 Task: Provide the results of the 2023 Victory Lane Racing Xfinity Series for the track "Road America".
Action: Mouse moved to (362, 354)
Screenshot: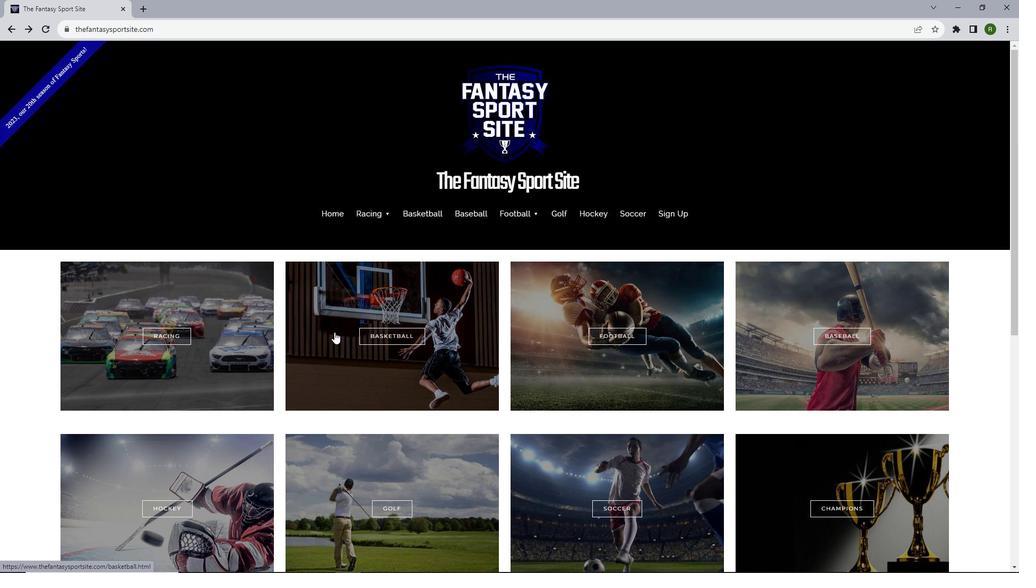
Action: Mouse scrolled (362, 353) with delta (0, -1)
Screenshot: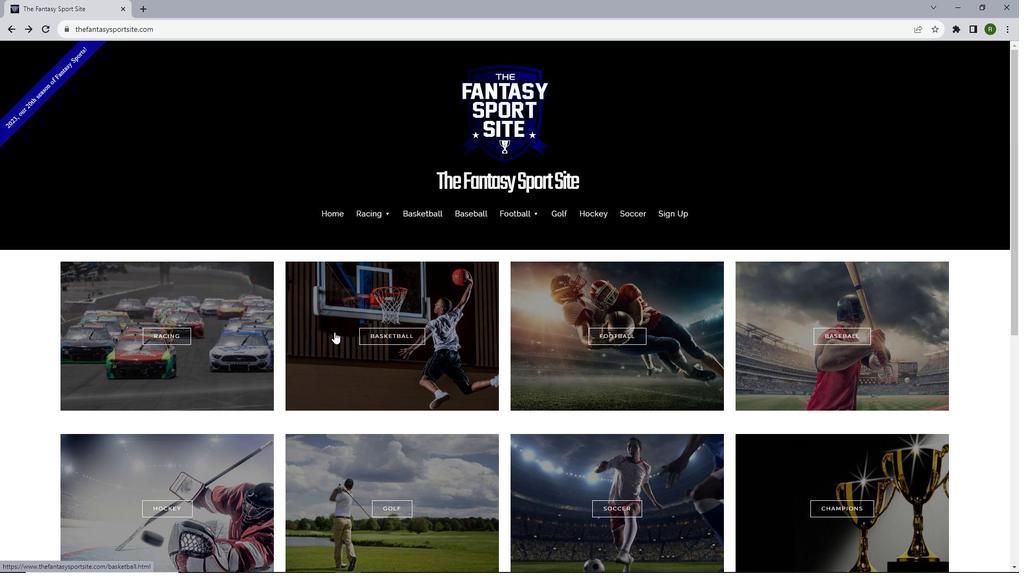 
Action: Mouse scrolled (362, 353) with delta (0, -1)
Screenshot: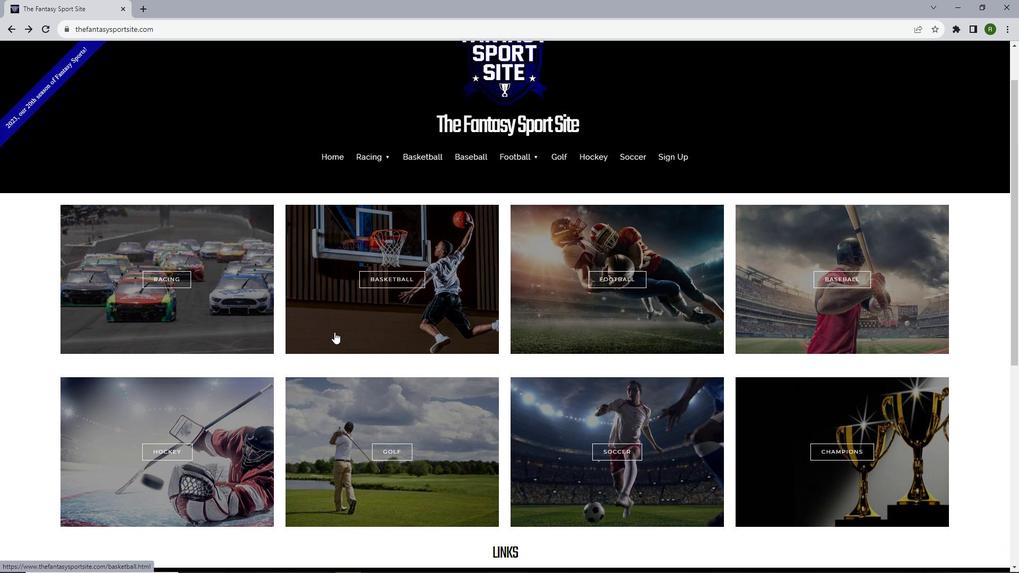 
Action: Mouse moved to (226, 233)
Screenshot: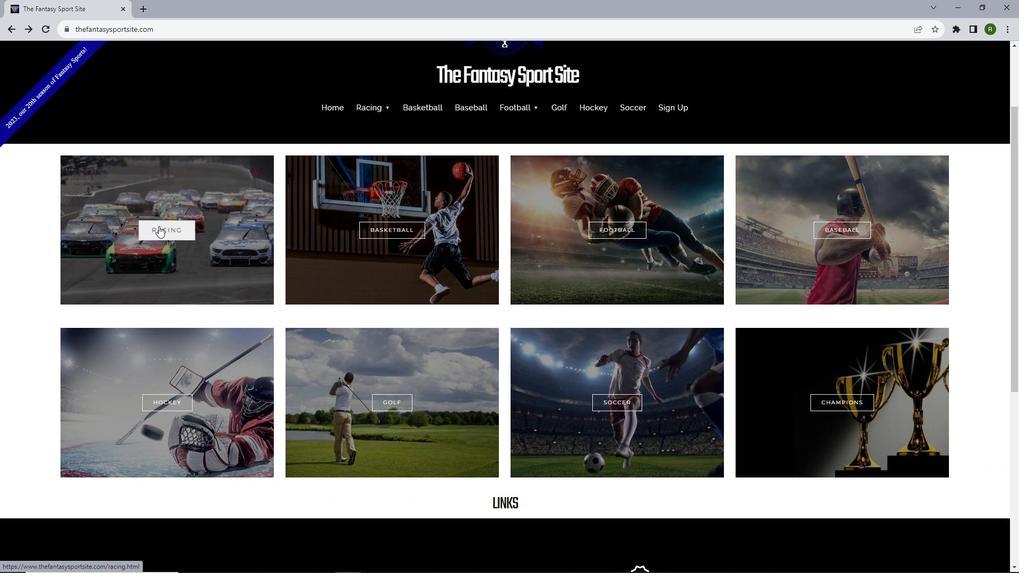 
Action: Mouse pressed left at (226, 233)
Screenshot: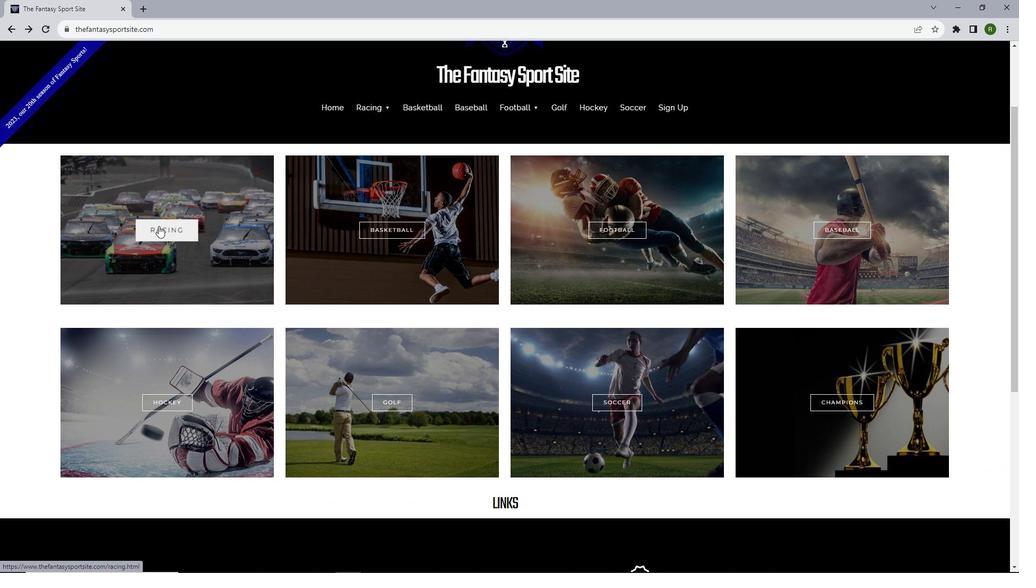 
Action: Mouse moved to (332, 261)
Screenshot: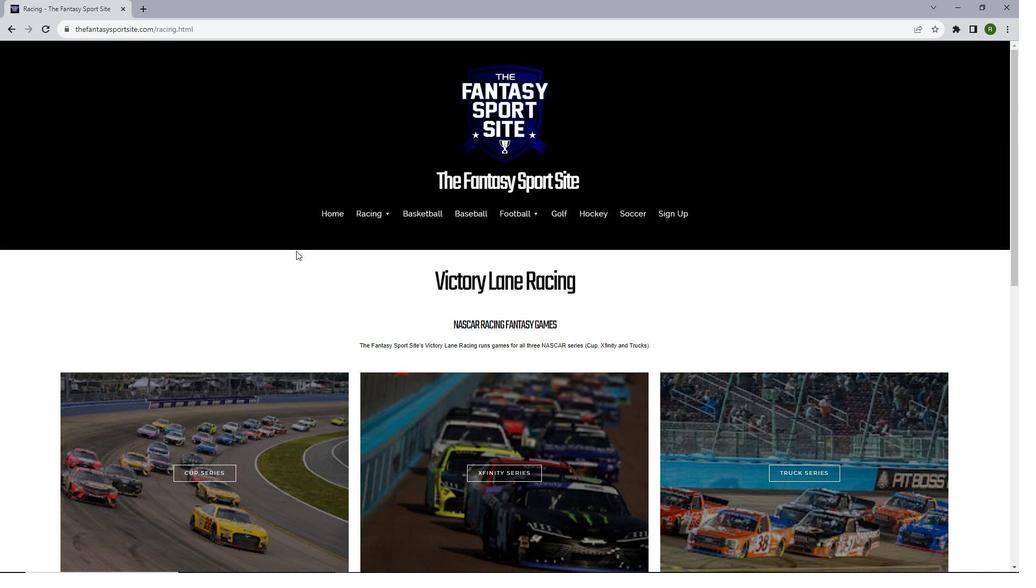 
Action: Mouse scrolled (332, 261) with delta (0, 0)
Screenshot: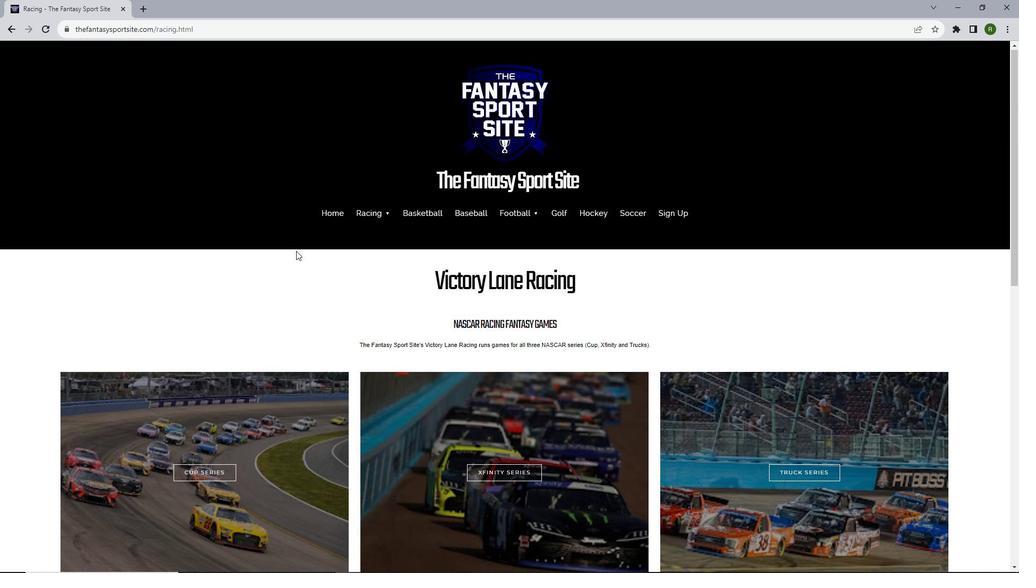 
Action: Mouse moved to (499, 457)
Screenshot: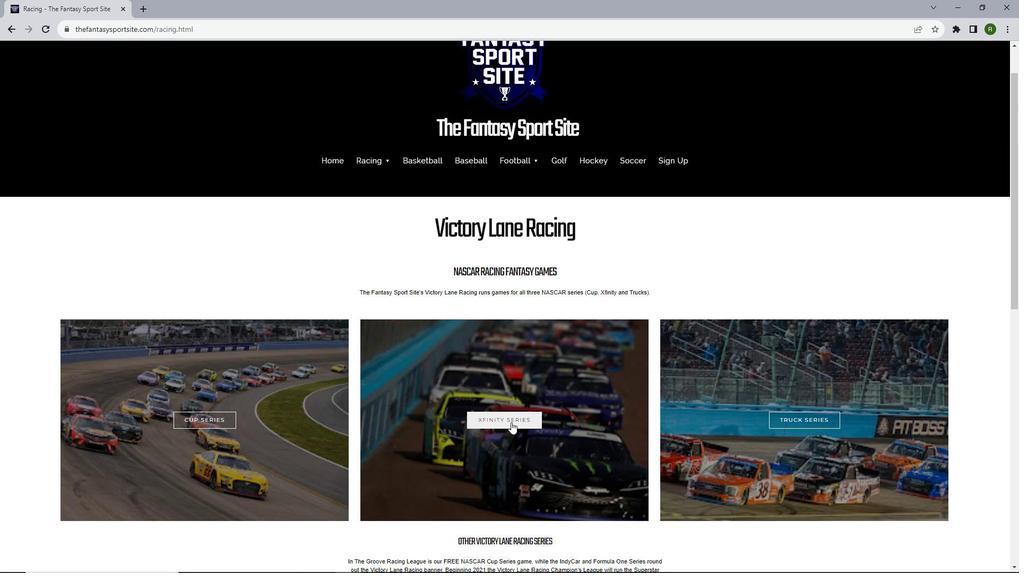 
Action: Mouse pressed left at (499, 457)
Screenshot: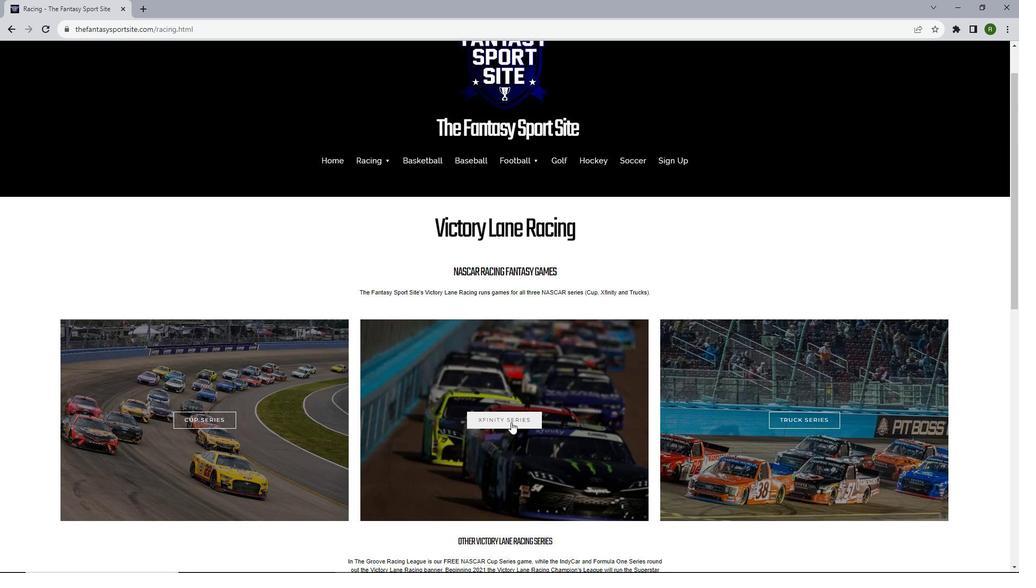 
Action: Mouse moved to (414, 283)
Screenshot: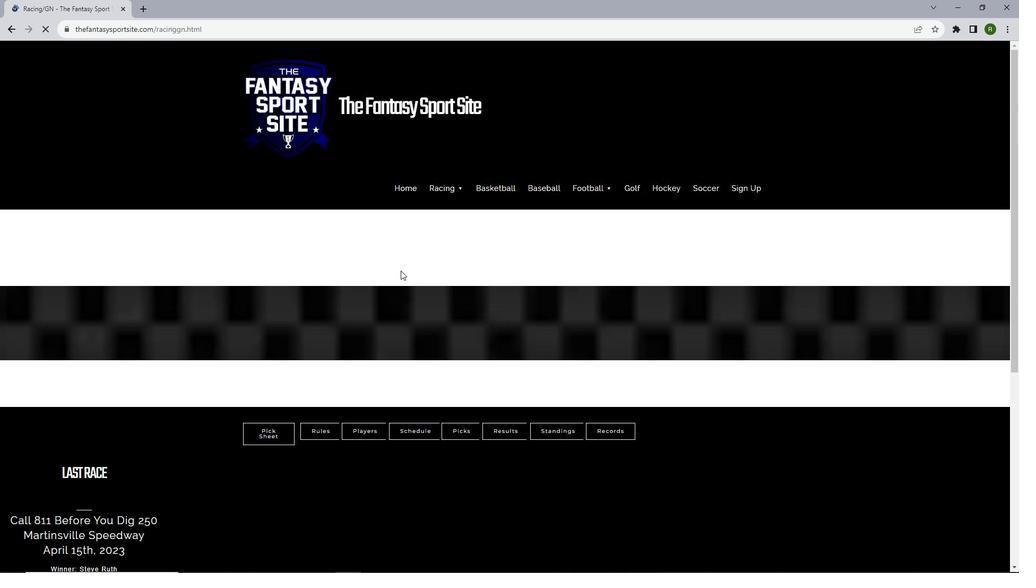 
Action: Mouse scrolled (414, 283) with delta (0, 0)
Screenshot: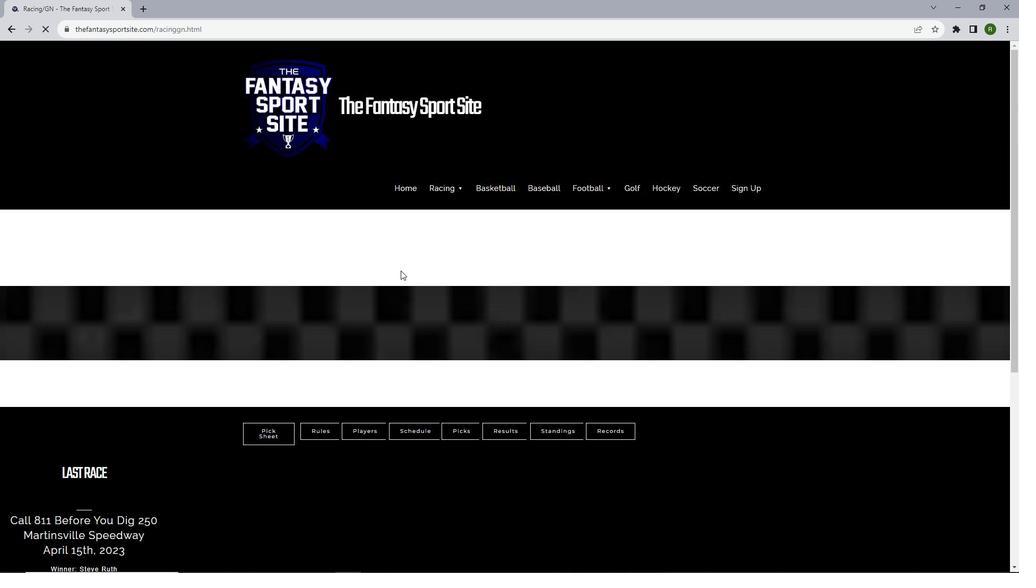 
Action: Mouse scrolled (414, 283) with delta (0, 0)
Screenshot: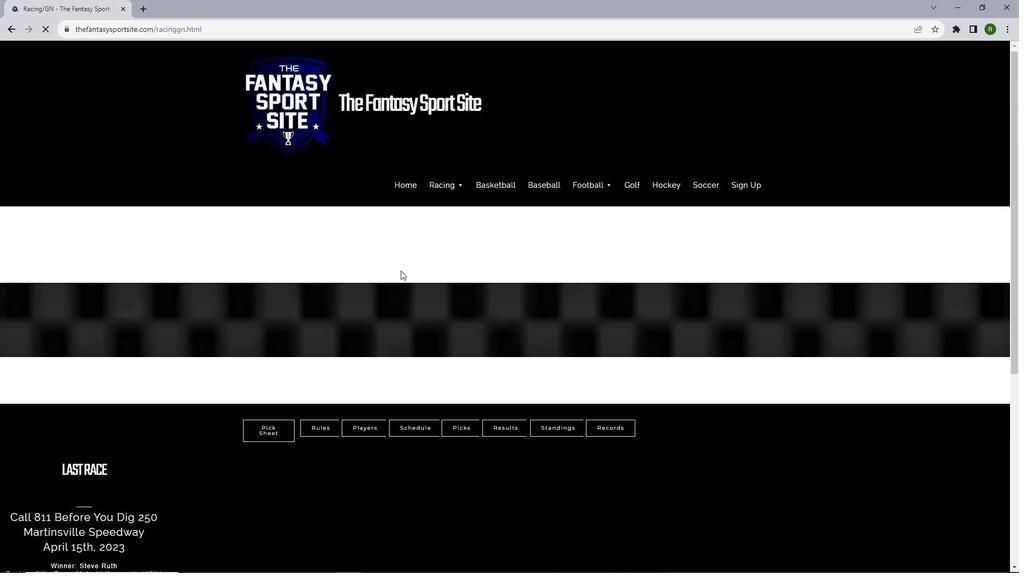 
Action: Mouse moved to (413, 283)
Screenshot: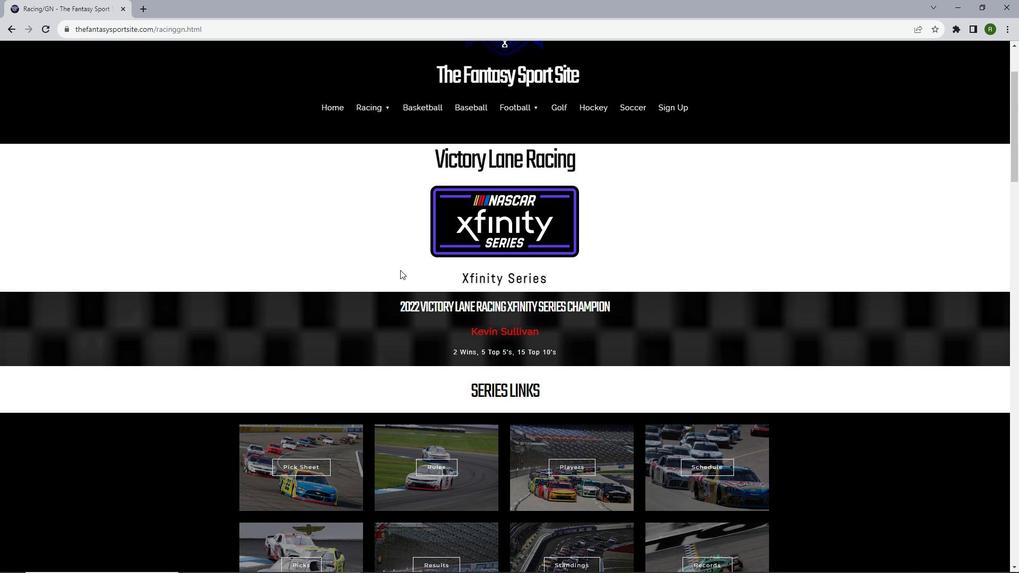 
Action: Mouse scrolled (413, 282) with delta (0, 0)
Screenshot: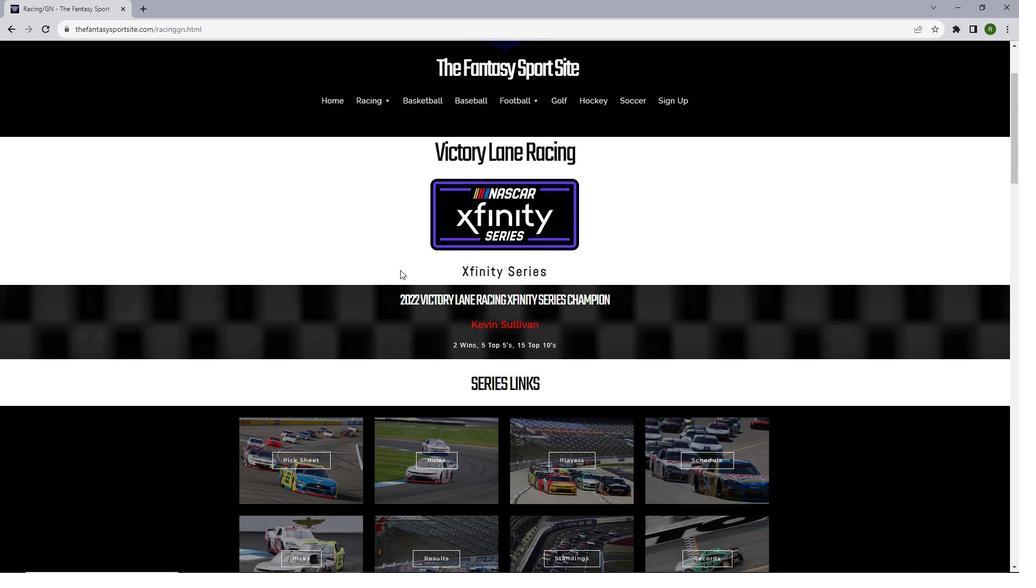 
Action: Mouse scrolled (413, 282) with delta (0, 0)
Screenshot: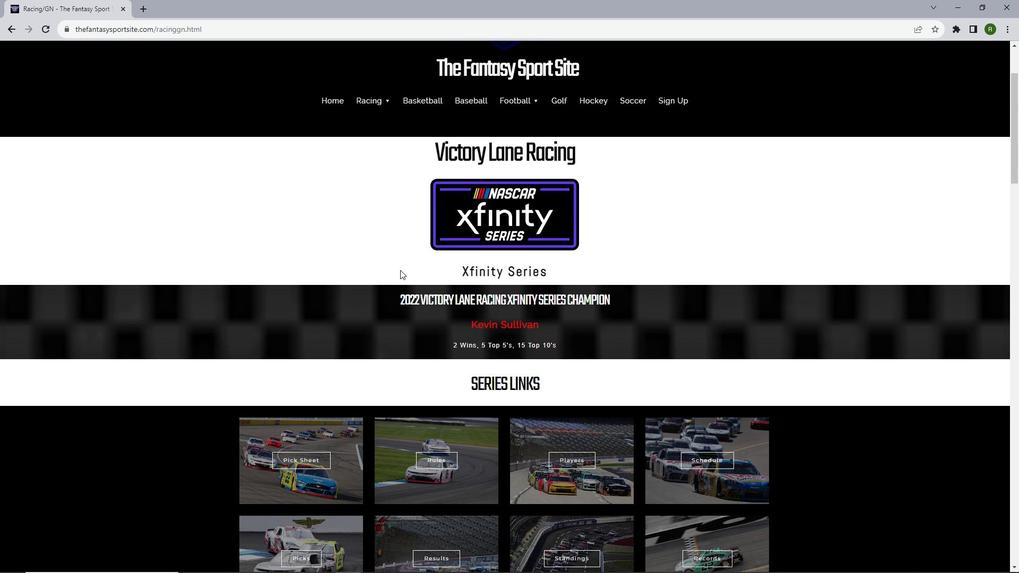 
Action: Mouse moved to (447, 498)
Screenshot: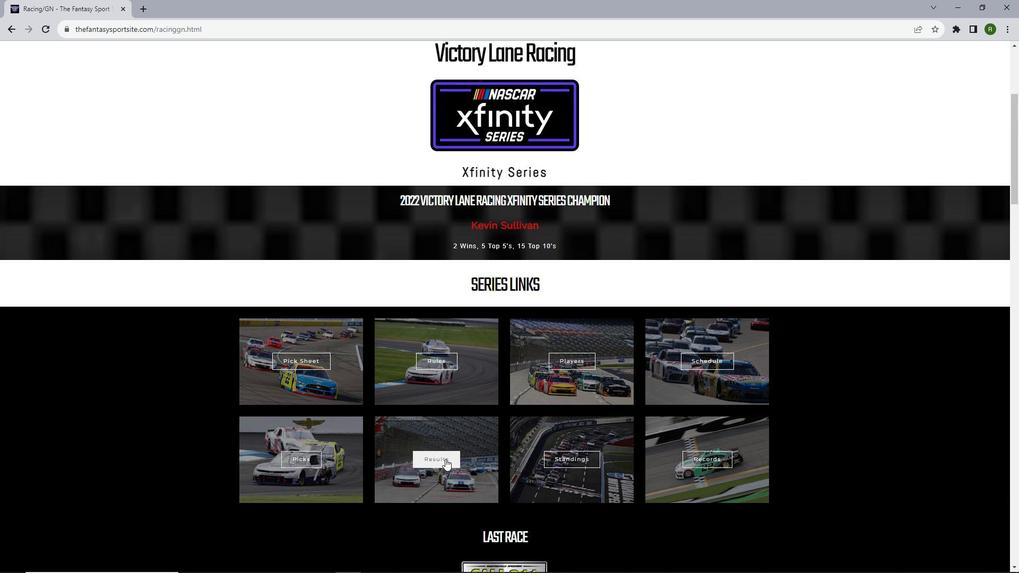 
Action: Mouse pressed left at (447, 498)
Screenshot: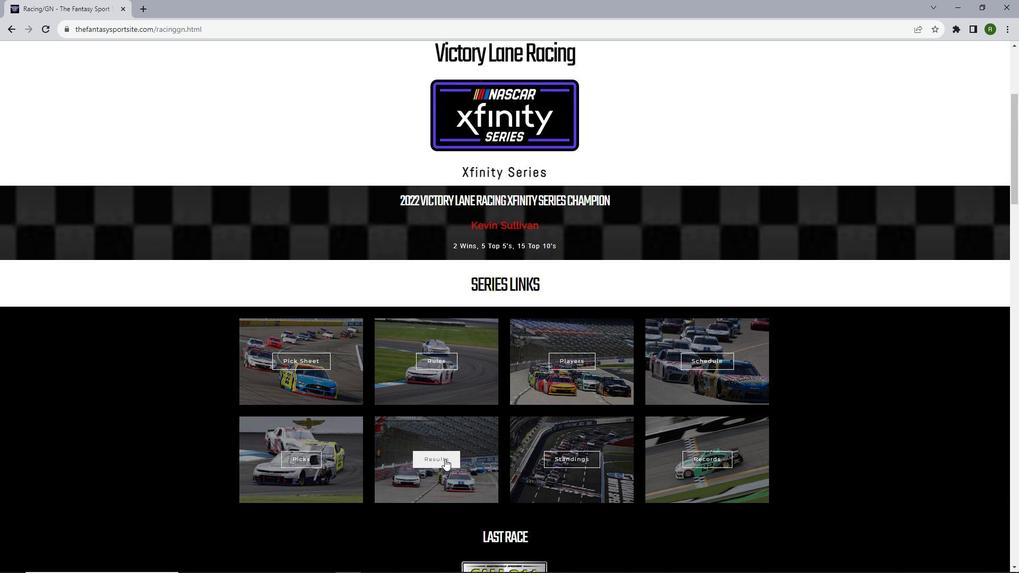 
Action: Mouse moved to (434, 162)
Screenshot: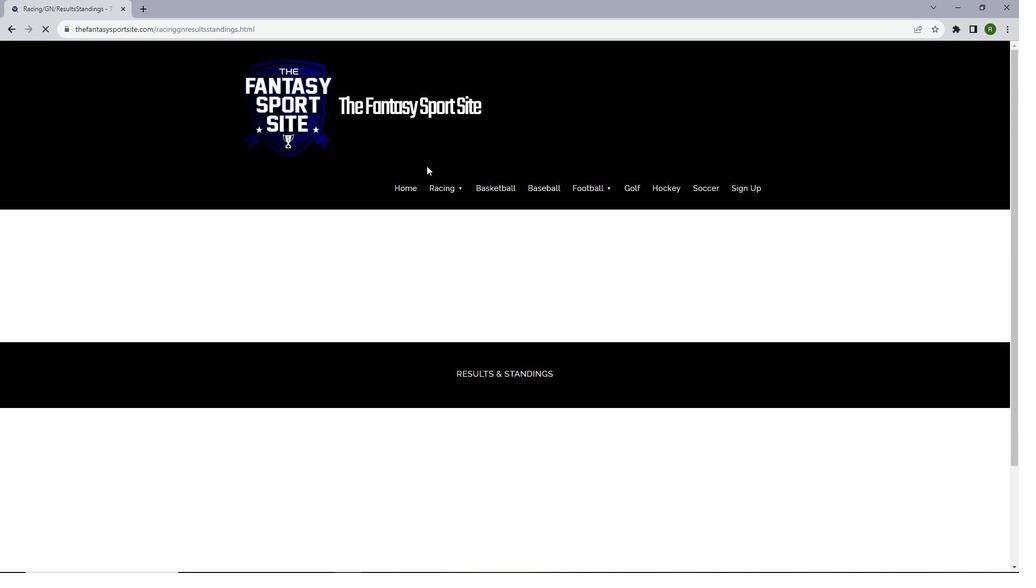 
Action: Mouse scrolled (434, 161) with delta (0, 0)
Screenshot: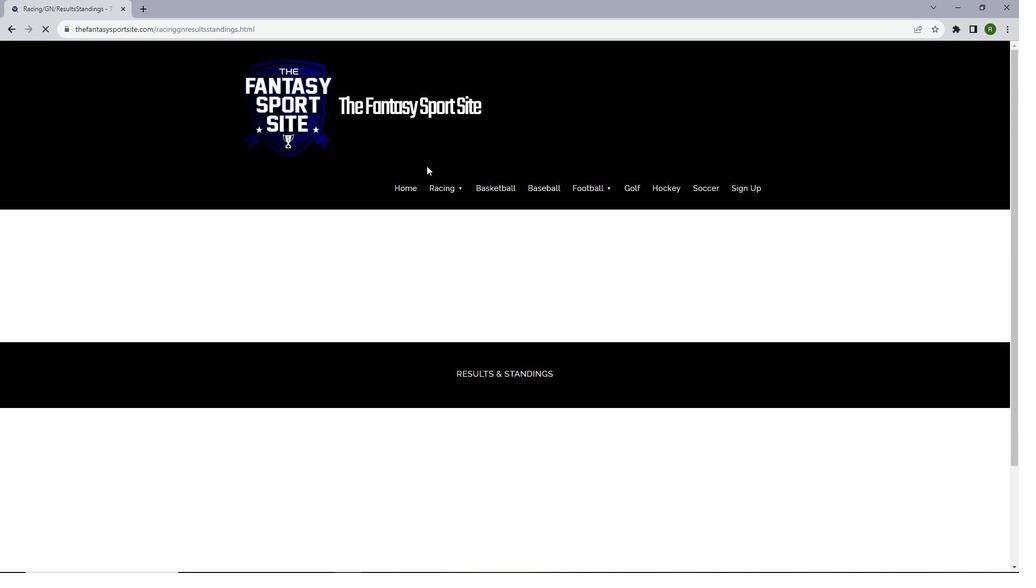 
Action: Mouse moved to (434, 166)
Screenshot: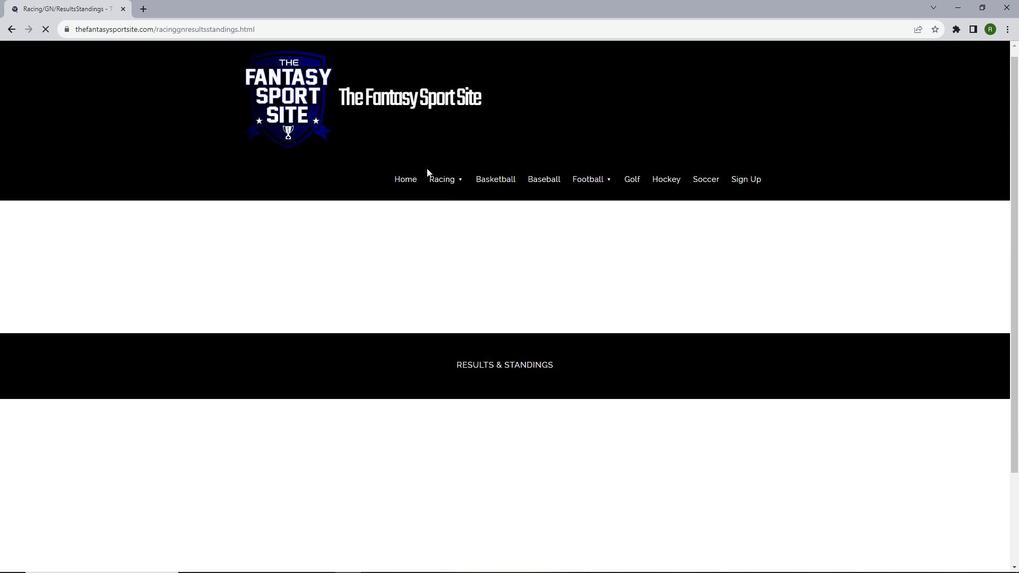 
Action: Mouse scrolled (434, 166) with delta (0, 0)
Screenshot: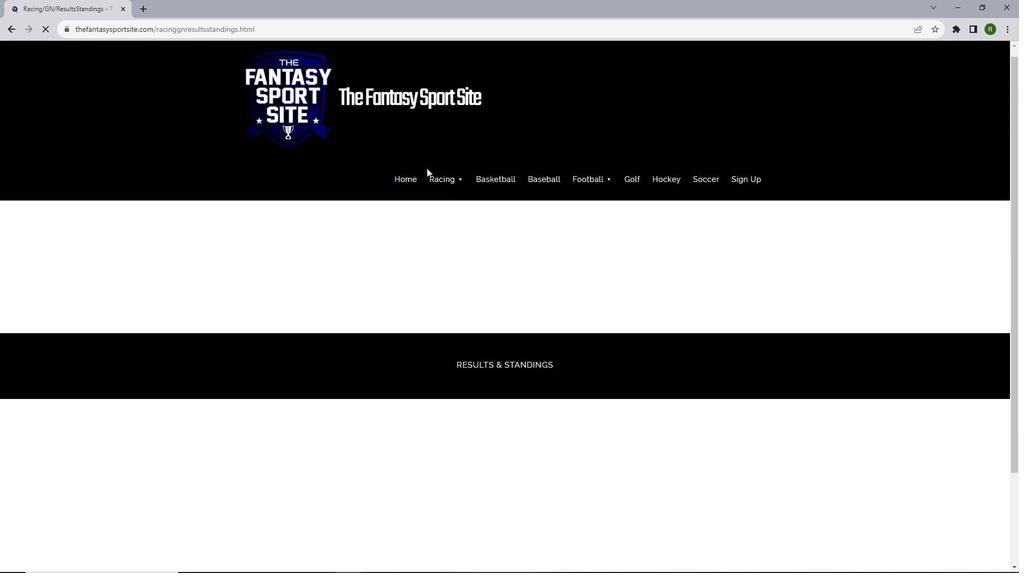
Action: Mouse moved to (434, 167)
Screenshot: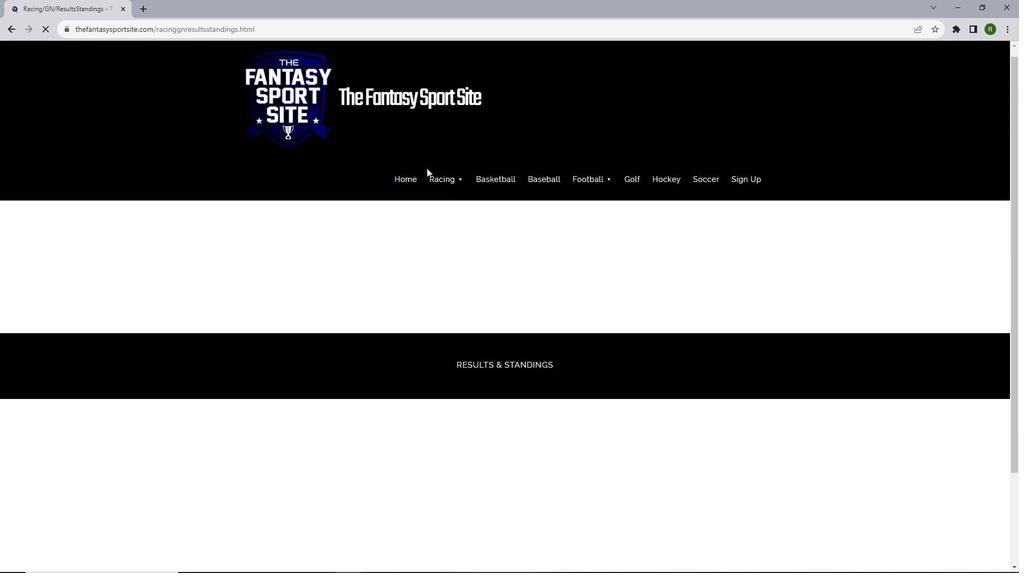 
Action: Mouse scrolled (434, 166) with delta (0, -1)
Screenshot: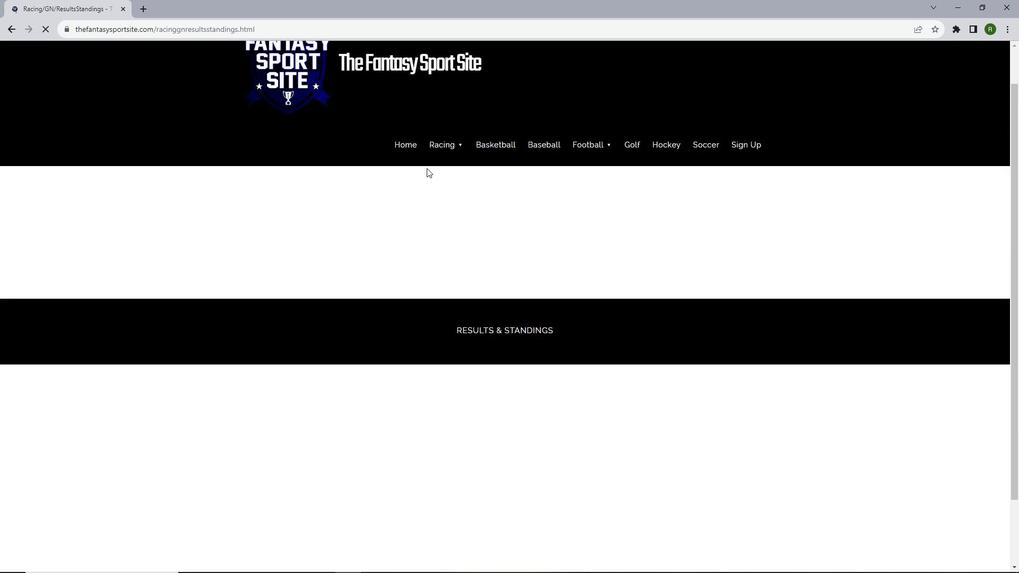 
Action: Mouse scrolled (434, 166) with delta (0, -1)
Screenshot: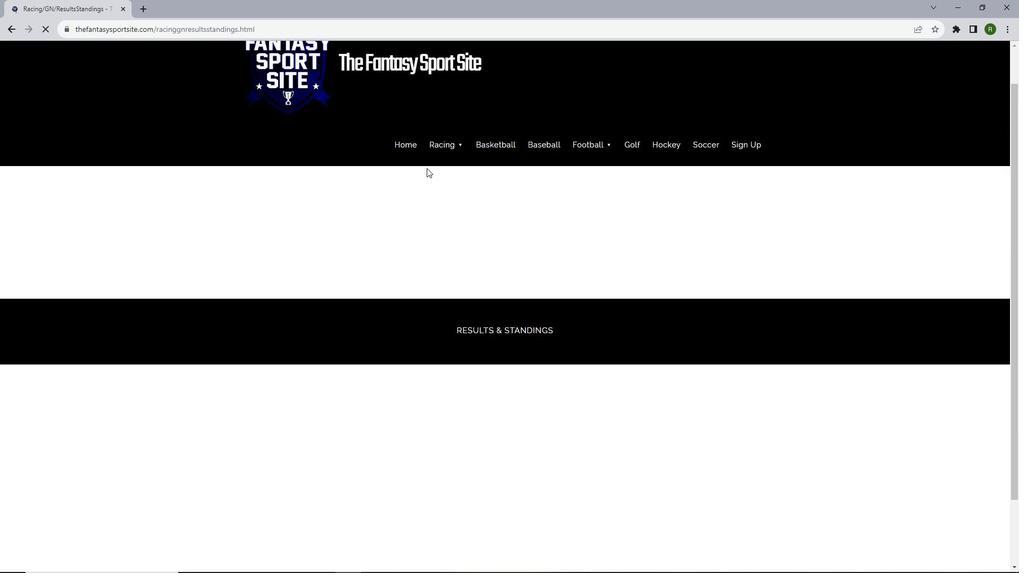 
Action: Mouse scrolled (434, 166) with delta (0, -1)
Screenshot: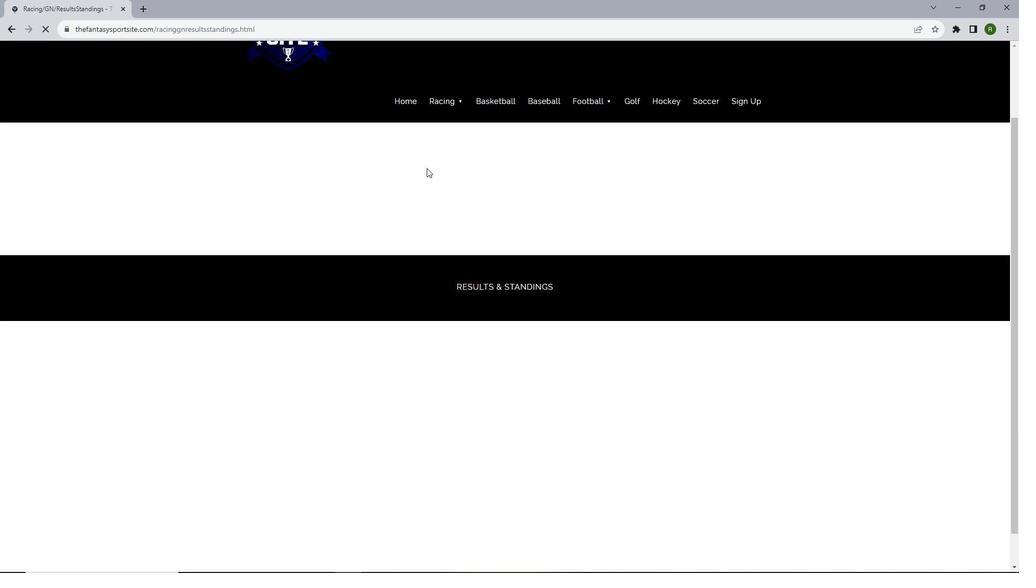 
Action: Mouse scrolled (434, 166) with delta (0, -1)
Screenshot: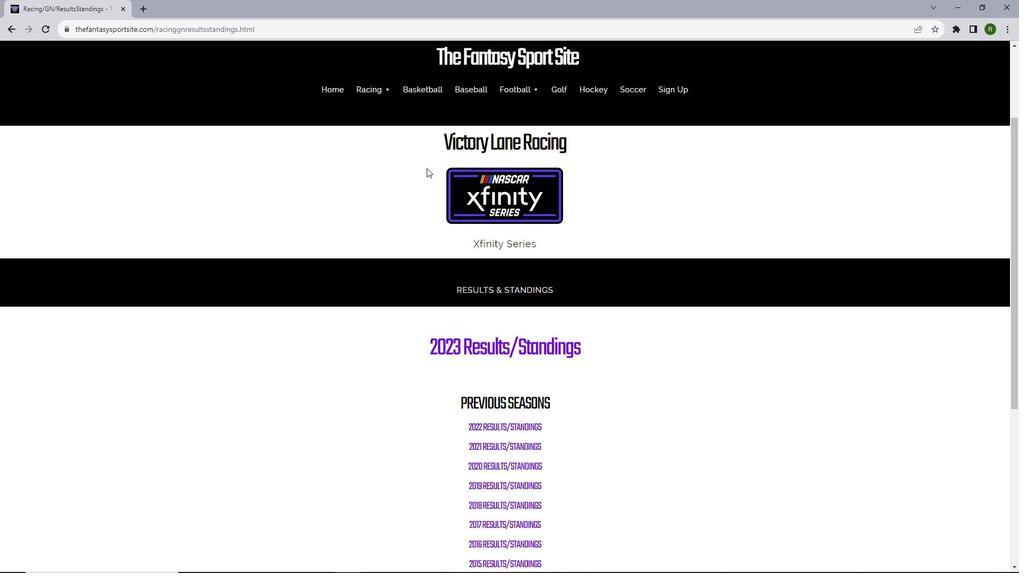 
Action: Mouse scrolled (434, 166) with delta (0, -1)
Screenshot: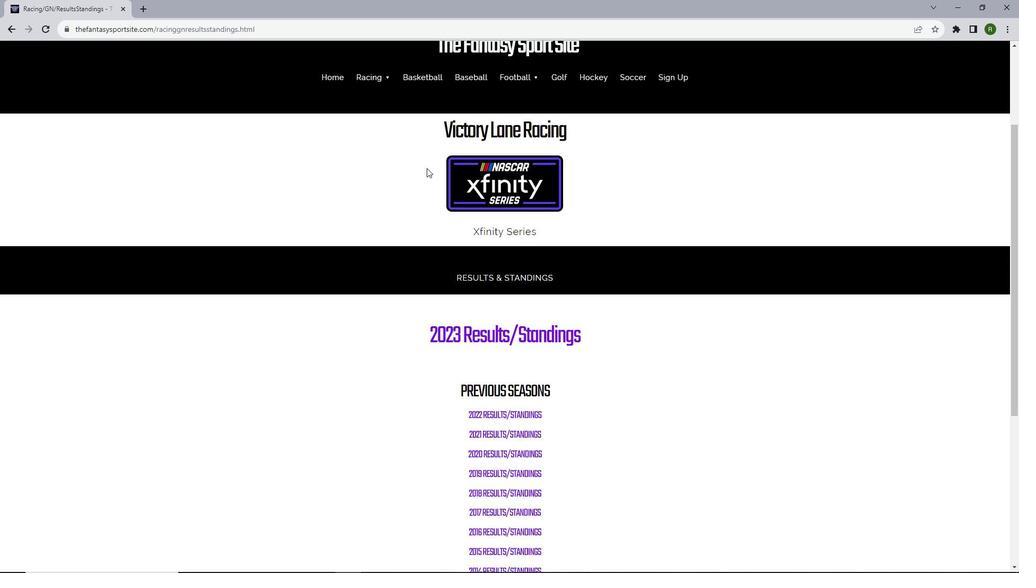 
Action: Mouse scrolled (434, 166) with delta (0, -1)
Screenshot: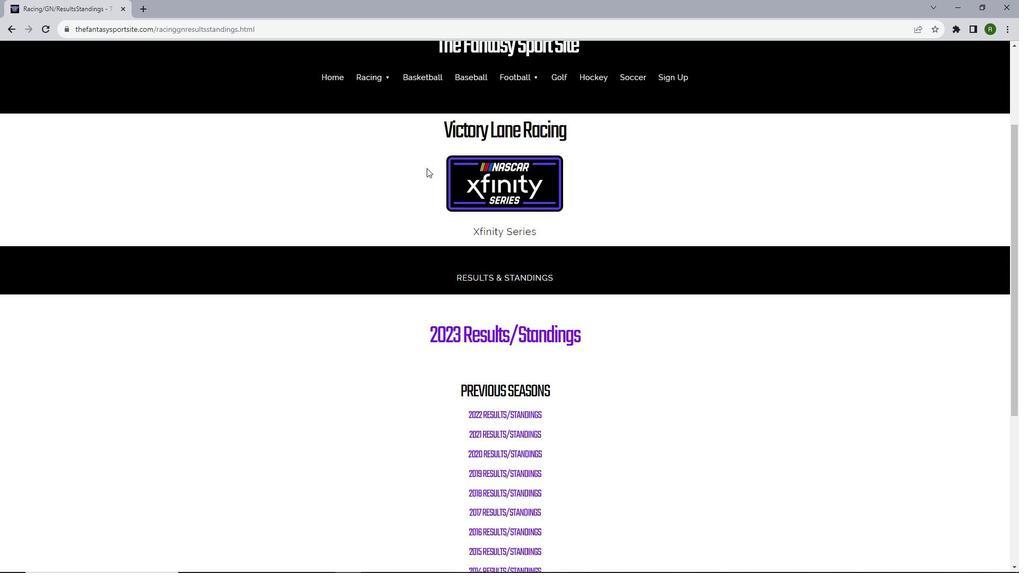
Action: Mouse scrolled (434, 166) with delta (0, -1)
Screenshot: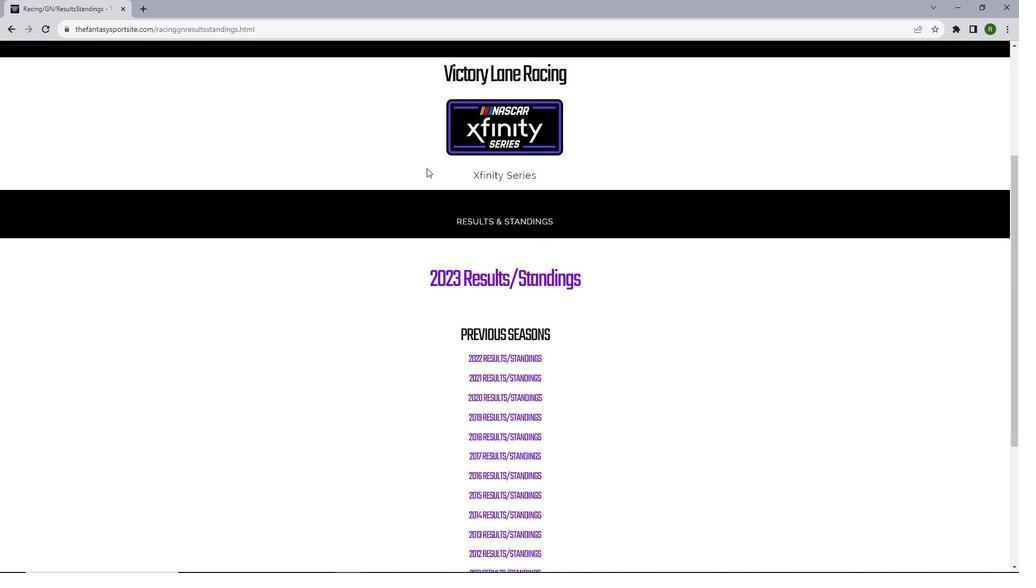 
Action: Mouse scrolled (434, 166) with delta (0, -1)
Screenshot: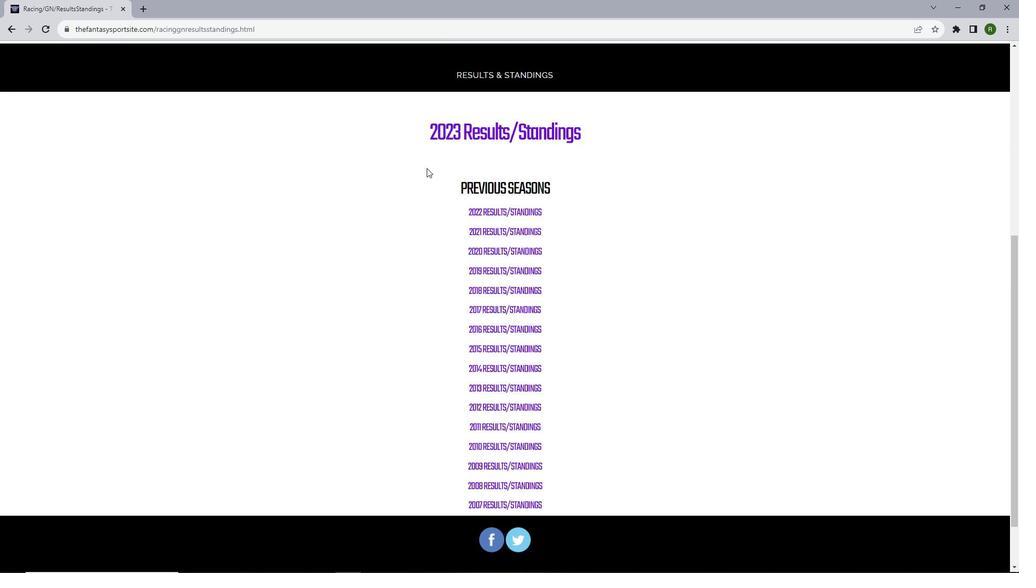 
Action: Mouse moved to (434, 168)
Screenshot: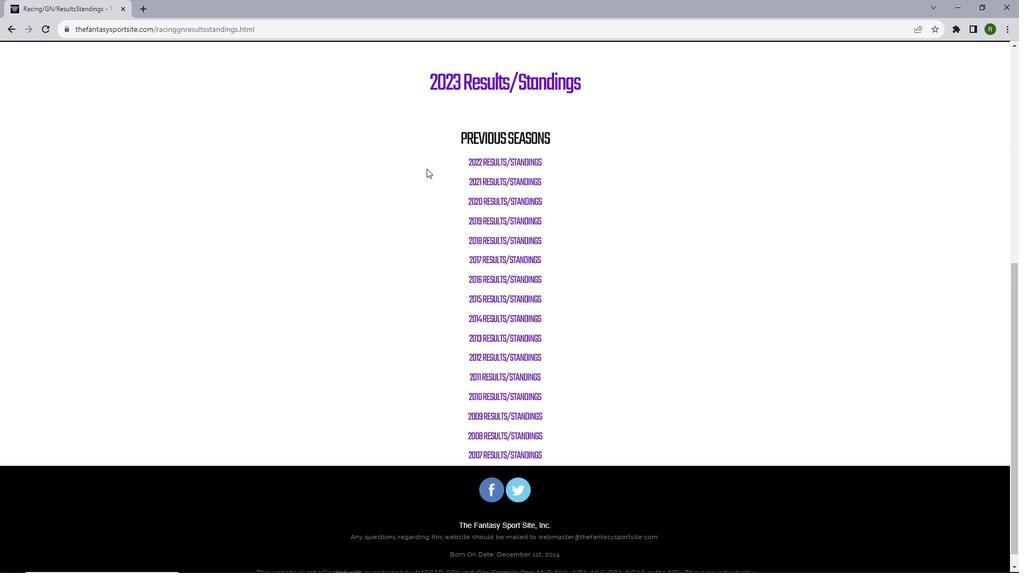 
Action: Mouse scrolled (434, 167) with delta (0, 0)
Screenshot: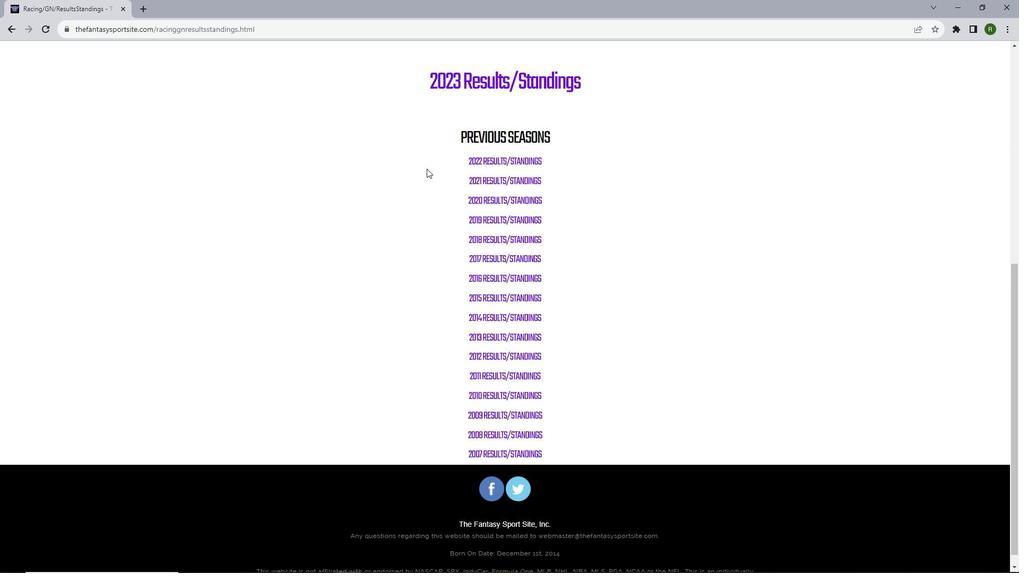 
Action: Mouse moved to (443, 152)
Screenshot: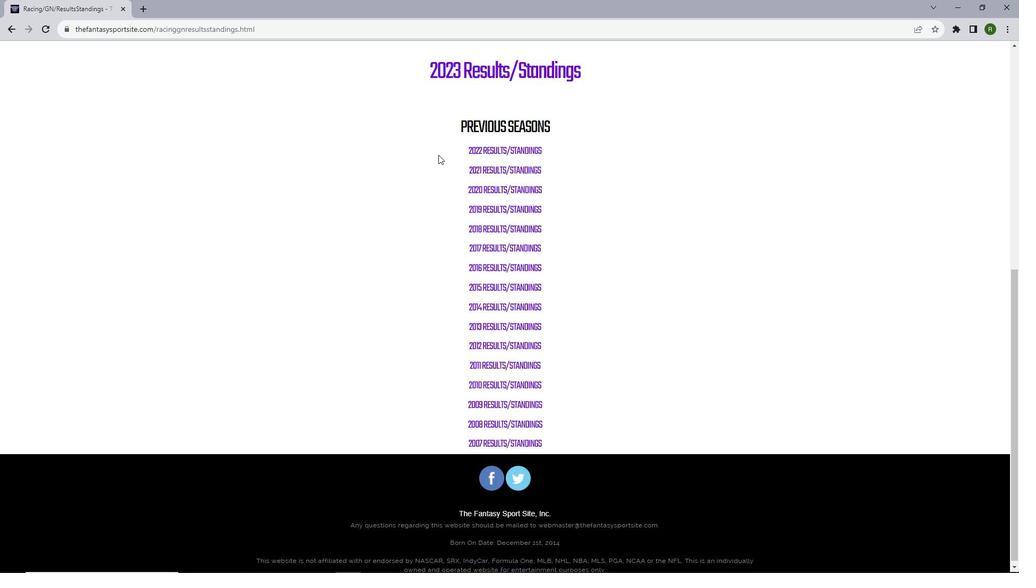 
Action: Mouse scrolled (443, 152) with delta (0, 0)
Screenshot: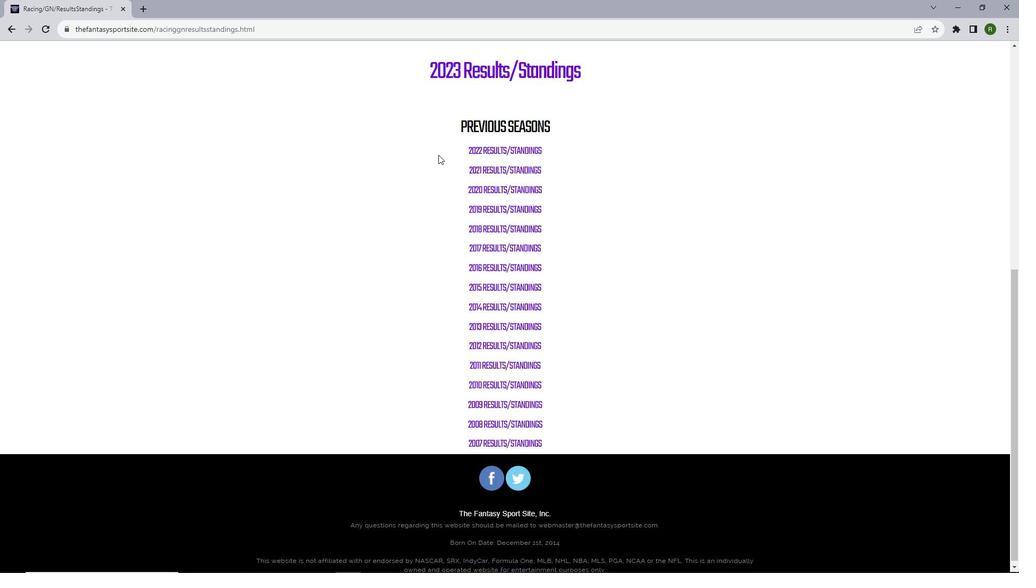 
Action: Mouse moved to (443, 152)
Screenshot: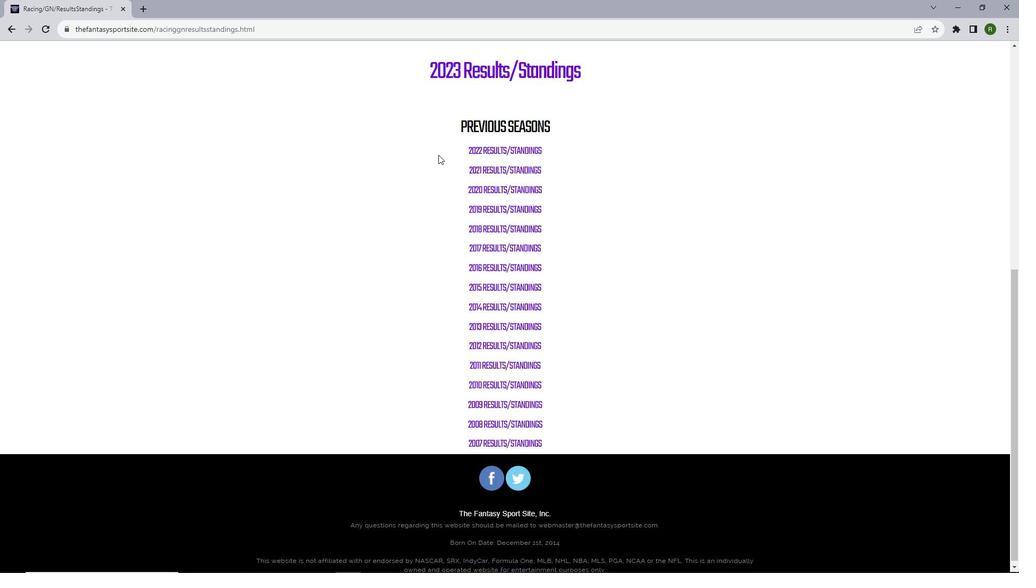 
Action: Mouse scrolled (443, 152) with delta (0, 0)
Screenshot: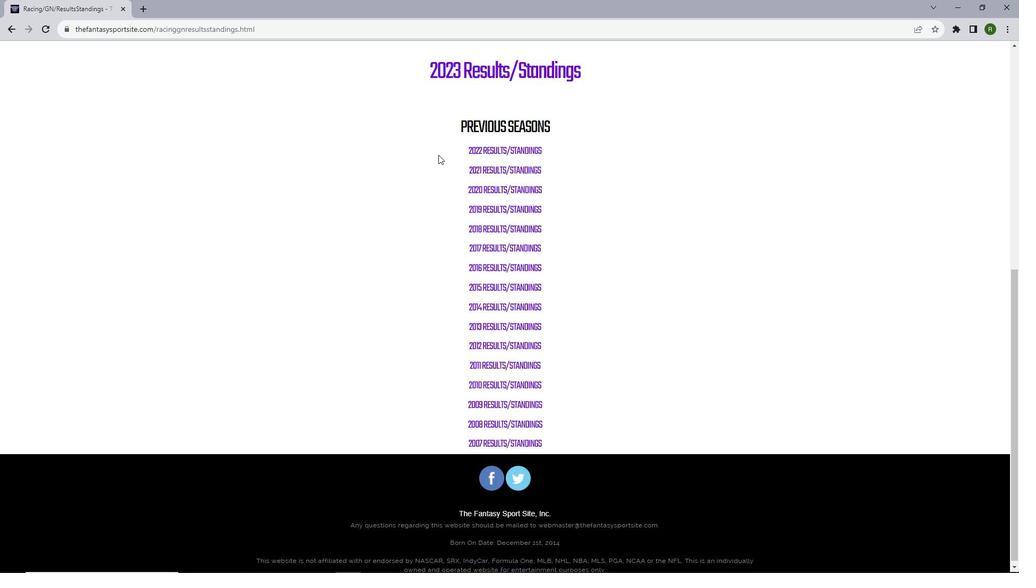 
Action: Mouse moved to (447, 164)
Screenshot: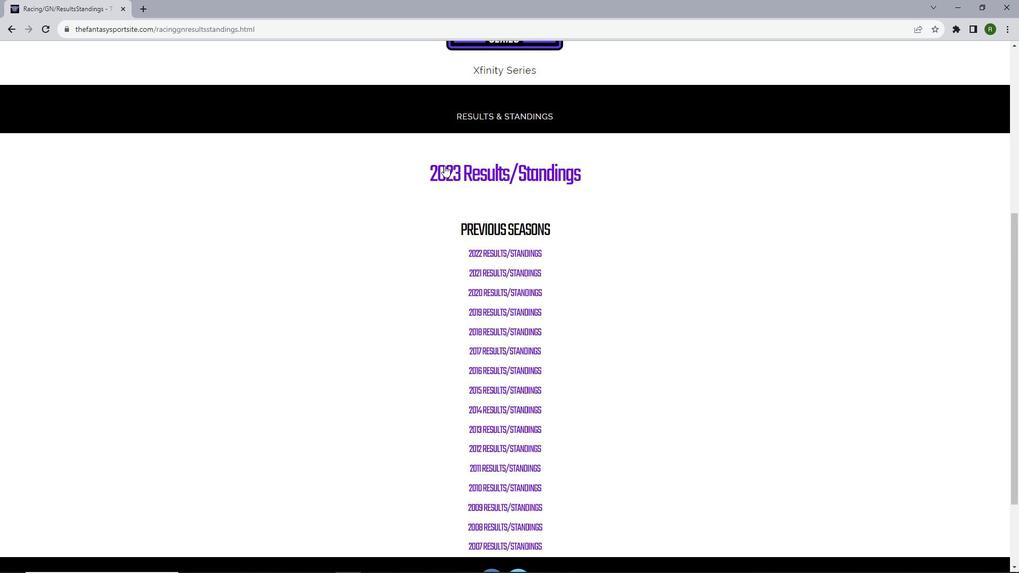 
Action: Mouse pressed left at (447, 164)
Screenshot: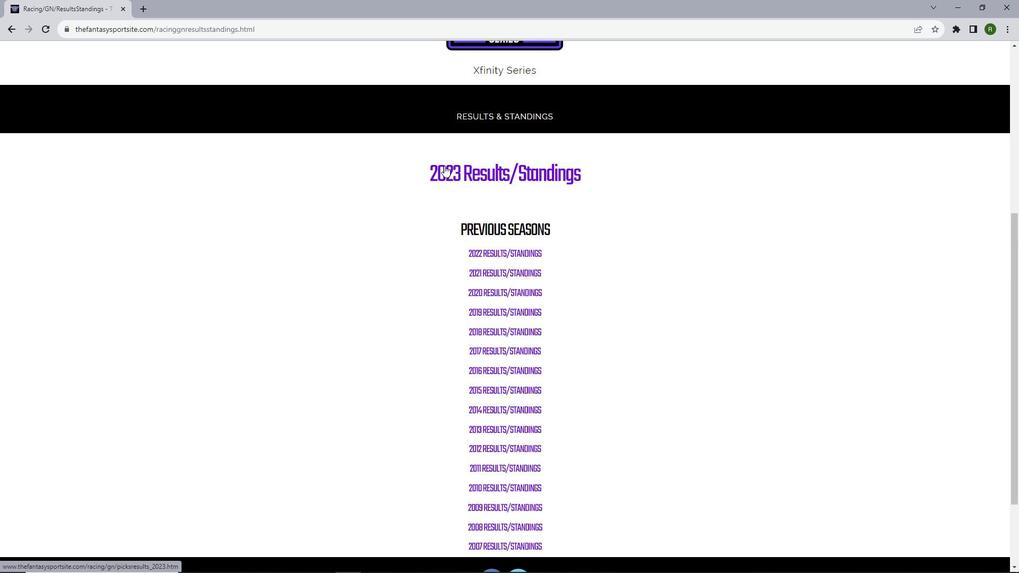 
Action: Mouse moved to (532, 237)
Screenshot: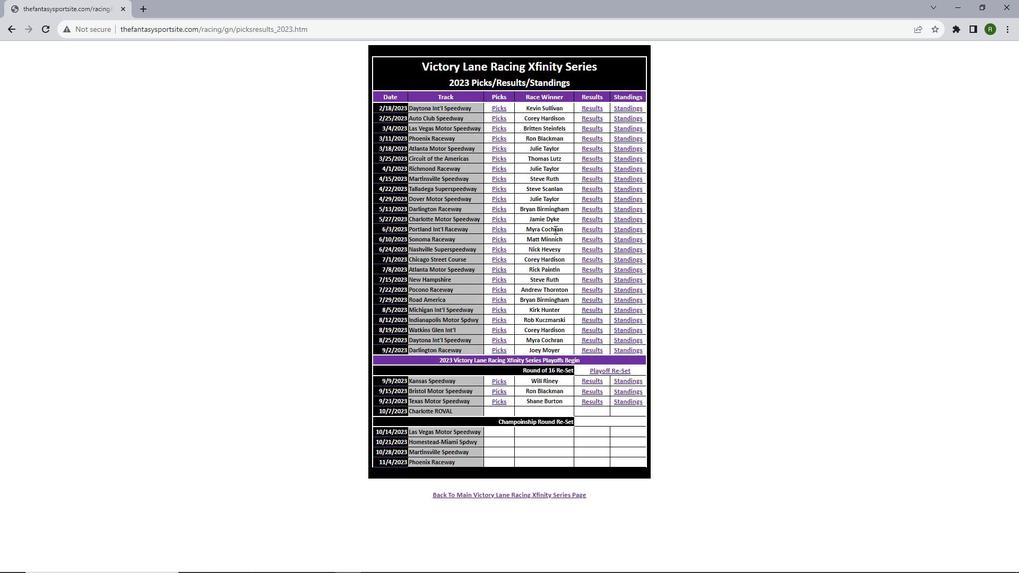 
Action: Mouse scrolled (532, 237) with delta (0, 0)
Screenshot: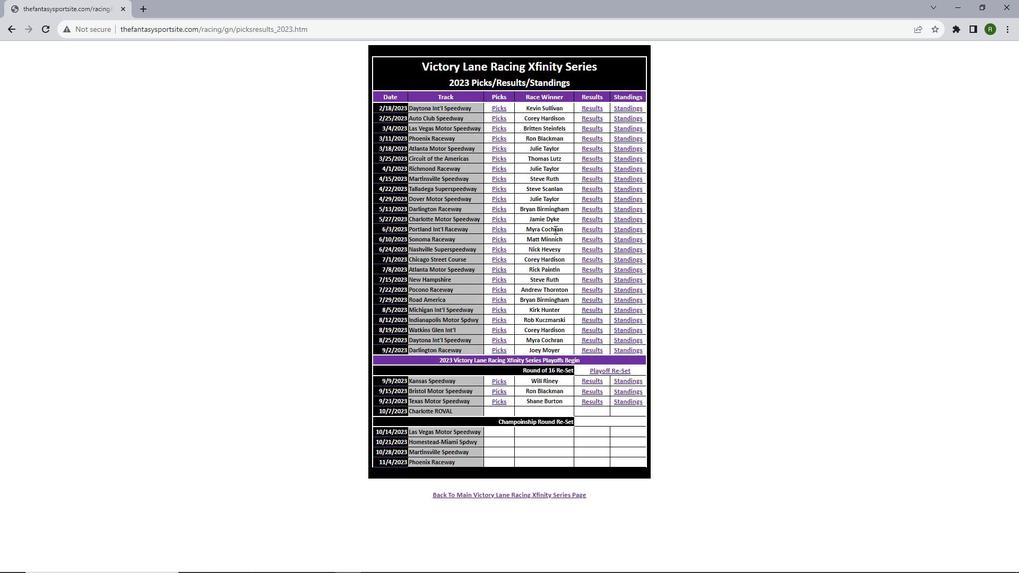 
Action: Mouse scrolled (532, 237) with delta (0, 0)
Screenshot: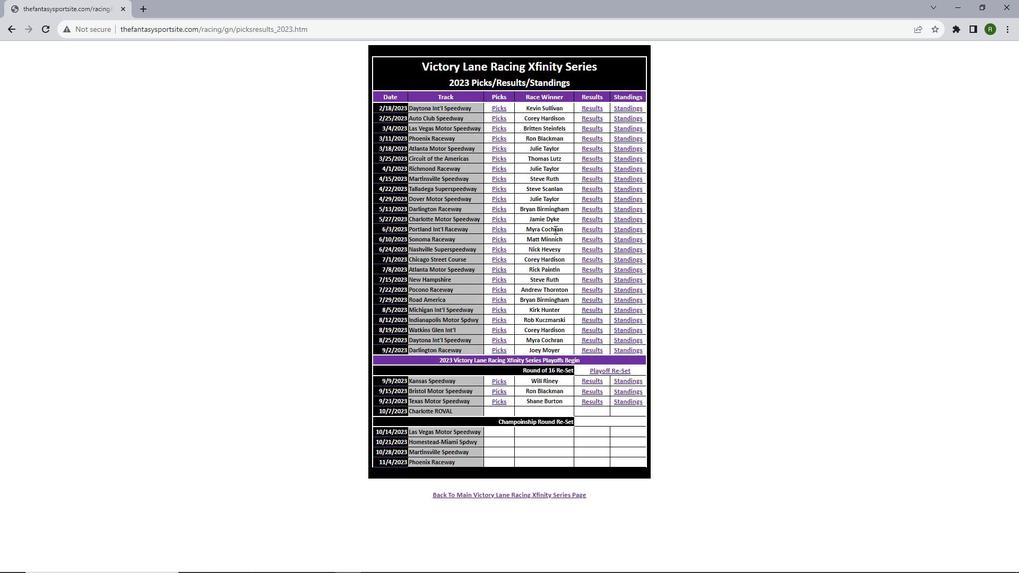 
Action: Mouse moved to (558, 316)
Screenshot: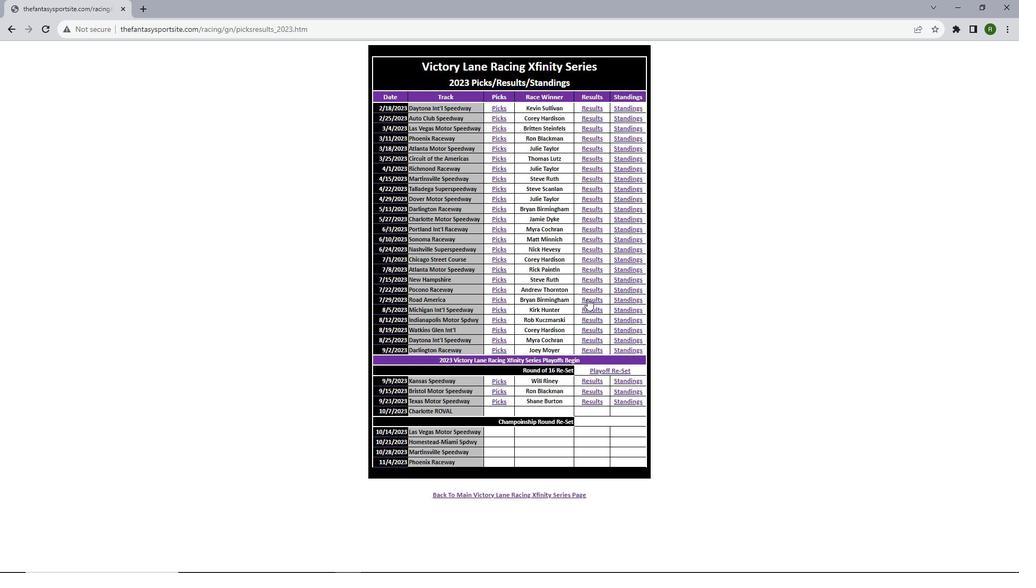 
Action: Mouse pressed left at (558, 316)
Screenshot: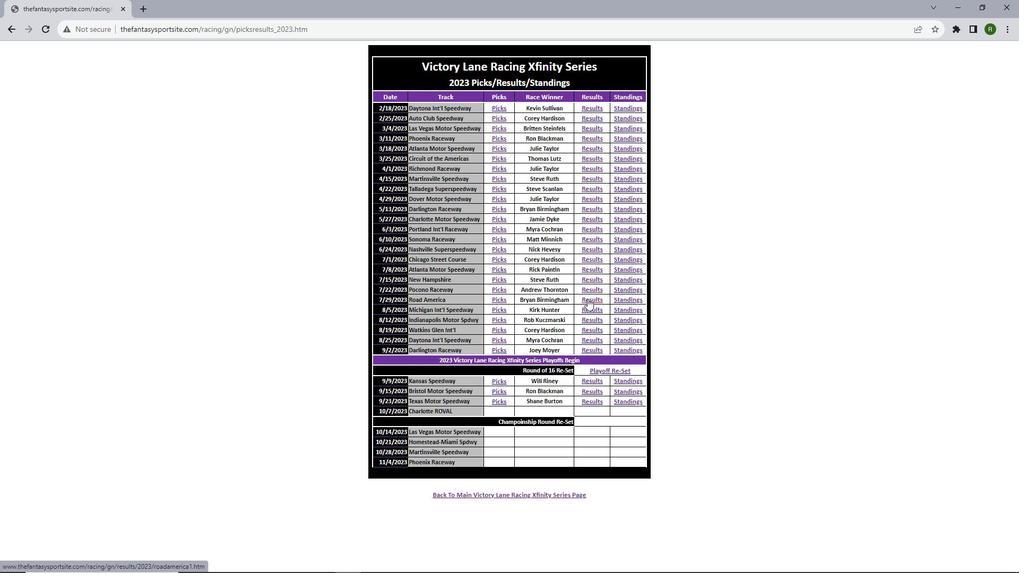 
Action: Mouse moved to (487, 246)
Screenshot: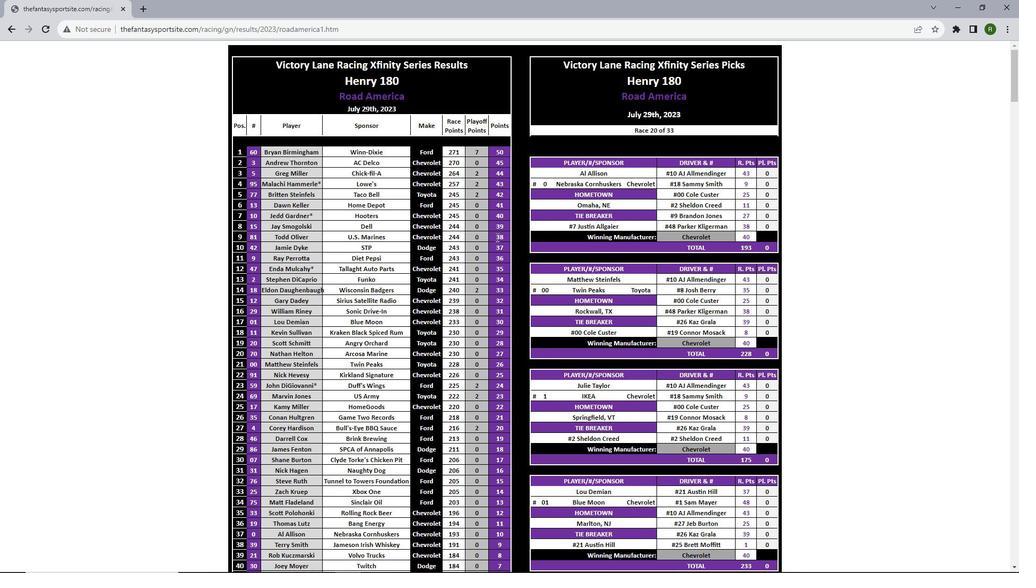 
Action: Mouse scrolled (487, 245) with delta (0, 0)
Screenshot: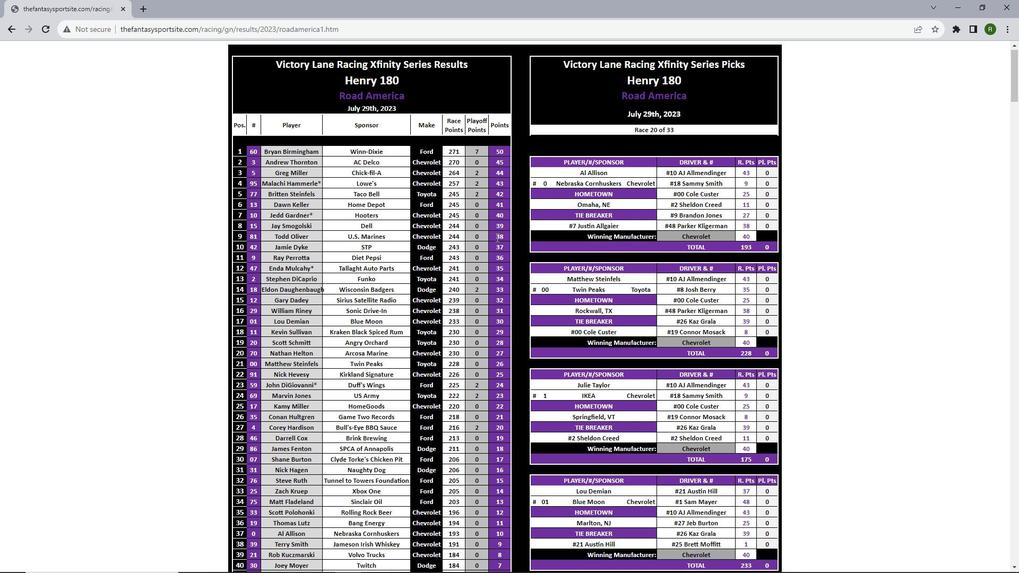 
Action: Mouse scrolled (487, 245) with delta (0, 0)
Screenshot: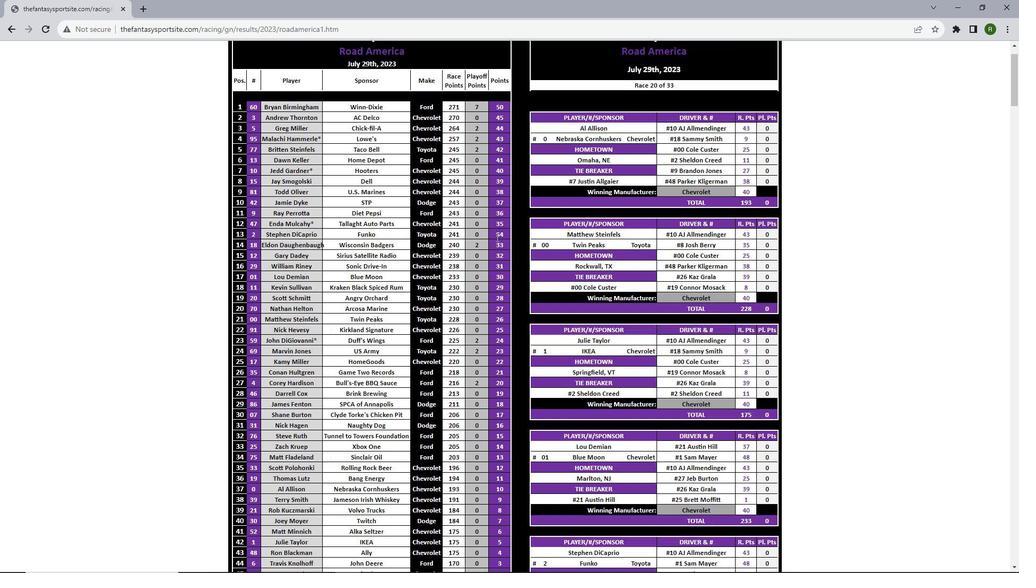 
Action: Mouse scrolled (487, 245) with delta (0, 0)
Screenshot: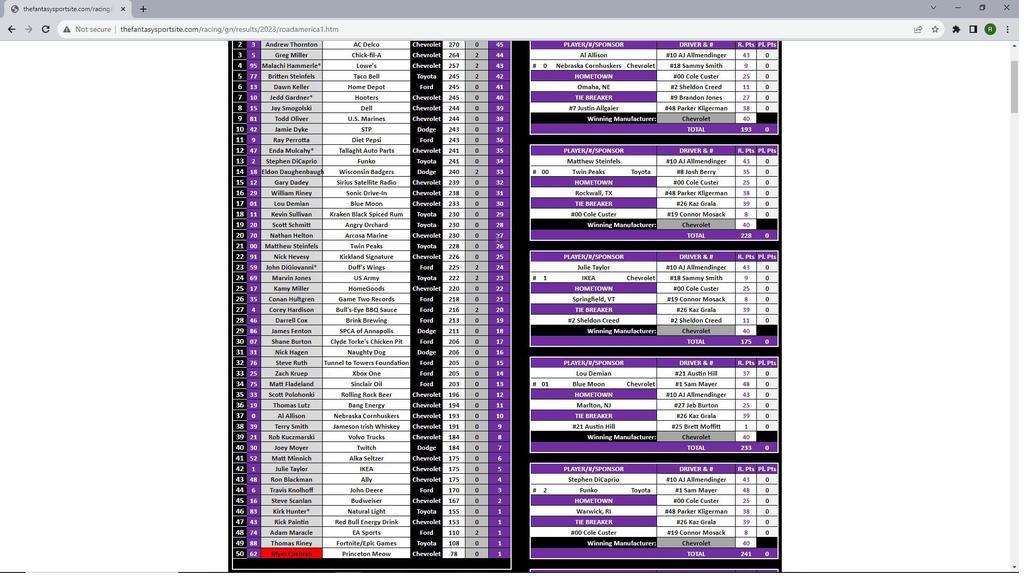 
Action: Mouse scrolled (487, 245) with delta (0, 0)
Screenshot: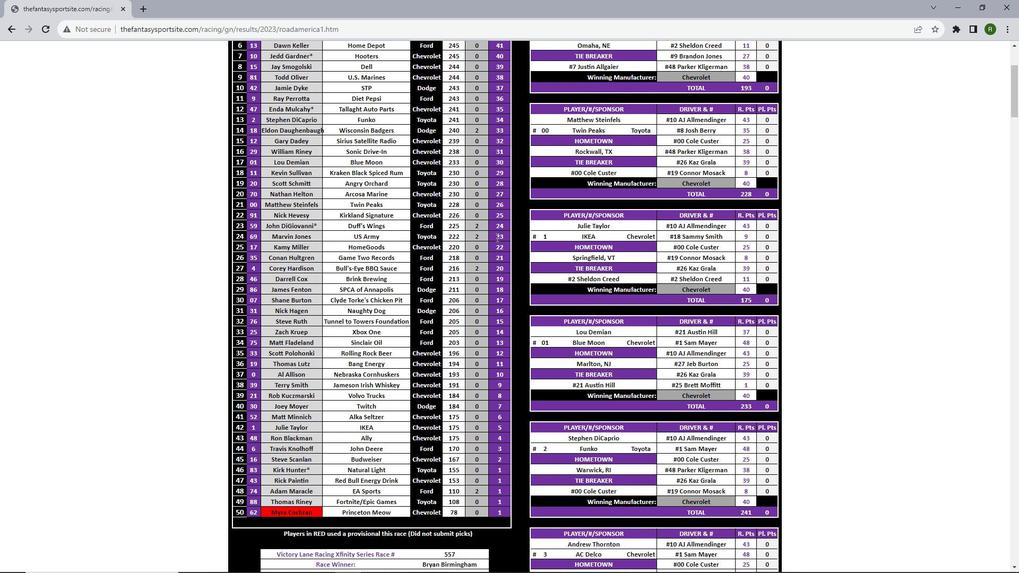 
Action: Mouse scrolled (487, 245) with delta (0, 0)
Screenshot: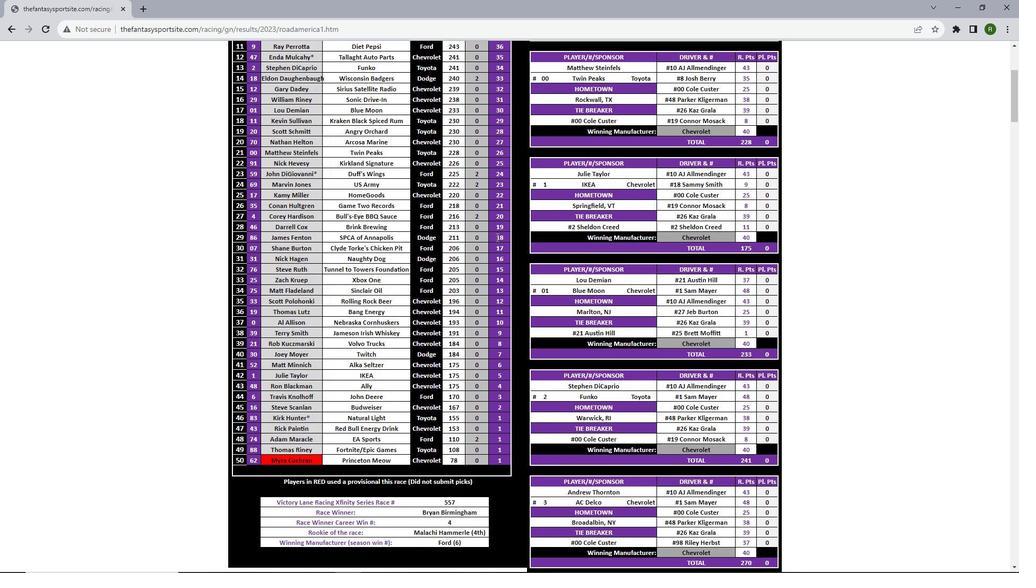 
Action: Mouse scrolled (487, 245) with delta (0, 0)
Screenshot: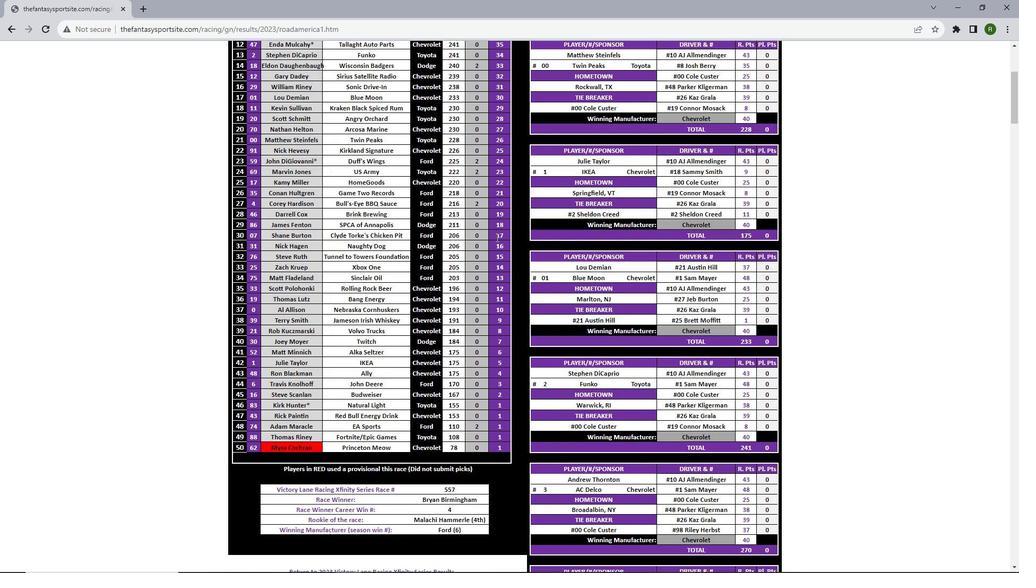 
Action: Mouse scrolled (487, 245) with delta (0, 0)
Screenshot: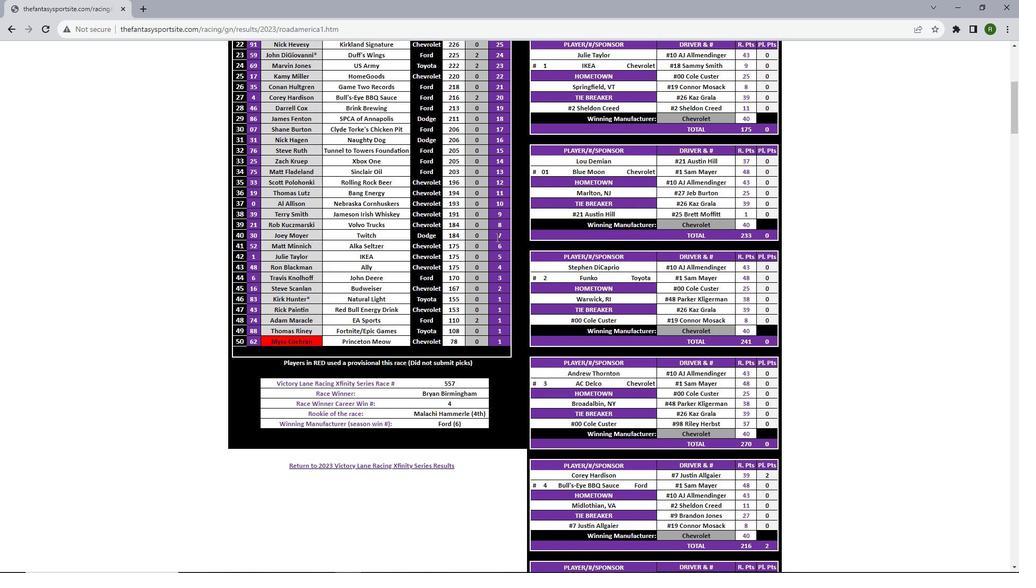 
Action: Mouse scrolled (487, 245) with delta (0, 0)
Screenshot: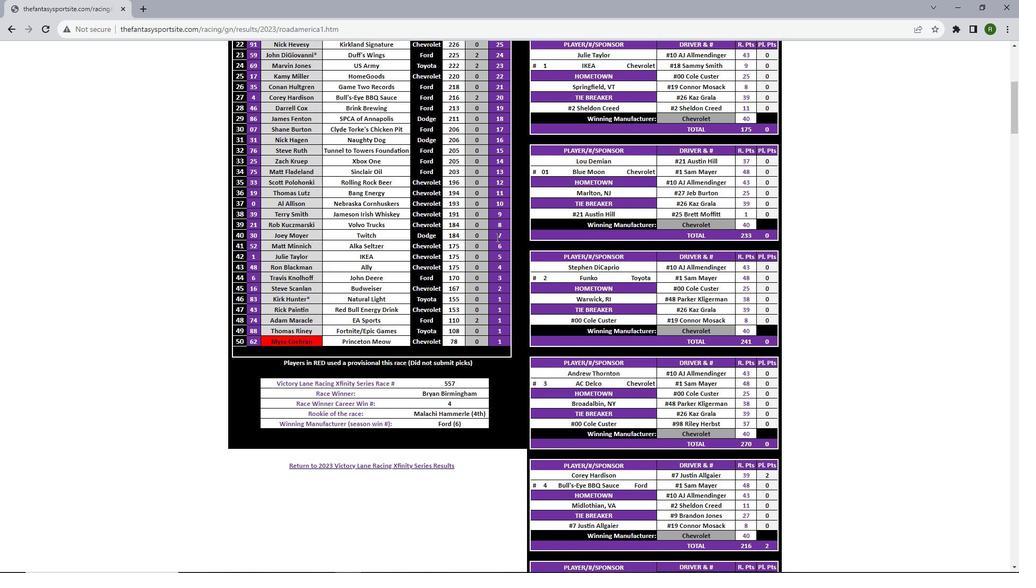 
Action: Mouse scrolled (487, 245) with delta (0, 0)
Screenshot: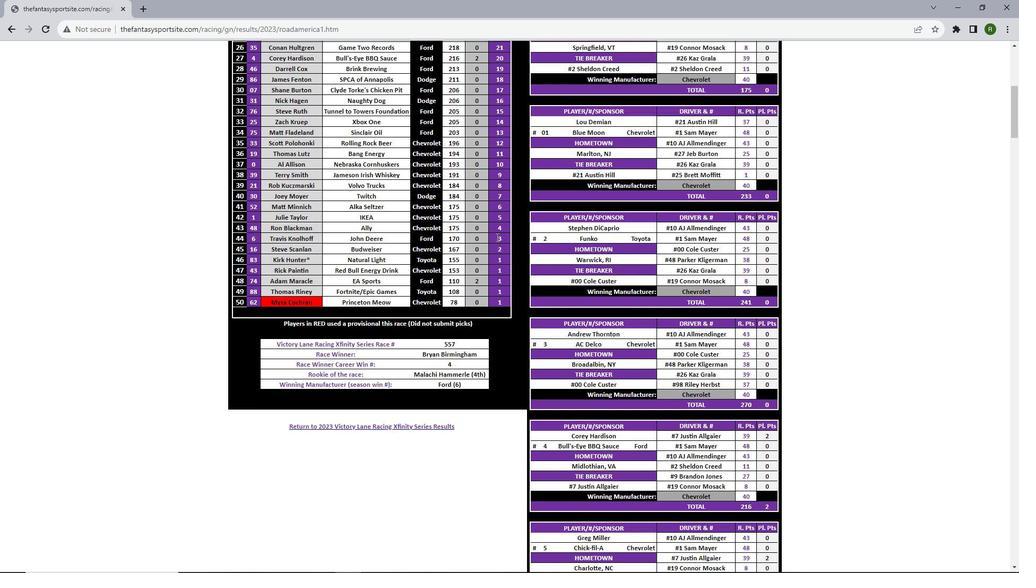 
Action: Mouse scrolled (487, 245) with delta (0, 0)
Screenshot: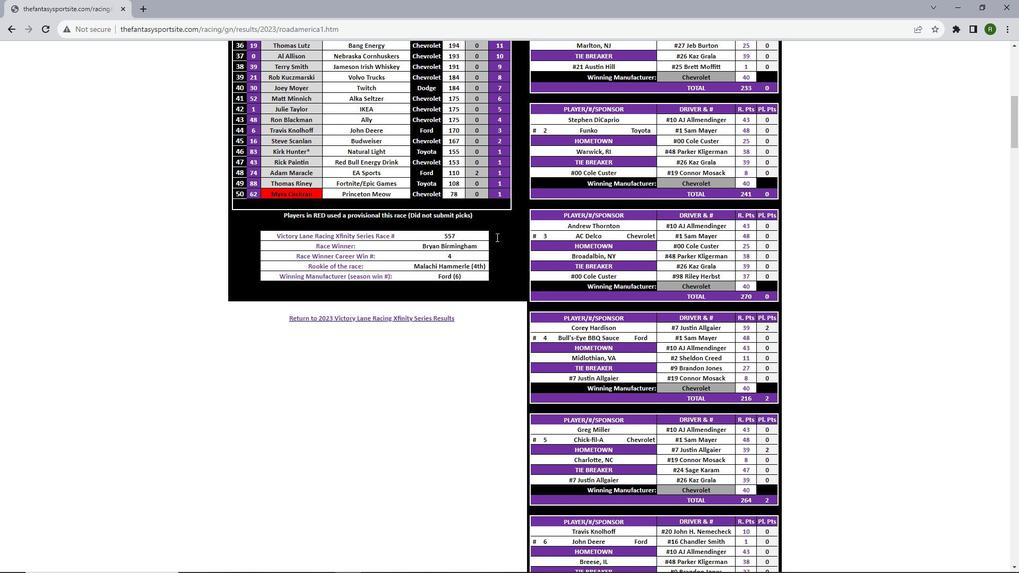 
Action: Mouse scrolled (487, 245) with delta (0, 0)
Screenshot: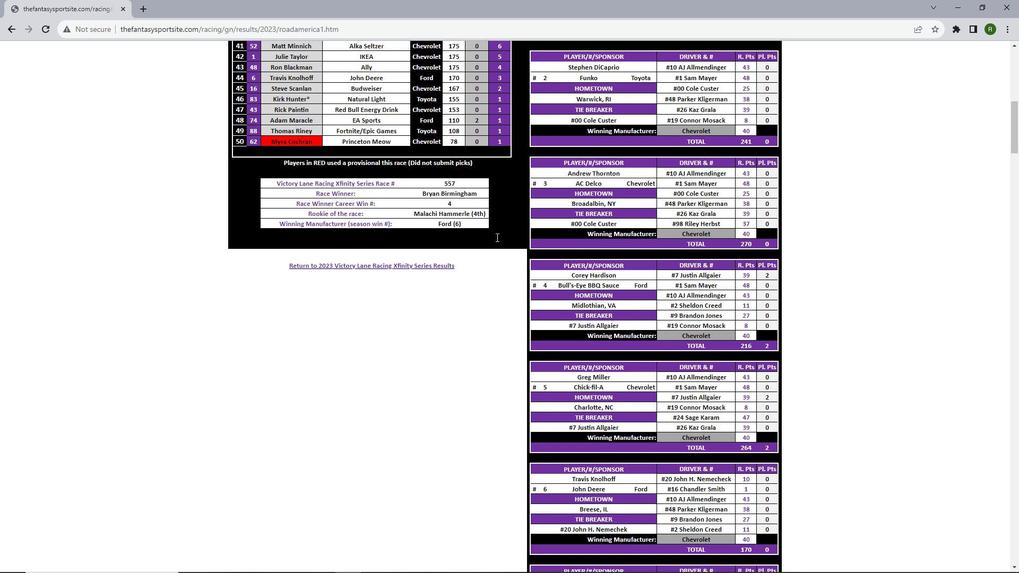 
Action: Mouse scrolled (487, 245) with delta (0, 0)
Screenshot: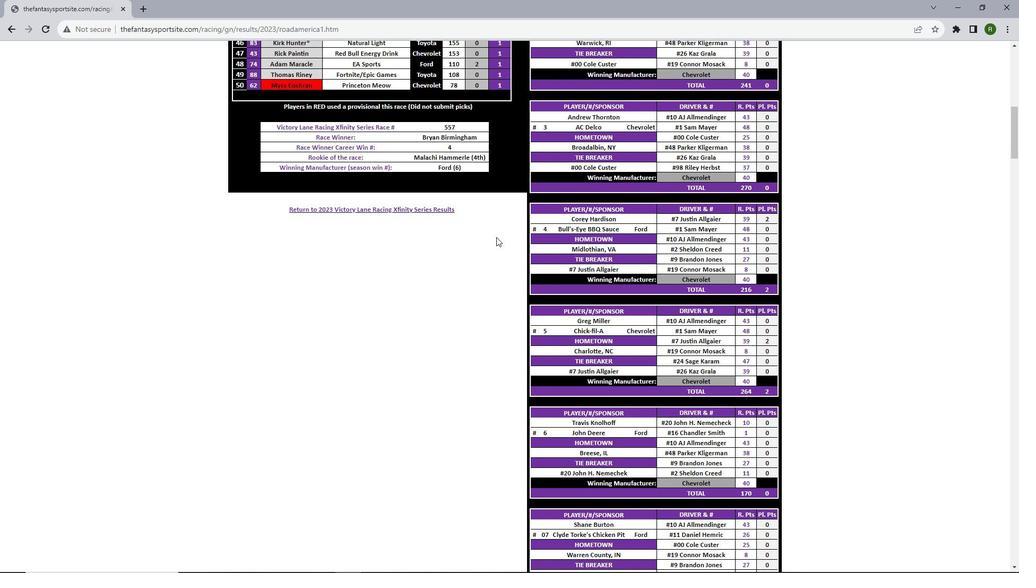 
Action: Mouse scrolled (487, 245) with delta (0, 0)
Screenshot: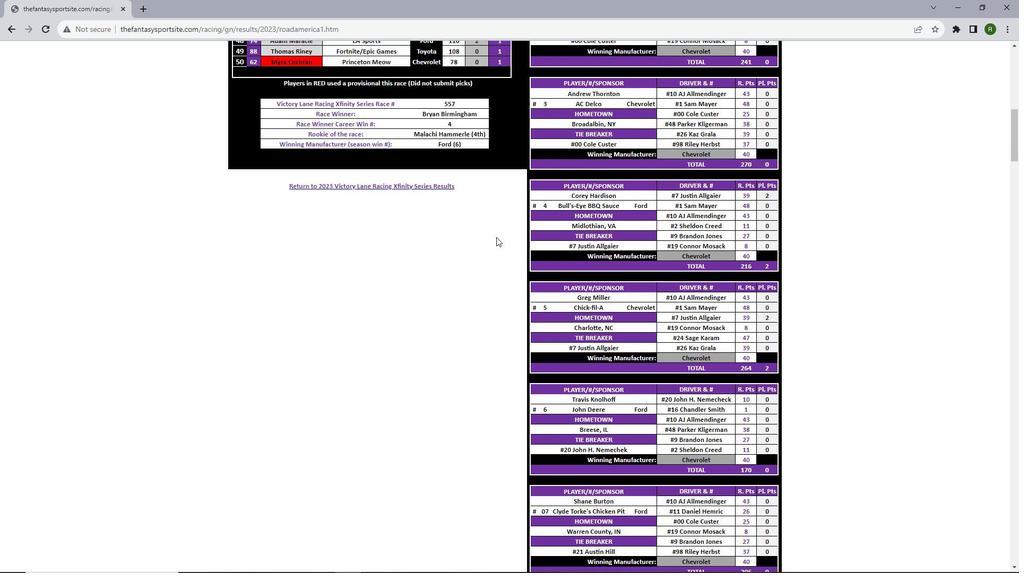 
Action: Mouse scrolled (487, 245) with delta (0, 0)
Screenshot: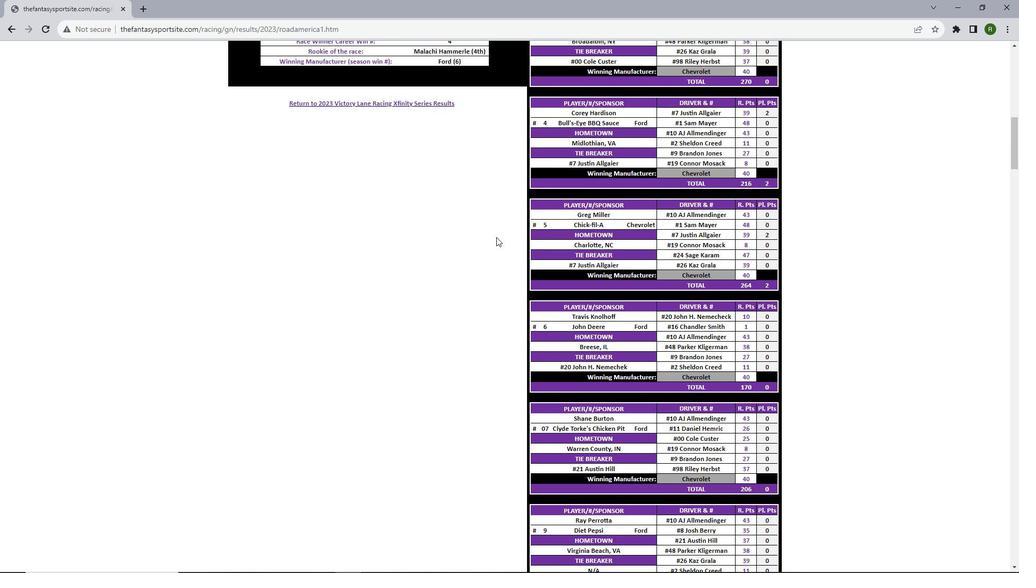 
Action: Mouse scrolled (487, 245) with delta (0, 0)
Screenshot: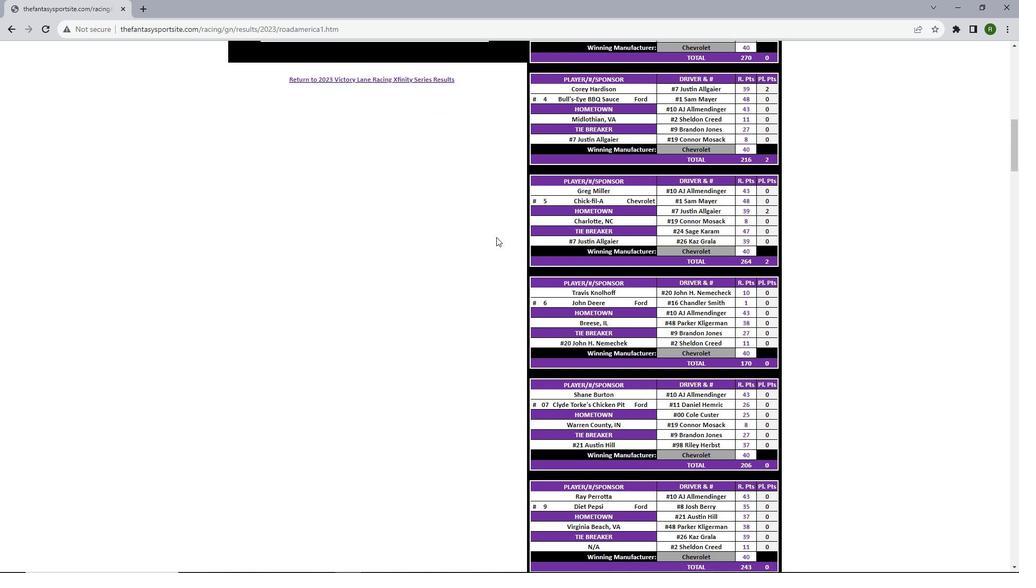 
Action: Mouse scrolled (487, 245) with delta (0, 0)
Screenshot: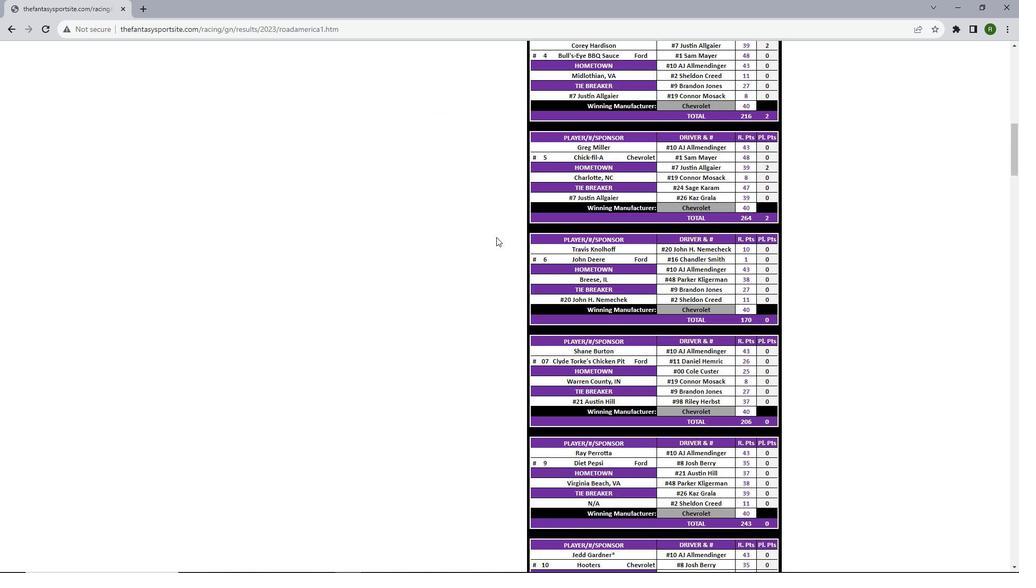 
Action: Mouse scrolled (487, 245) with delta (0, 0)
Screenshot: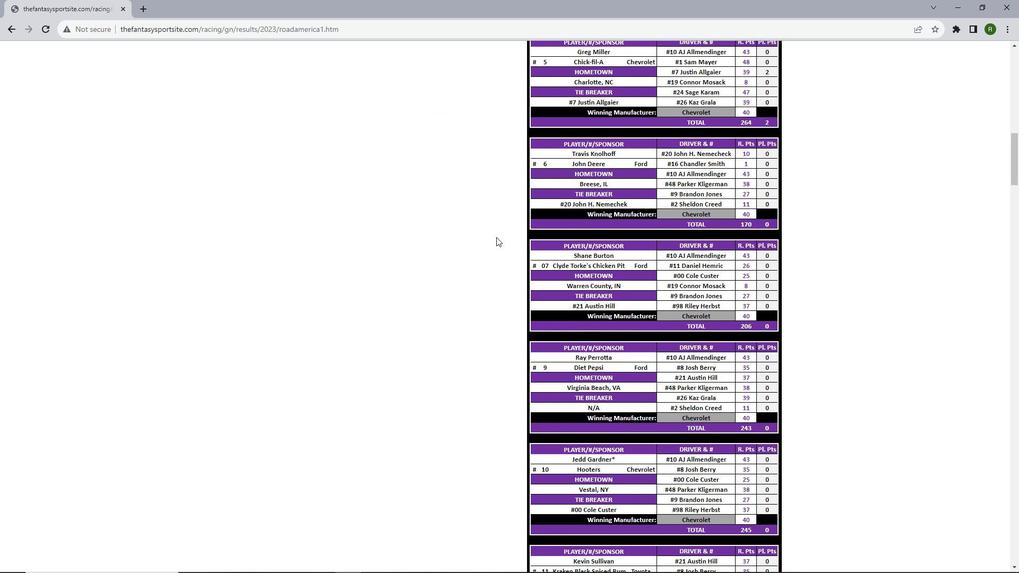 
Action: Mouse scrolled (487, 245) with delta (0, 0)
Screenshot: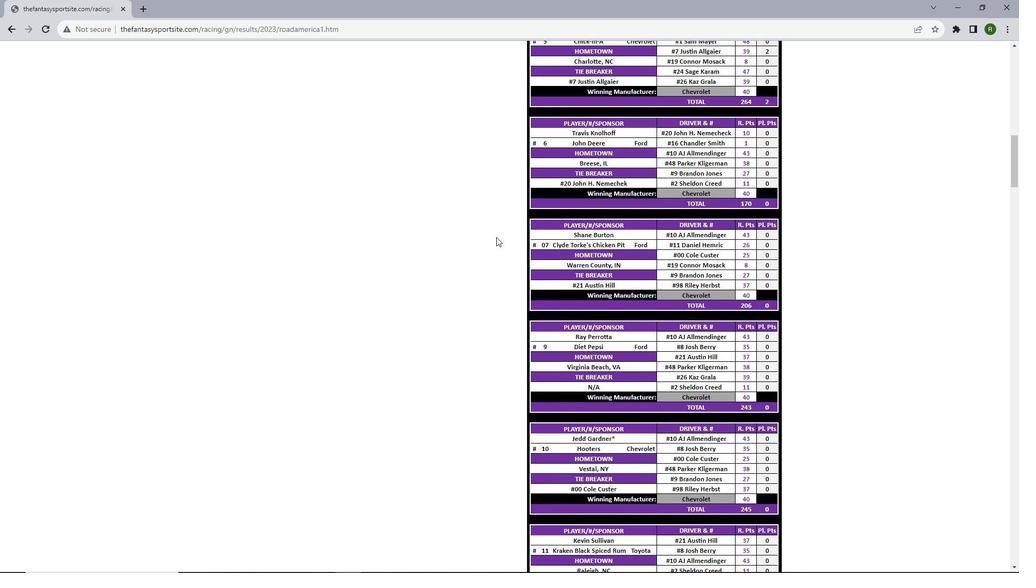 
Action: Mouse scrolled (487, 245) with delta (0, 0)
Screenshot: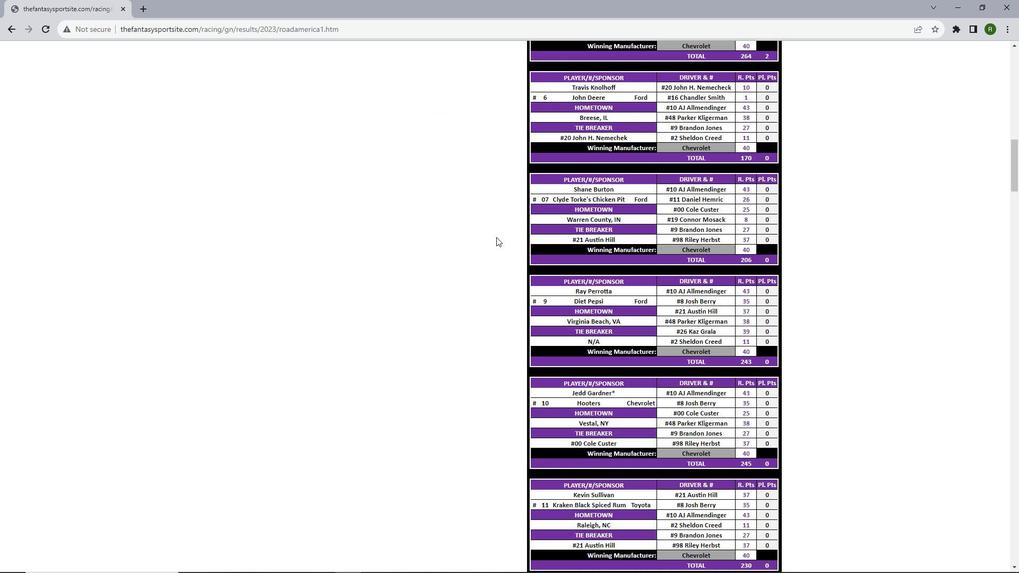 
Action: Mouse scrolled (487, 245) with delta (0, 0)
Screenshot: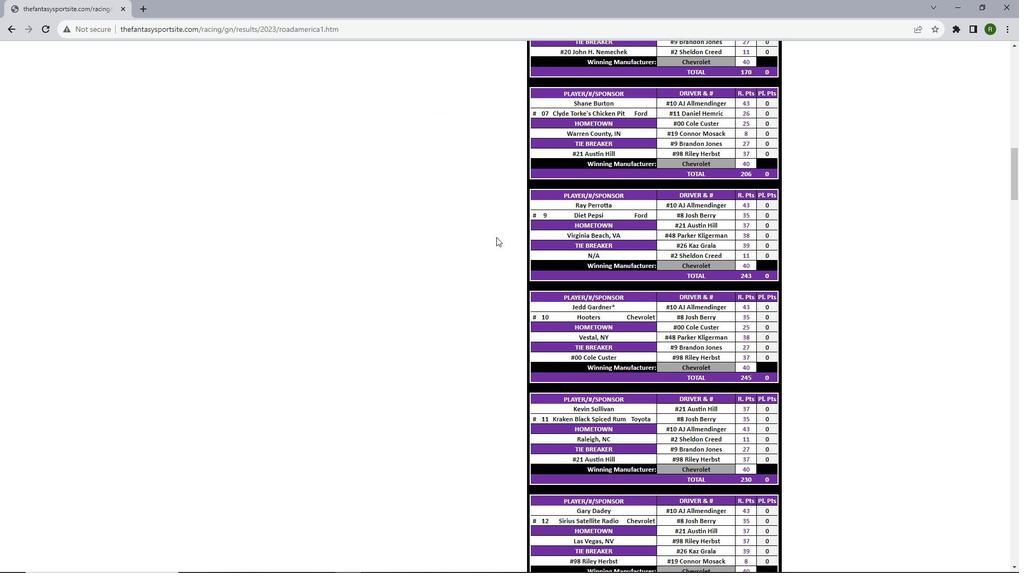 
Action: Mouse scrolled (487, 245) with delta (0, 0)
Screenshot: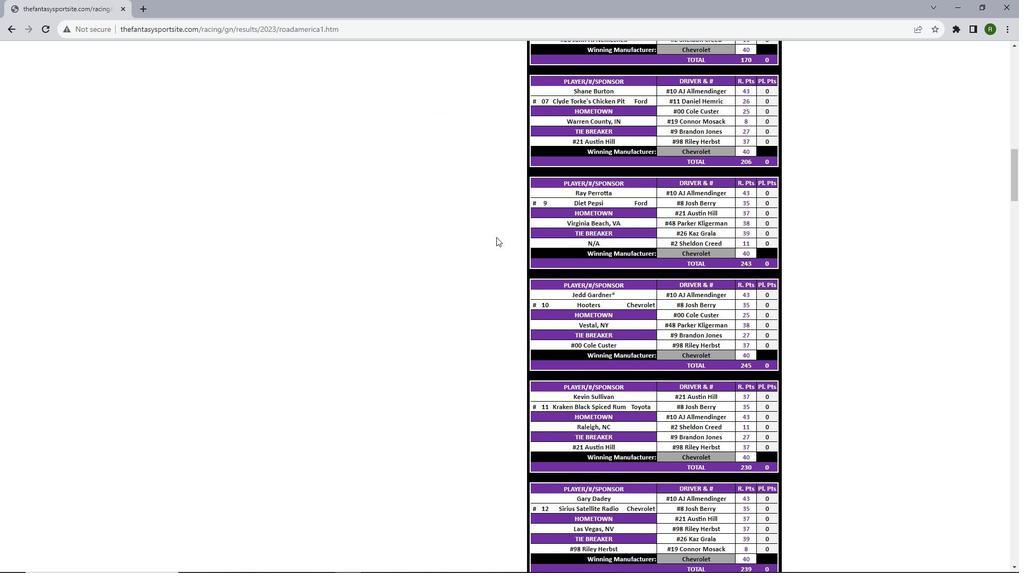 
Action: Mouse scrolled (487, 245) with delta (0, 0)
Screenshot: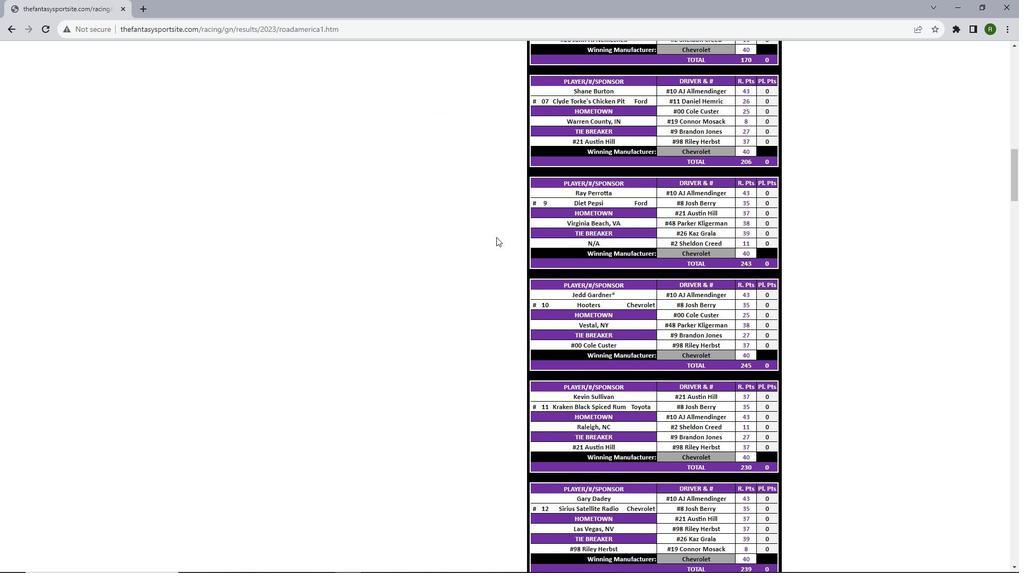 
Action: Mouse scrolled (487, 245) with delta (0, 0)
Screenshot: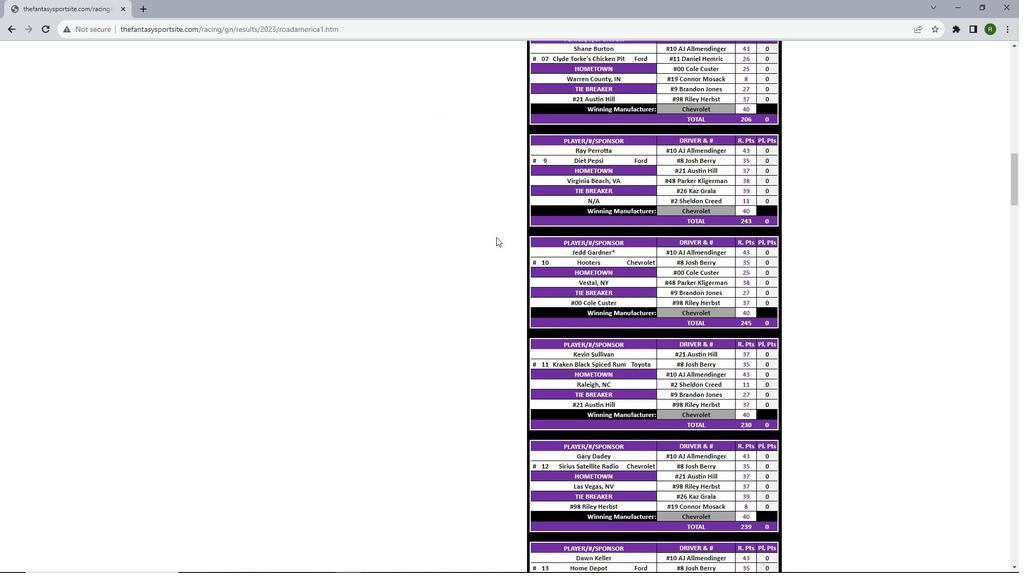 
Action: Mouse scrolled (487, 245) with delta (0, 0)
Screenshot: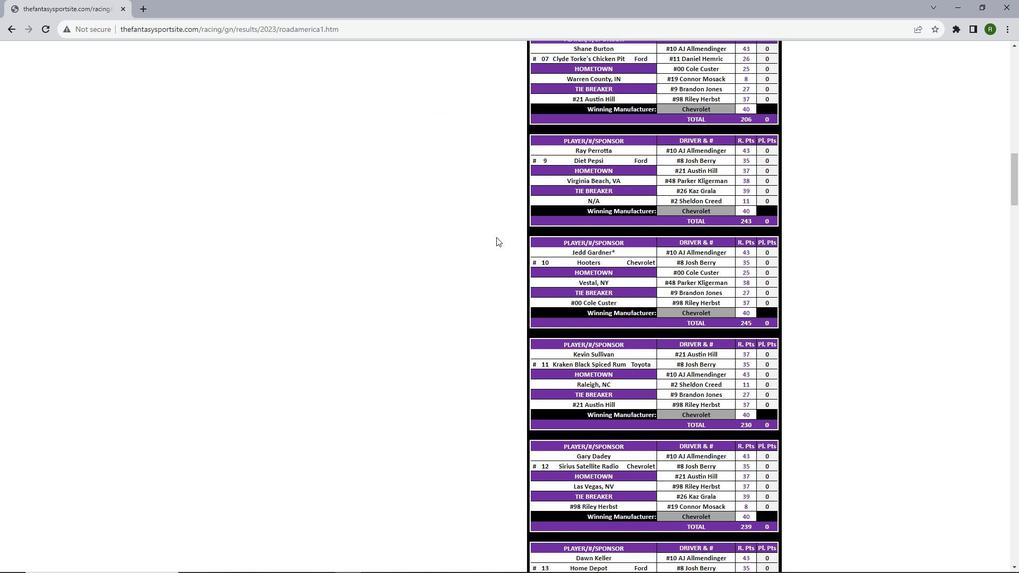 
Action: Mouse scrolled (487, 245) with delta (0, 0)
Screenshot: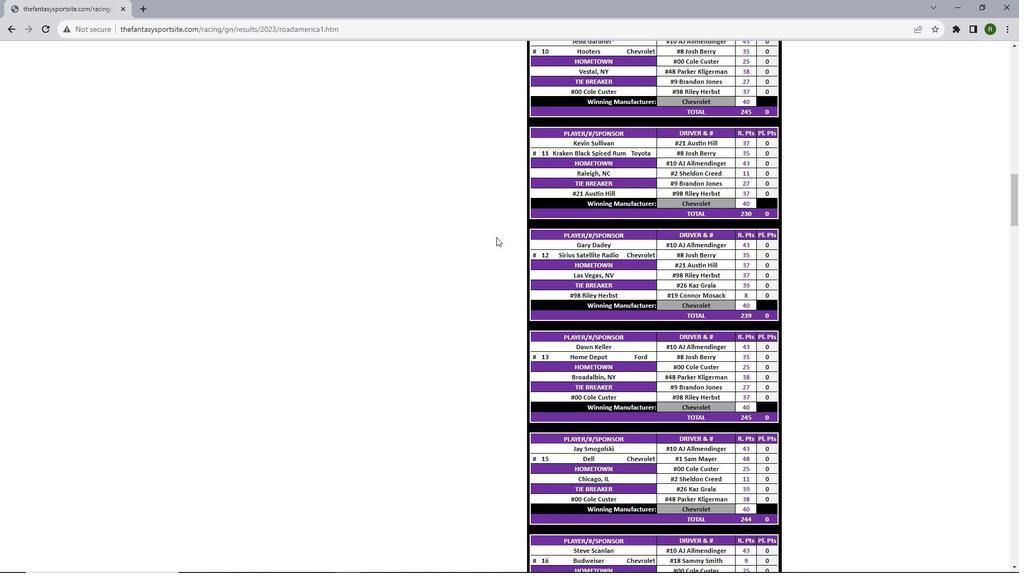
Action: Mouse scrolled (487, 245) with delta (0, 0)
Screenshot: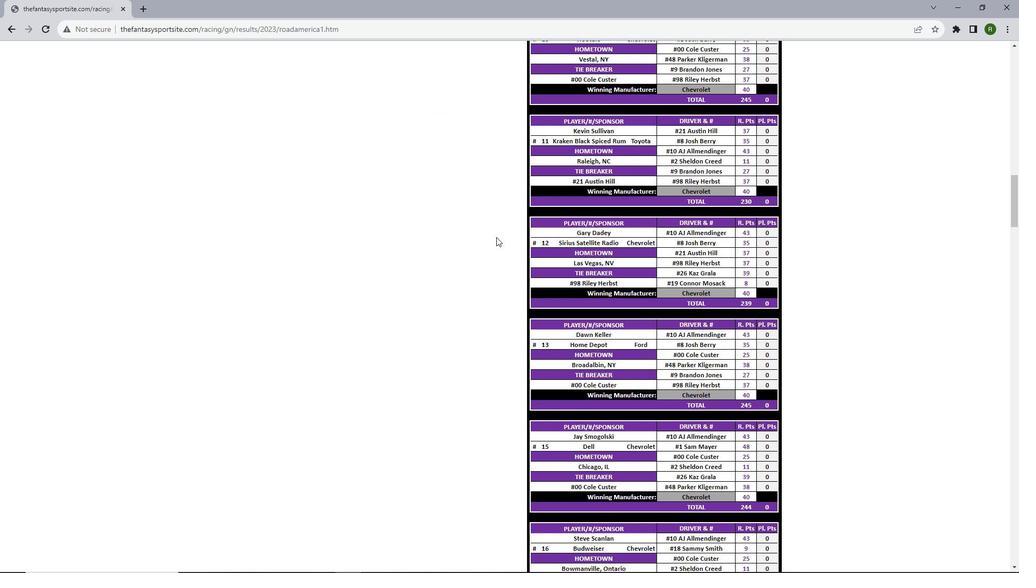 
Action: Mouse scrolled (487, 245) with delta (0, 0)
Screenshot: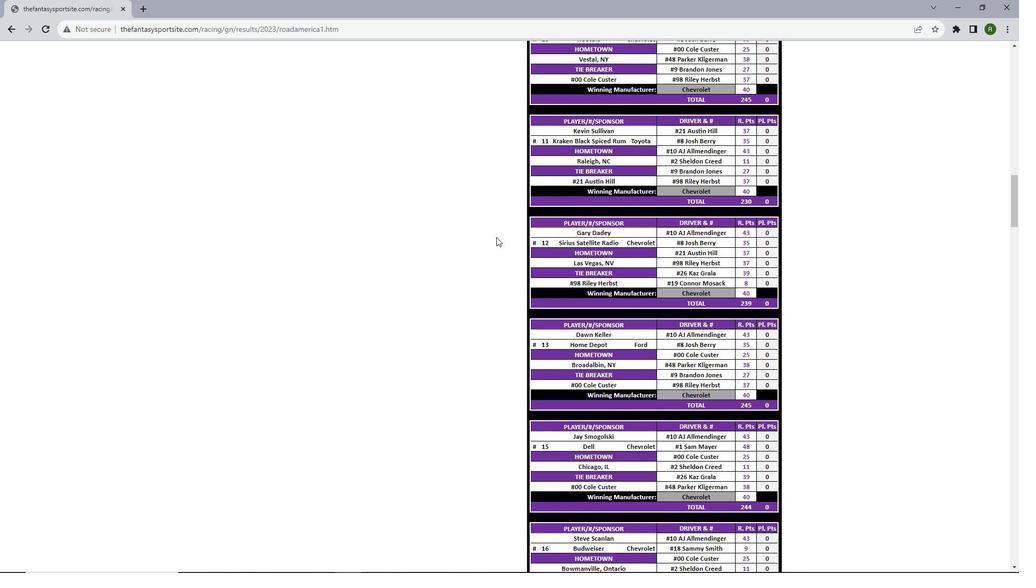 
Action: Mouse scrolled (487, 245) with delta (0, 0)
Screenshot: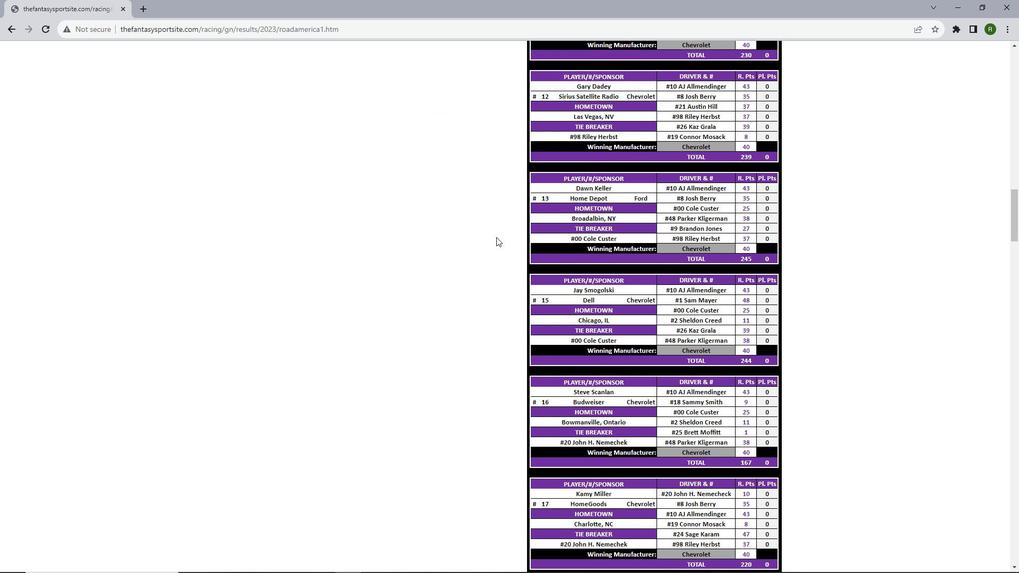 
Action: Mouse scrolled (487, 245) with delta (0, 0)
Screenshot: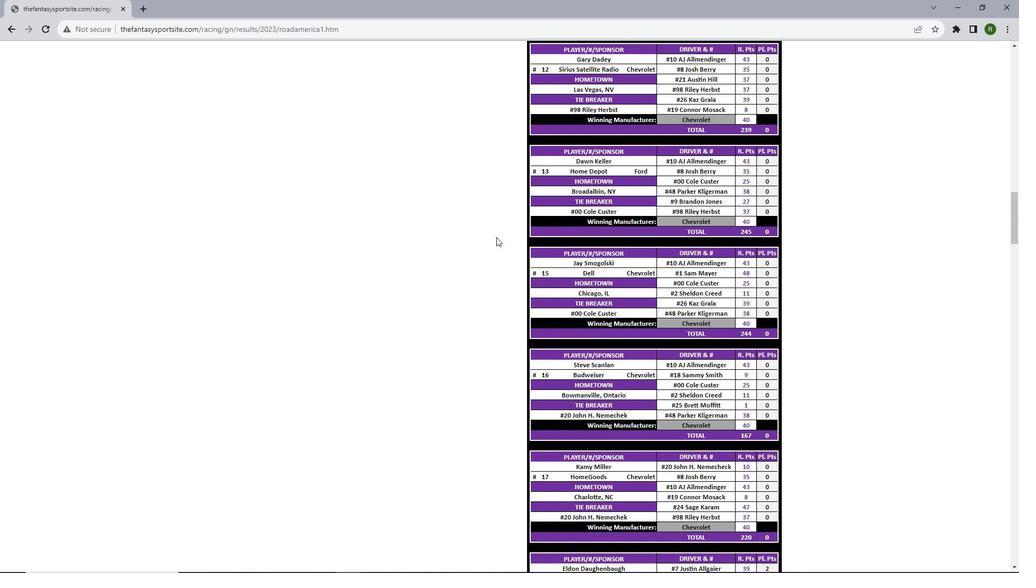 
Action: Mouse scrolled (487, 245) with delta (0, 0)
Screenshot: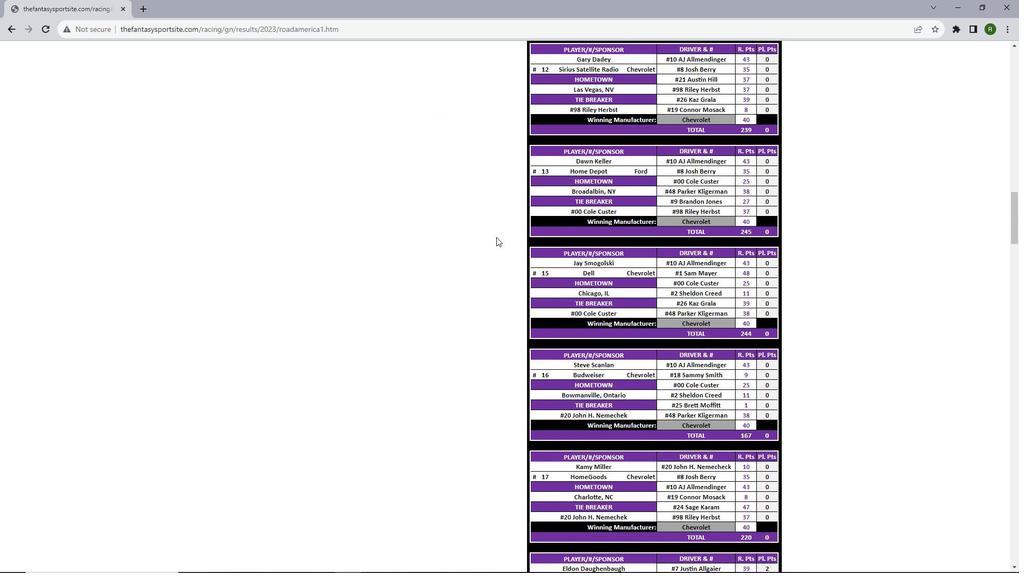
Action: Mouse scrolled (487, 245) with delta (0, 0)
Screenshot: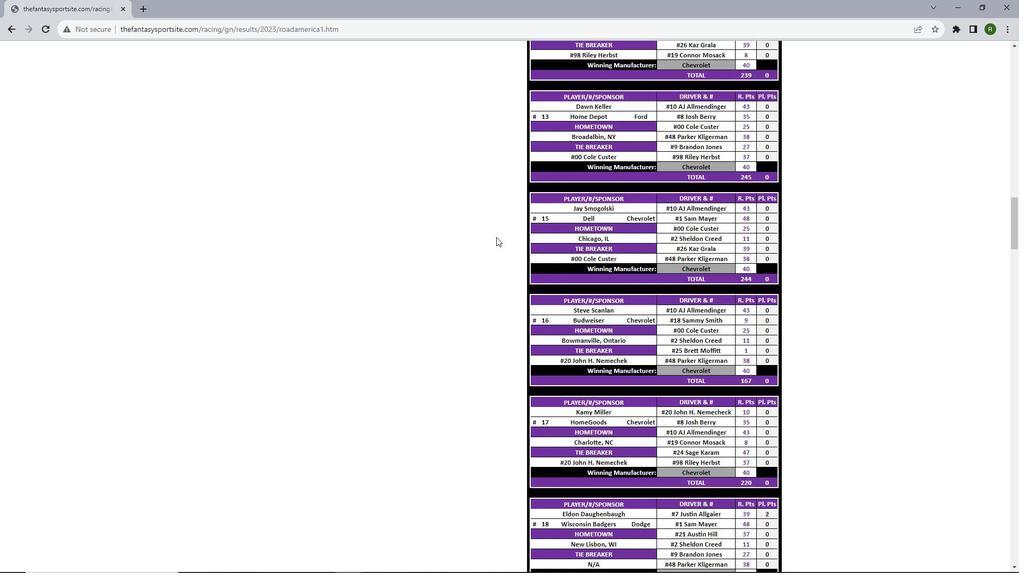 
Action: Mouse scrolled (487, 245) with delta (0, 0)
Screenshot: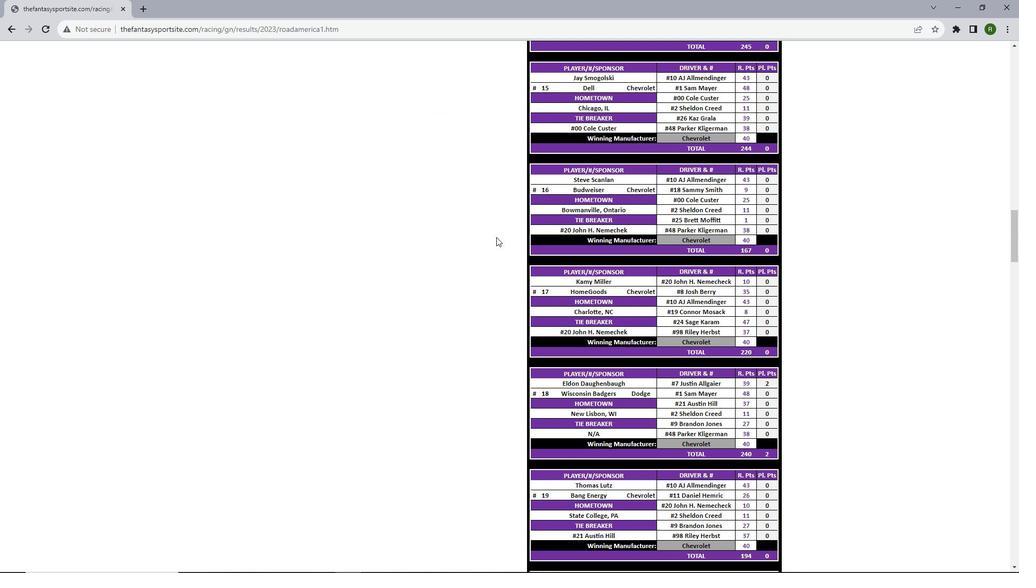 
Action: Mouse scrolled (487, 245) with delta (0, 0)
Screenshot: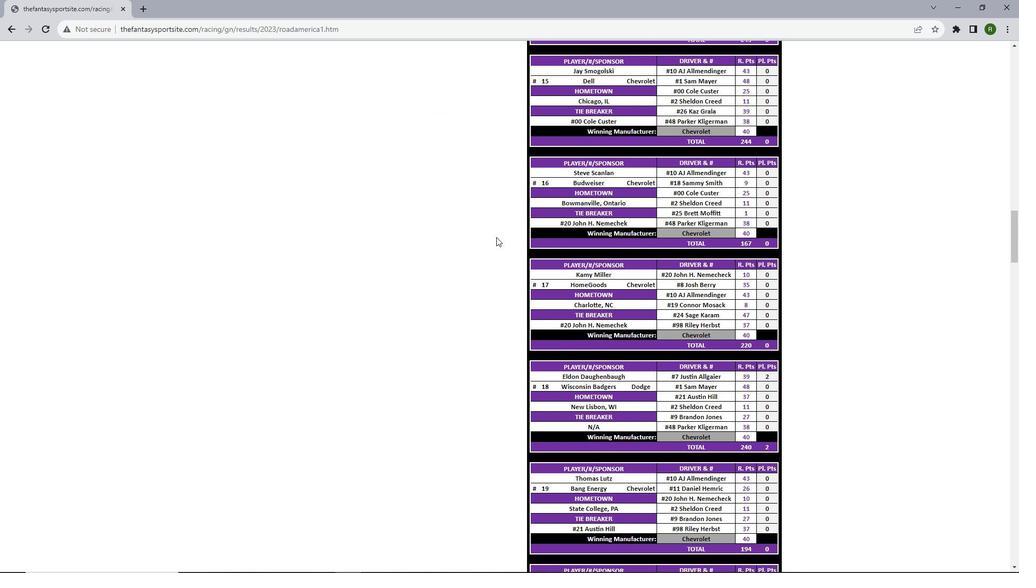
Action: Mouse scrolled (487, 245) with delta (0, 0)
Screenshot: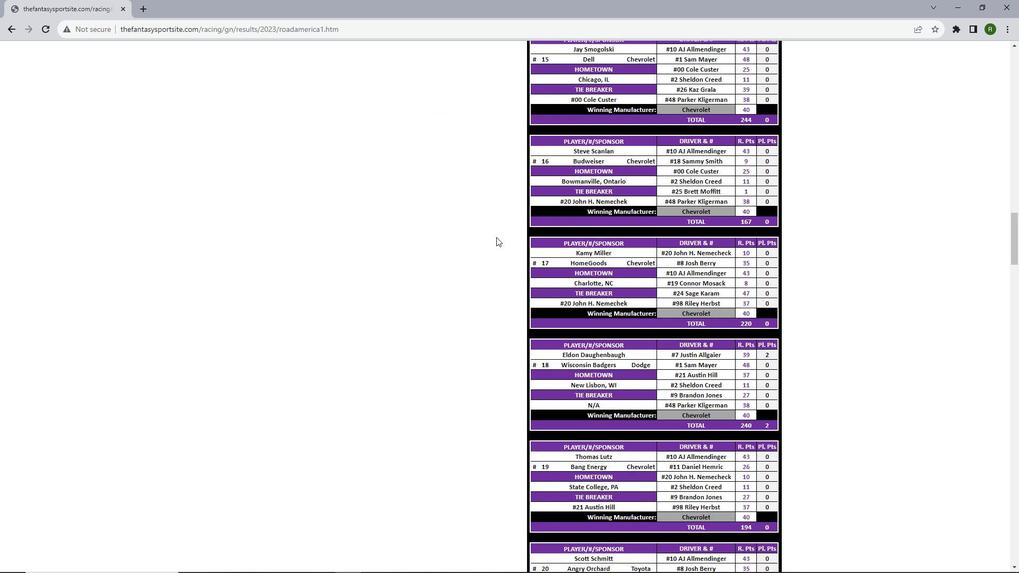 
Action: Mouse scrolled (487, 245) with delta (0, 0)
Screenshot: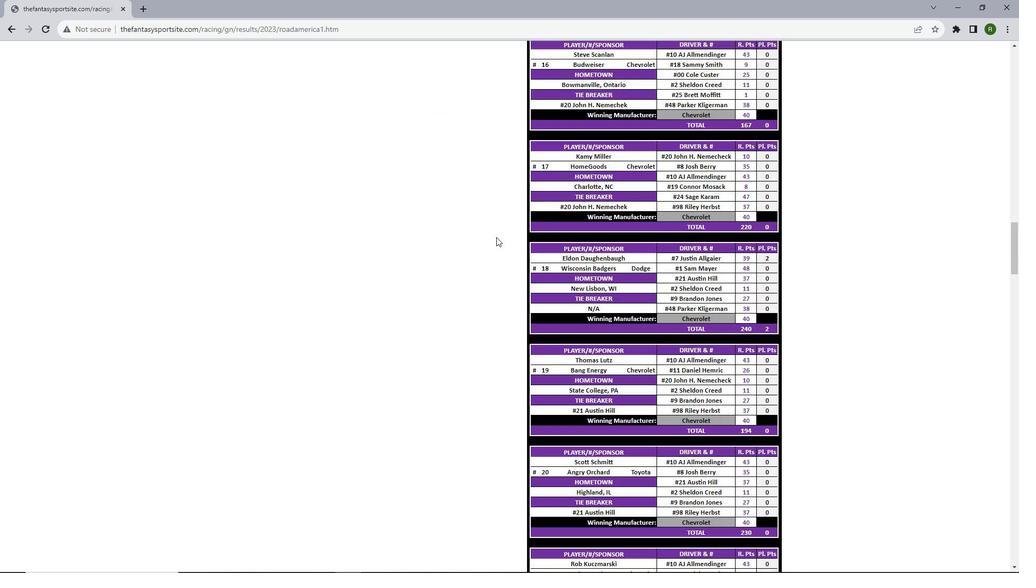 
Action: Mouse scrolled (487, 245) with delta (0, 0)
Screenshot: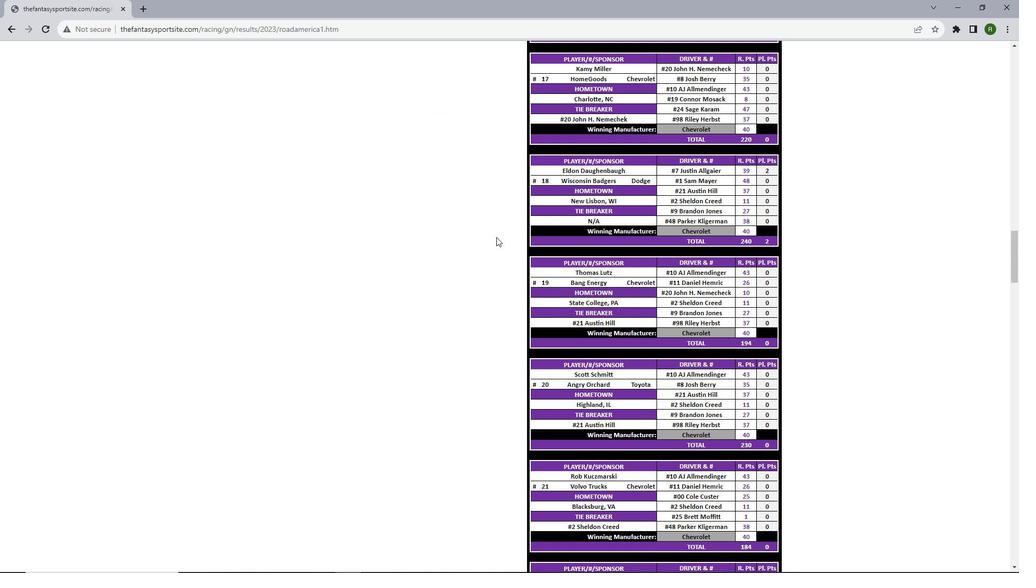 
Action: Mouse scrolled (487, 245) with delta (0, 0)
Screenshot: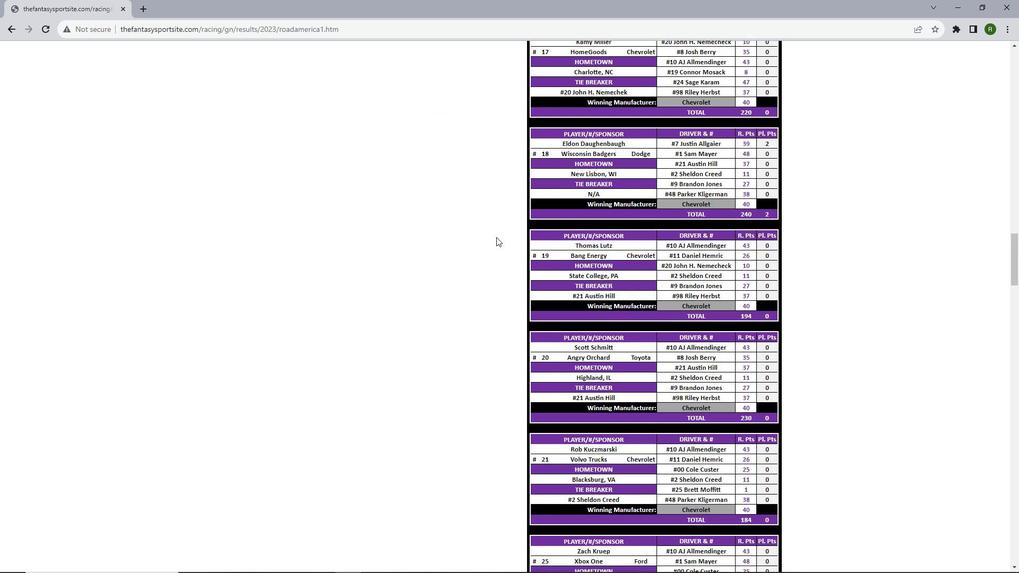 
Action: Mouse scrolled (487, 245) with delta (0, 0)
Screenshot: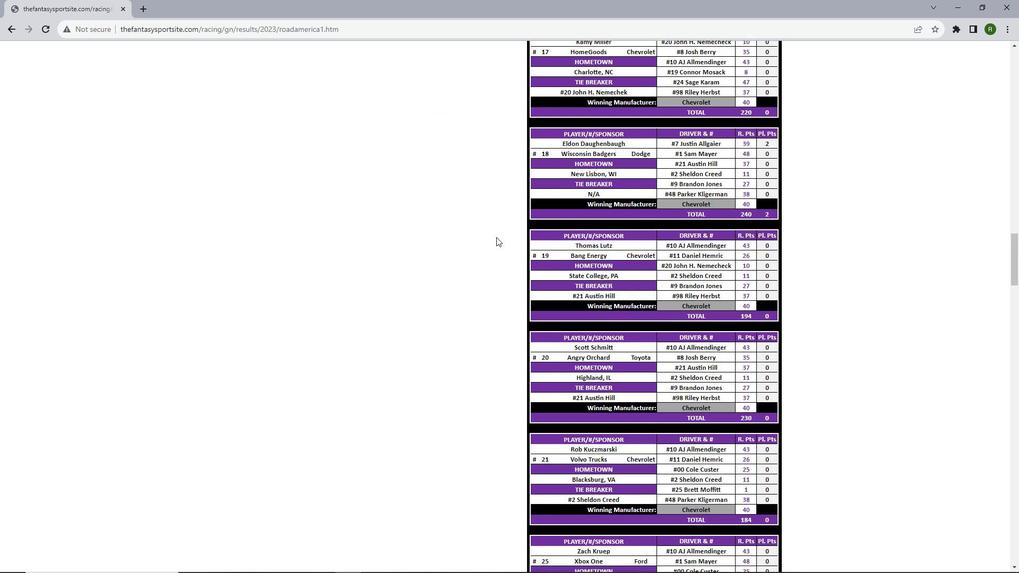
Action: Mouse scrolled (487, 245) with delta (0, 0)
Screenshot: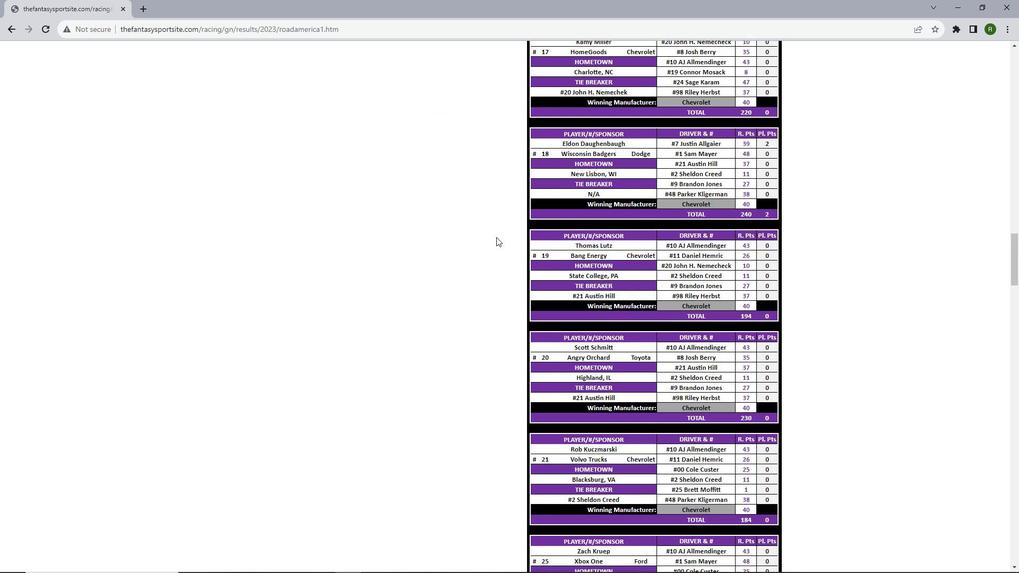 
Action: Mouse scrolled (487, 245) with delta (0, 0)
Screenshot: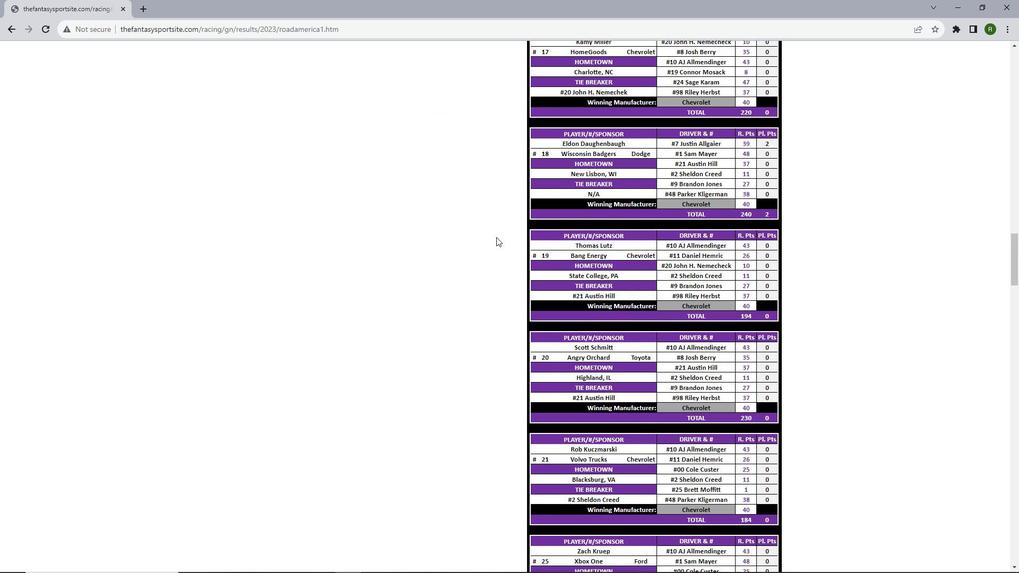 
Action: Mouse scrolled (487, 245) with delta (0, 0)
Screenshot: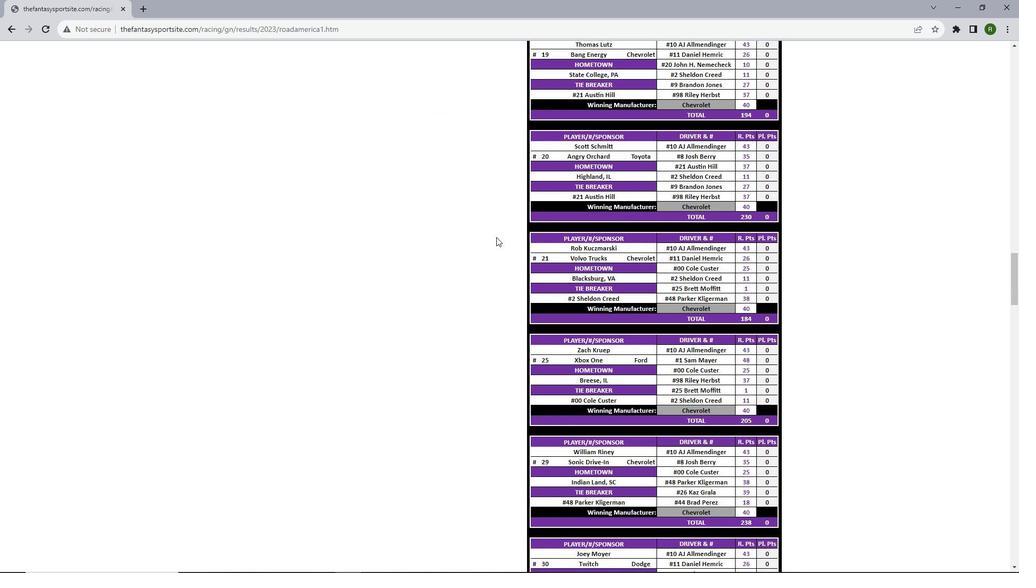 
Action: Mouse scrolled (487, 245) with delta (0, 0)
Screenshot: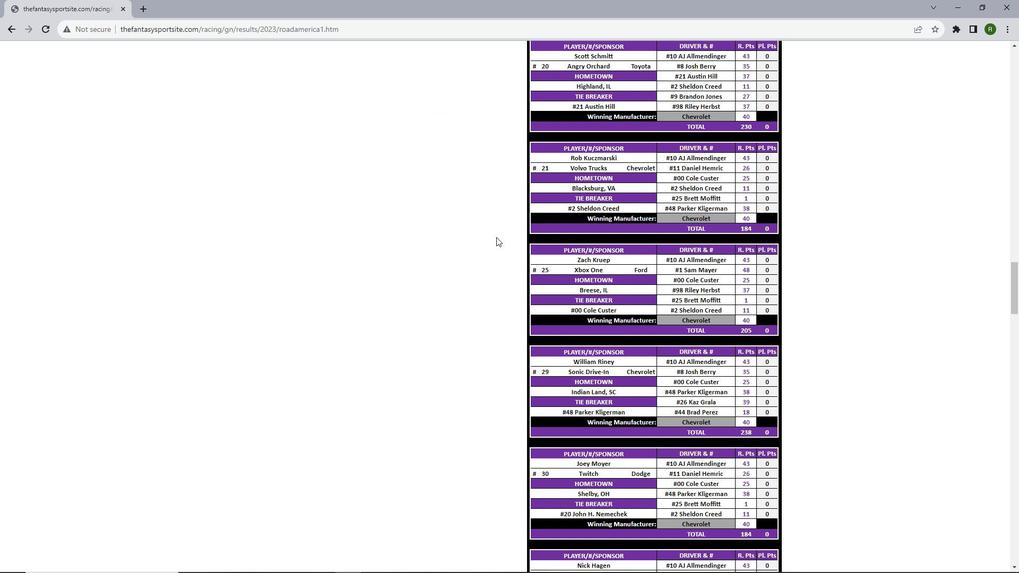 
Action: Mouse scrolled (487, 245) with delta (0, 0)
Screenshot: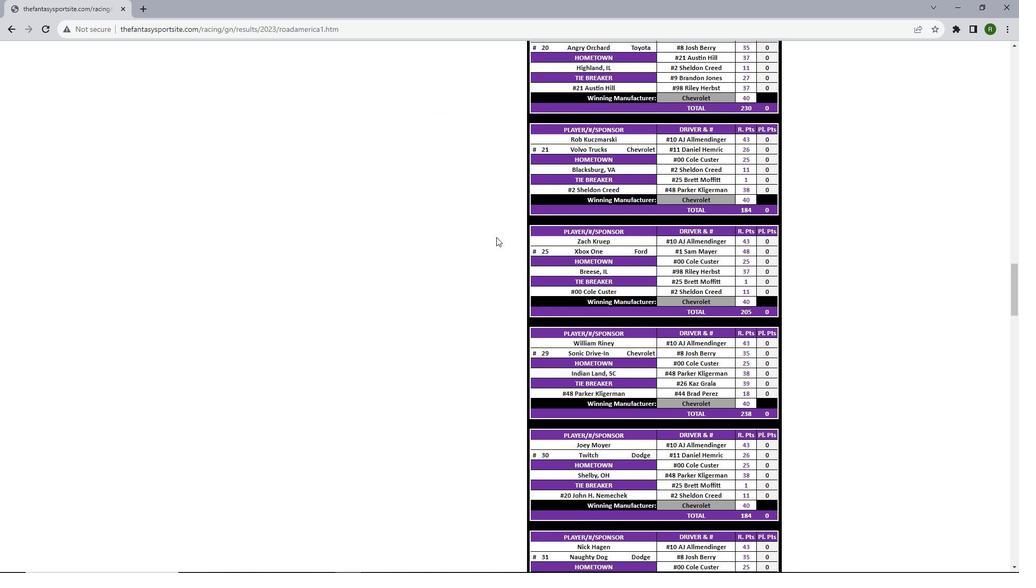 
Action: Mouse scrolled (487, 245) with delta (0, 0)
Screenshot: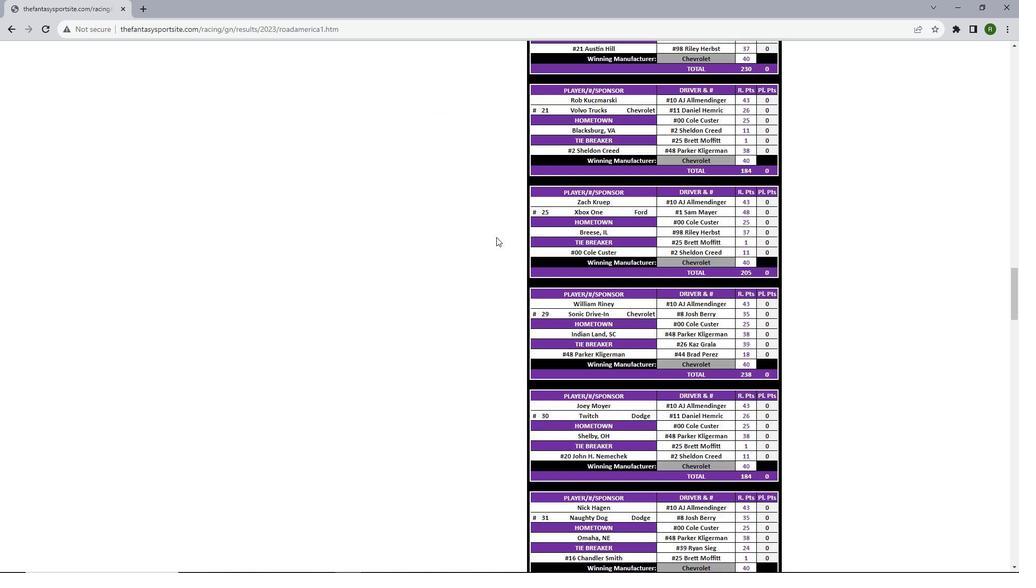 
Action: Mouse scrolled (487, 245) with delta (0, 0)
Screenshot: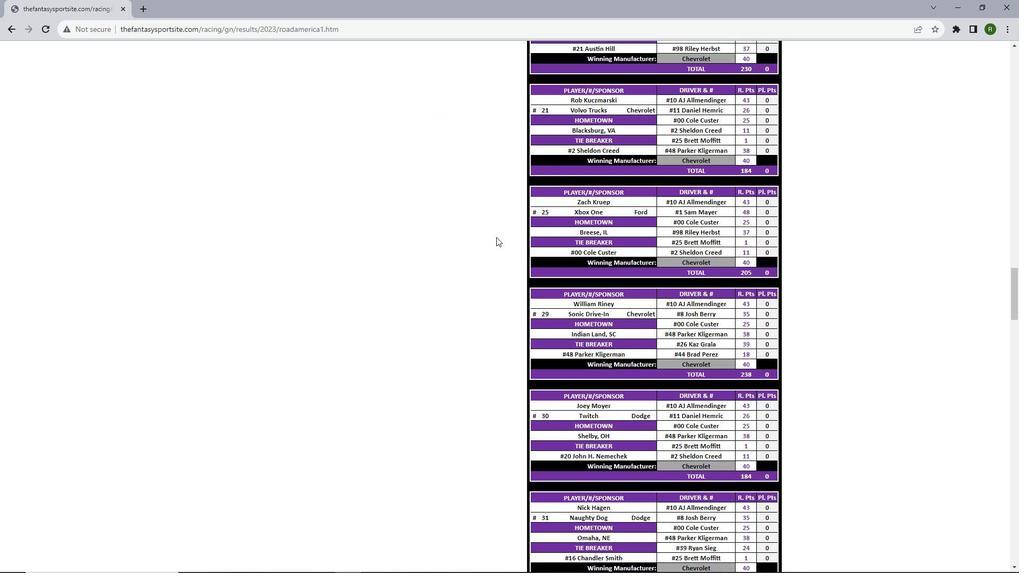 
Action: Mouse scrolled (487, 245) with delta (0, 0)
Screenshot: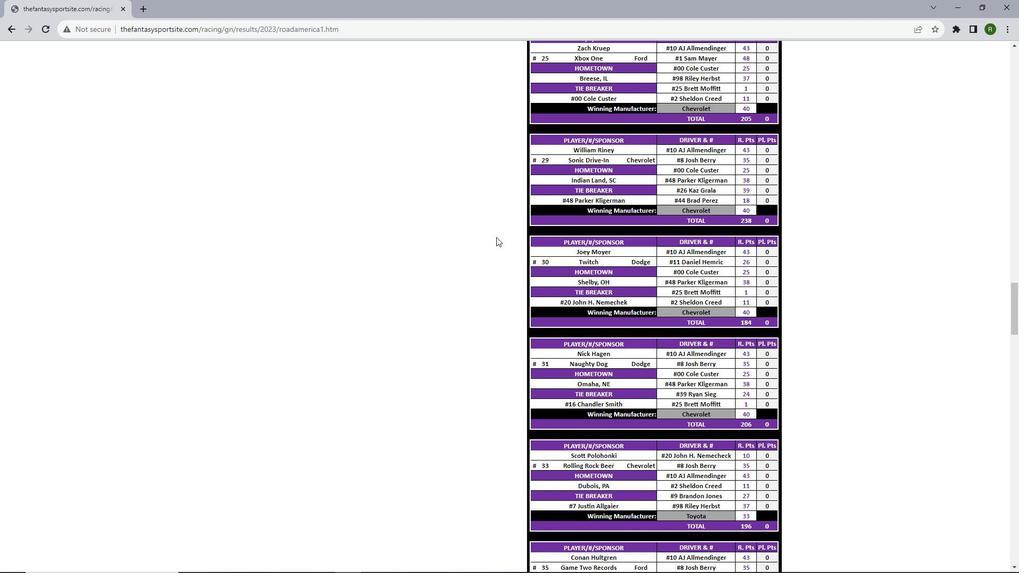 
Action: Mouse scrolled (487, 245) with delta (0, 0)
Screenshot: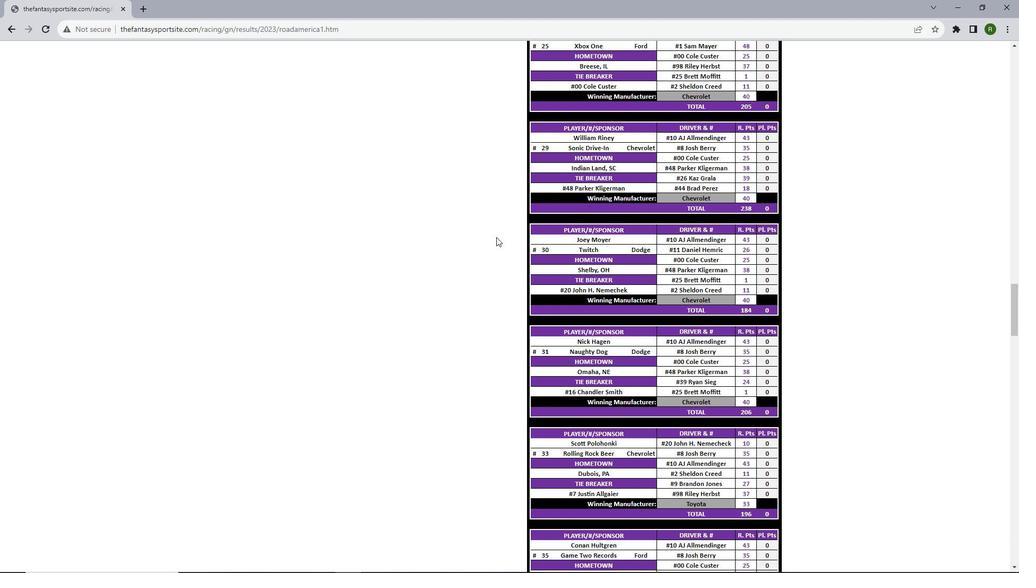 
Action: Mouse scrolled (487, 245) with delta (0, 0)
Screenshot: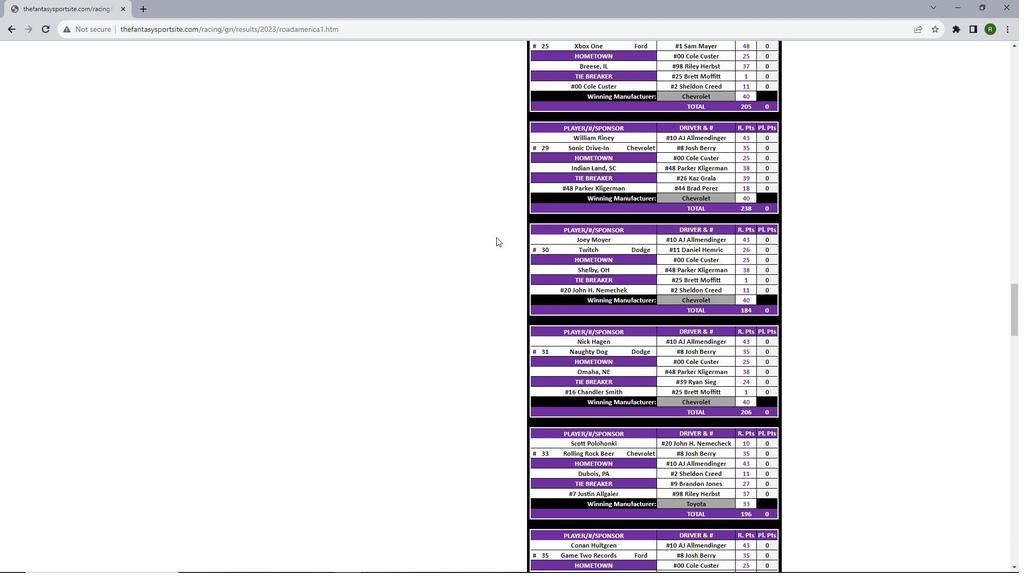 
Action: Mouse scrolled (487, 245) with delta (0, 0)
Screenshot: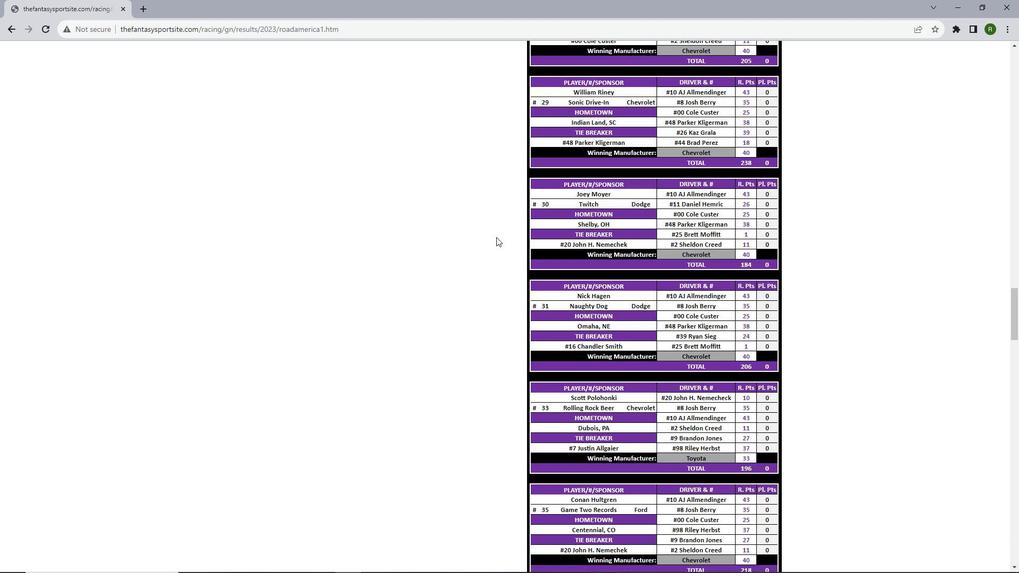 
Action: Mouse scrolled (487, 245) with delta (0, 0)
Screenshot: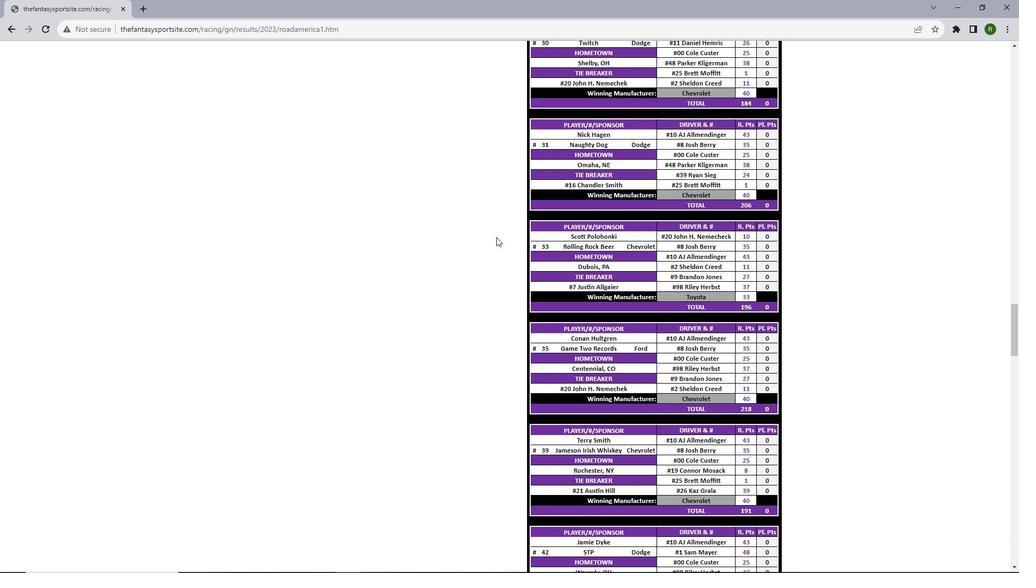 
Action: Mouse scrolled (487, 245) with delta (0, 0)
Screenshot: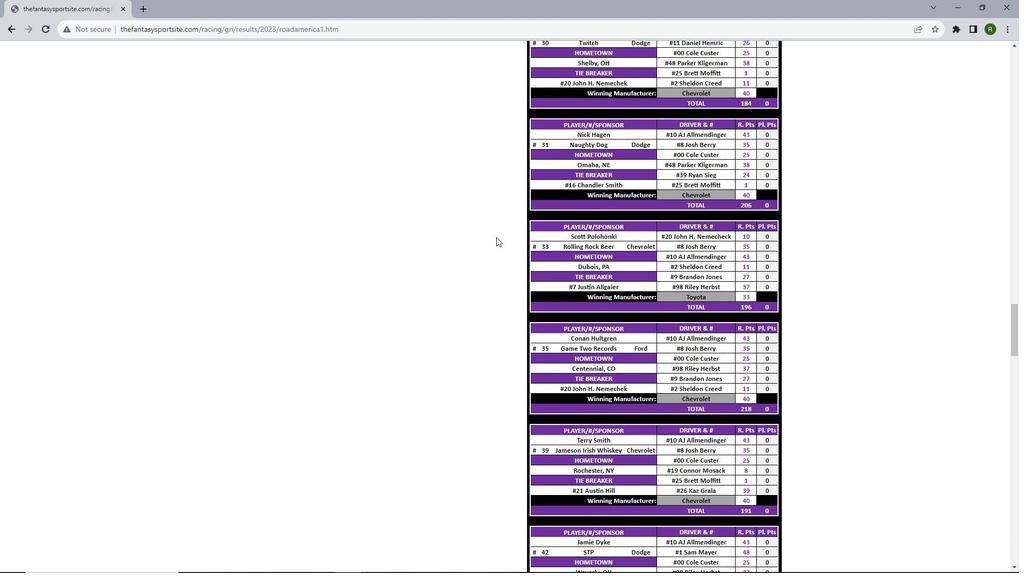 
Action: Mouse scrolled (487, 245) with delta (0, 0)
Screenshot: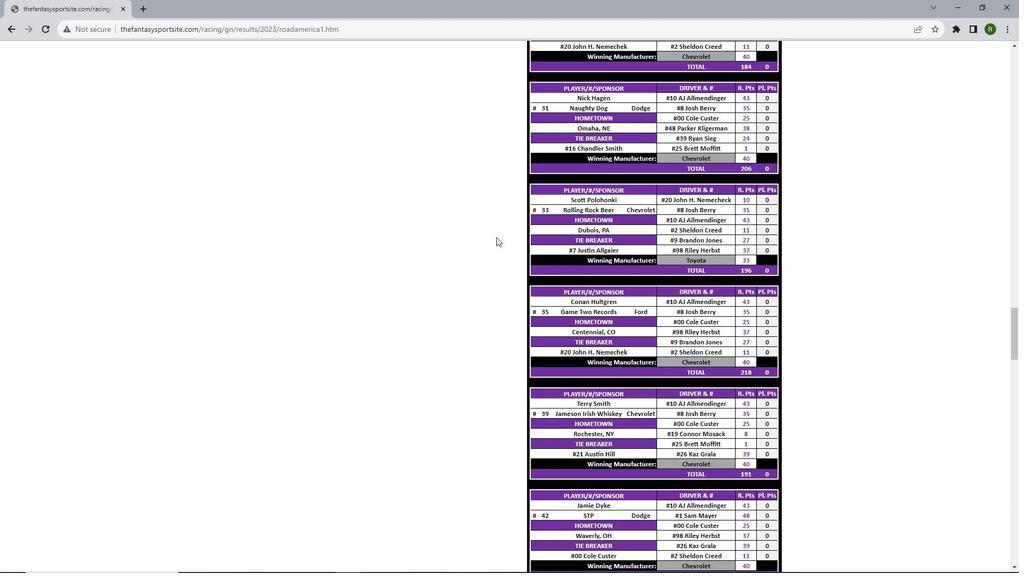 
Action: Mouse scrolled (487, 245) with delta (0, 0)
Screenshot: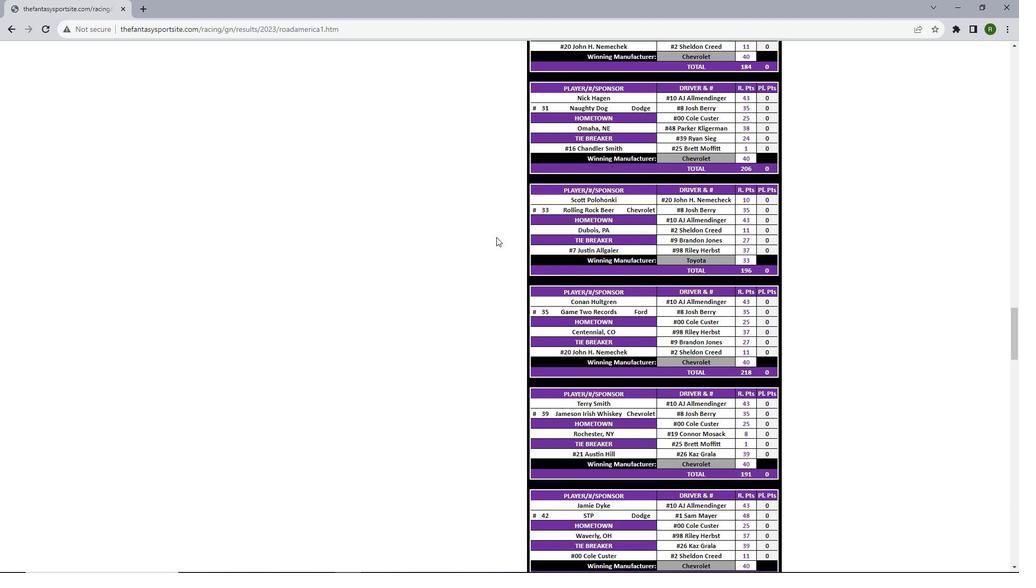 
Action: Mouse scrolled (487, 245) with delta (0, 0)
Screenshot: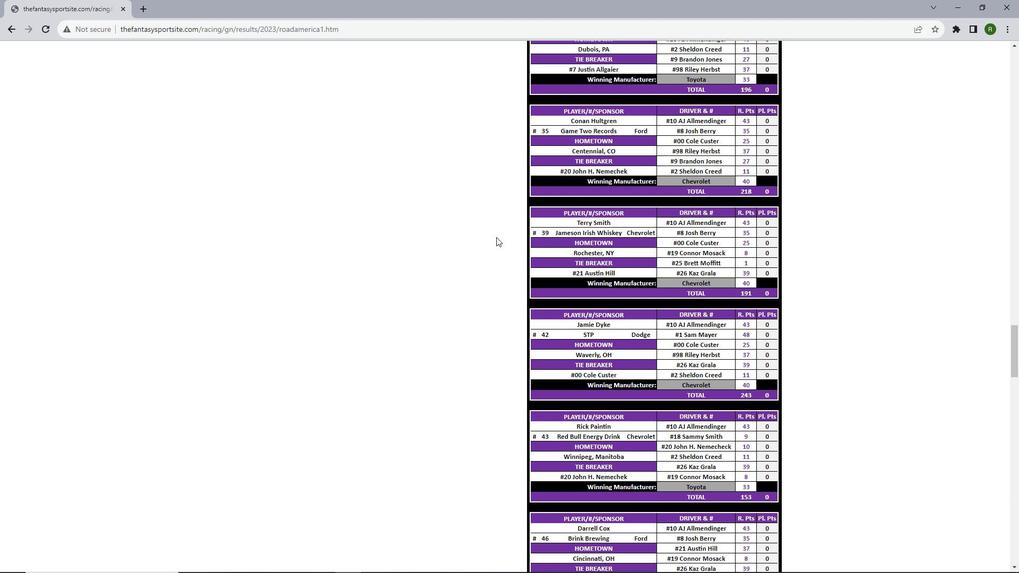 
Action: Mouse scrolled (487, 245) with delta (0, 0)
Screenshot: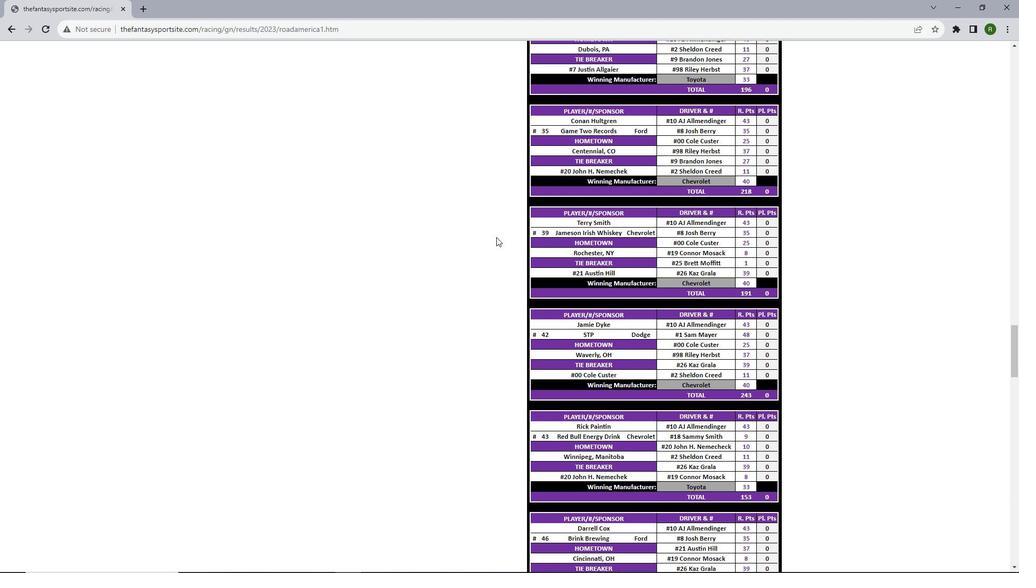 
Action: Mouse scrolled (487, 245) with delta (0, 0)
Screenshot: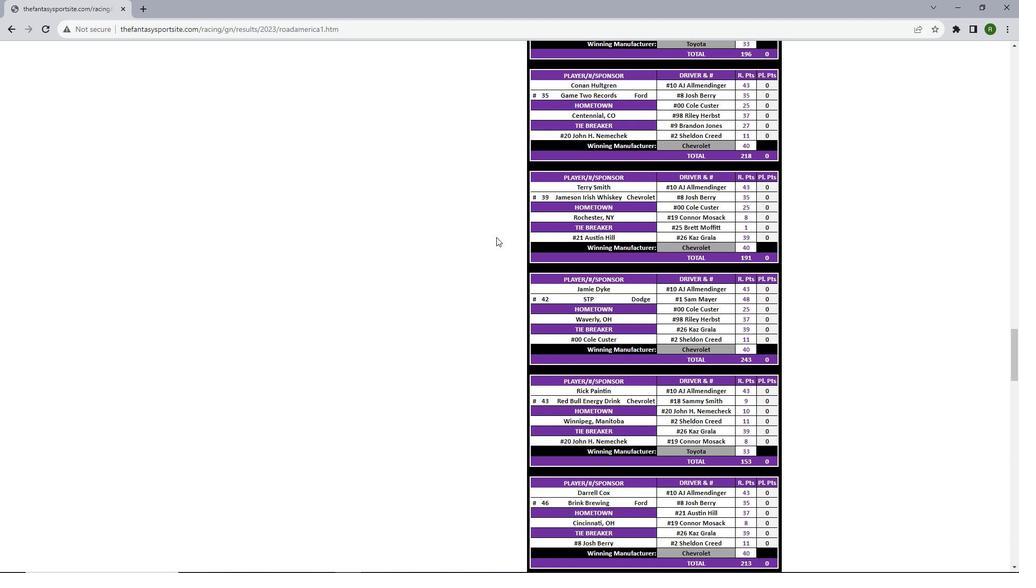 
Action: Mouse scrolled (487, 245) with delta (0, 0)
Screenshot: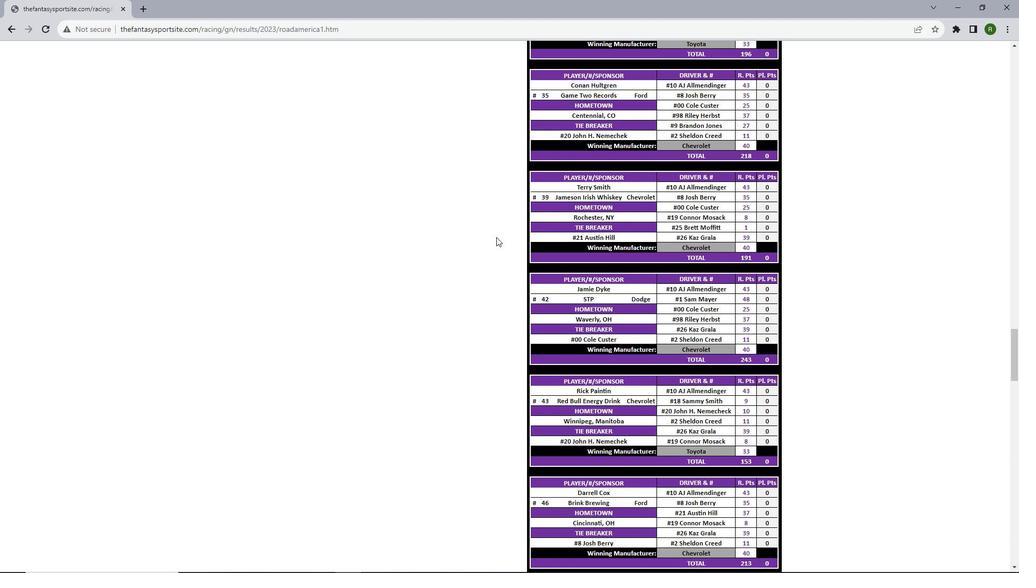 
Action: Mouse scrolled (487, 245) with delta (0, 0)
Screenshot: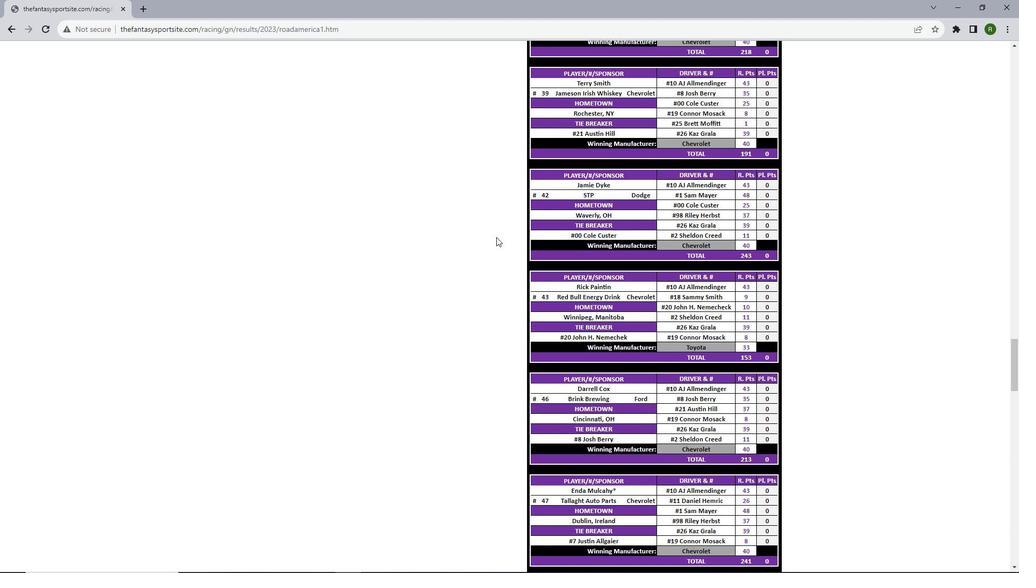 
Action: Mouse scrolled (487, 245) with delta (0, 0)
Screenshot: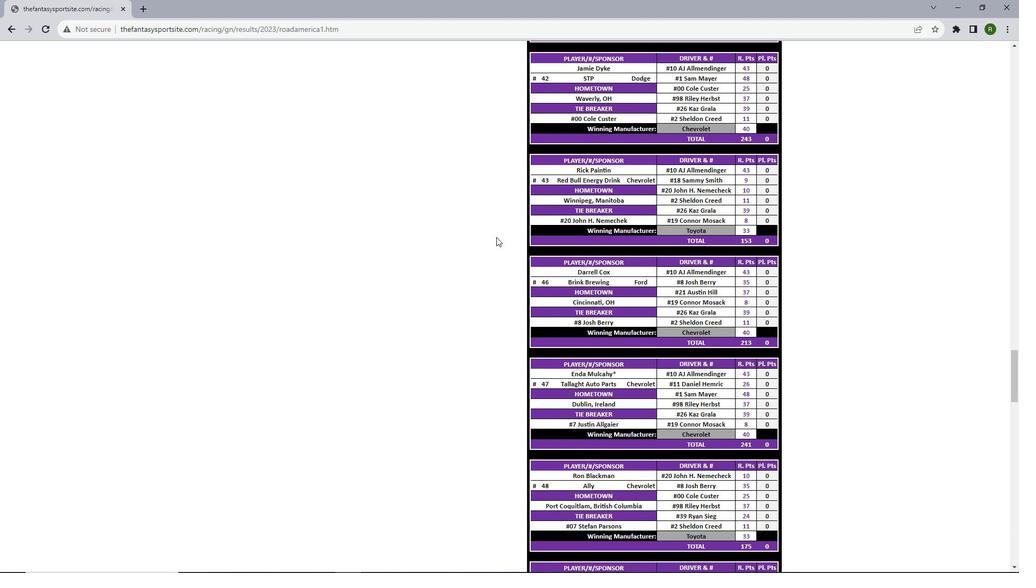 
Action: Mouse scrolled (487, 245) with delta (0, 0)
Screenshot: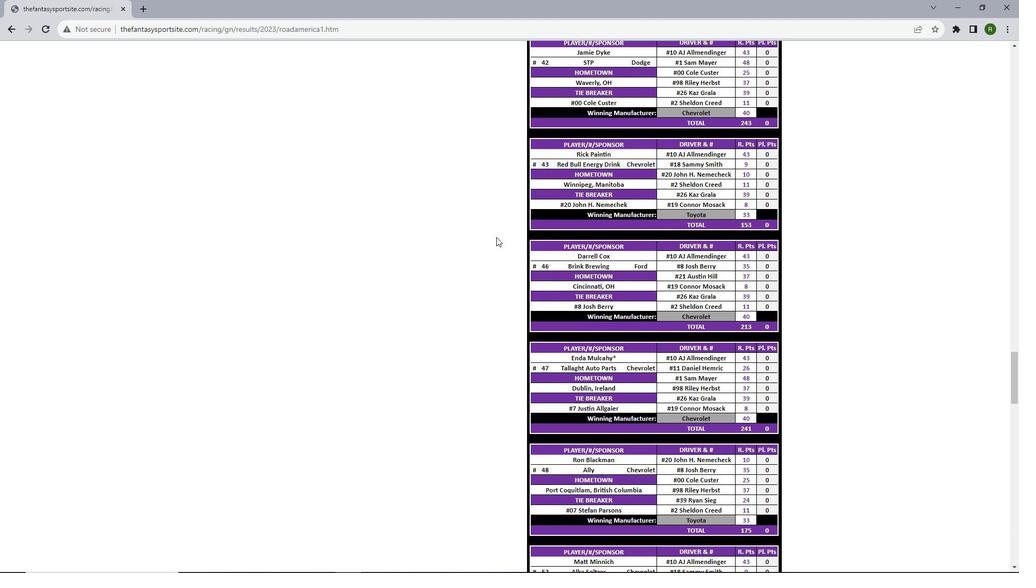 
Action: Mouse scrolled (487, 245) with delta (0, 0)
Screenshot: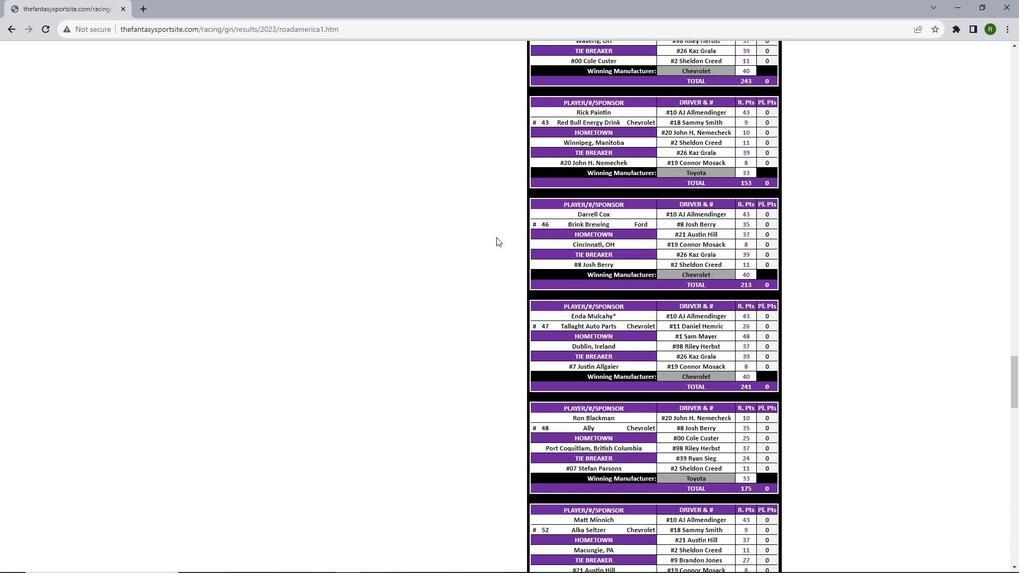 
Action: Mouse scrolled (487, 245) with delta (0, 0)
Screenshot: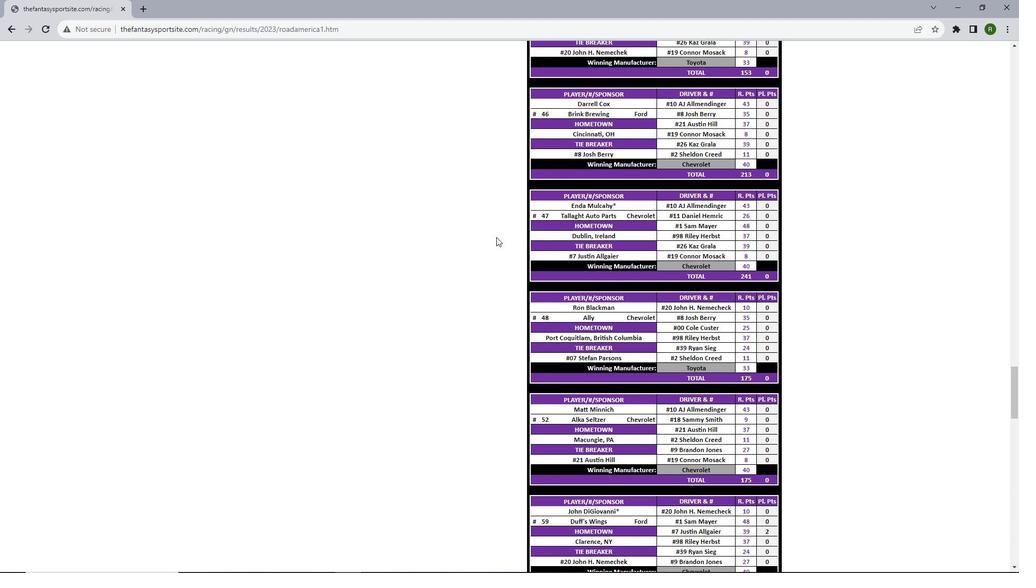 
Action: Mouse scrolled (487, 245) with delta (0, 0)
Screenshot: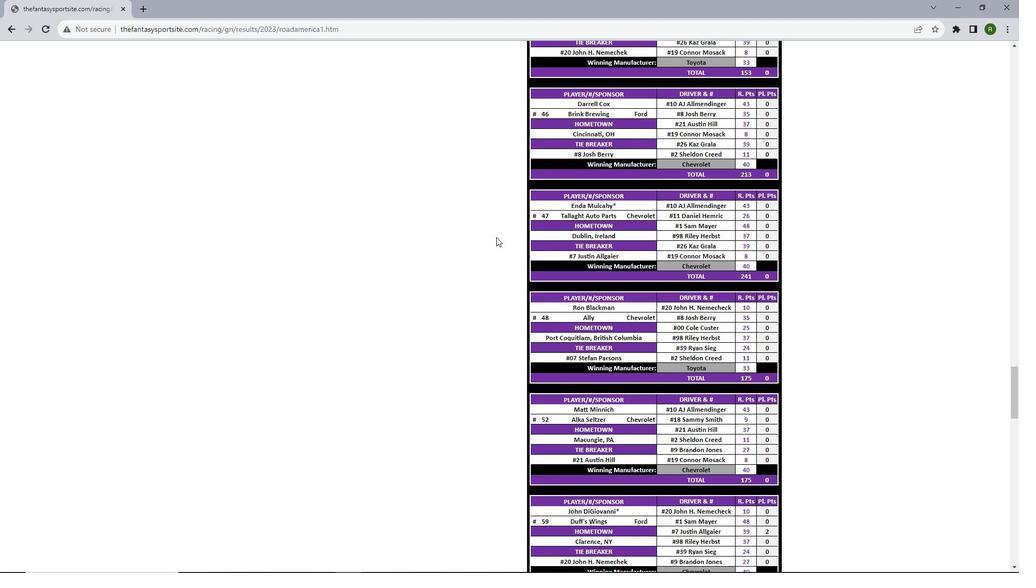 
Action: Mouse scrolled (487, 245) with delta (0, 0)
Screenshot: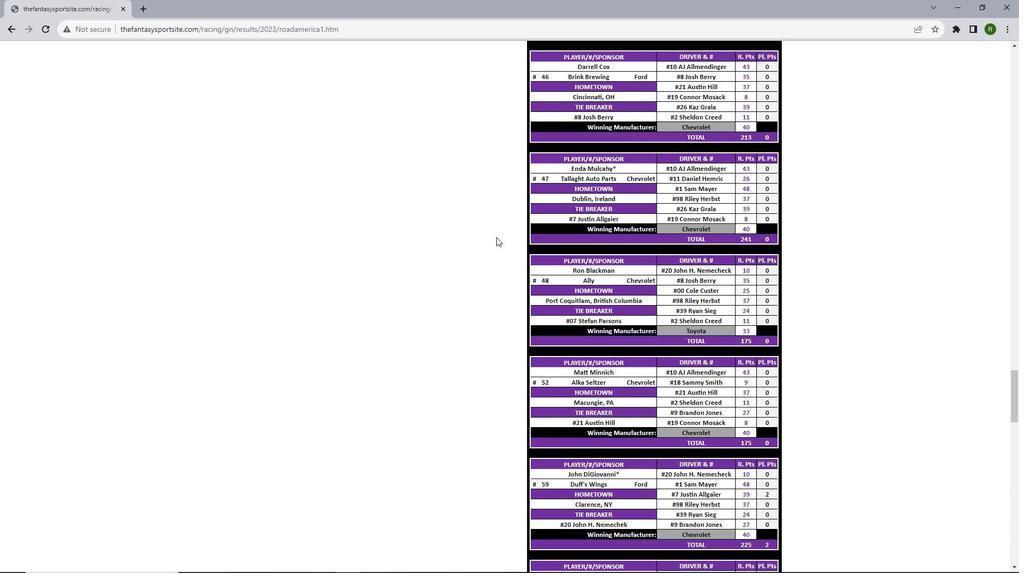 
Action: Mouse scrolled (487, 245) with delta (0, 0)
Screenshot: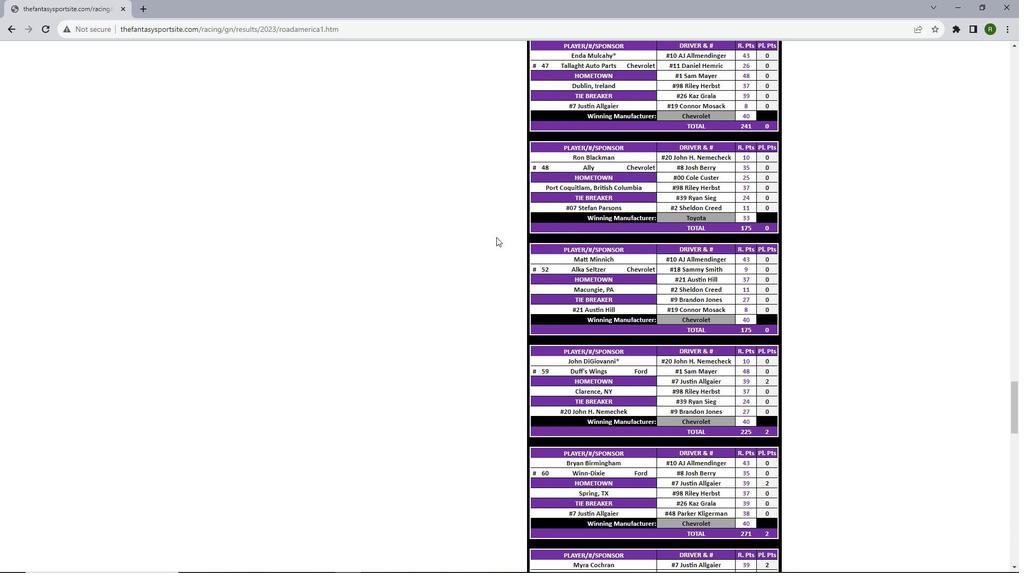 
Action: Mouse scrolled (487, 245) with delta (0, 0)
Screenshot: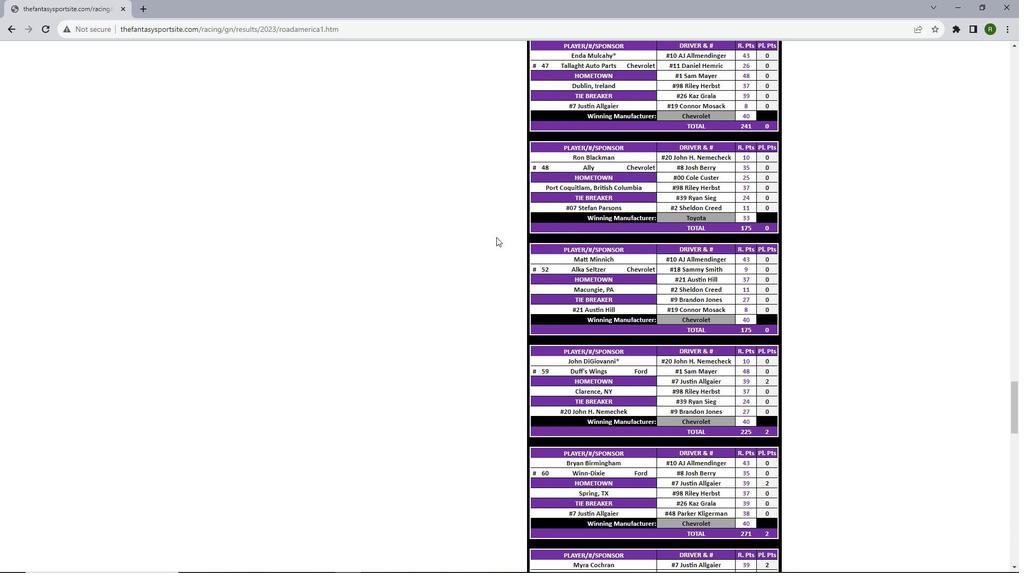 
Action: Mouse scrolled (487, 245) with delta (0, 0)
Screenshot: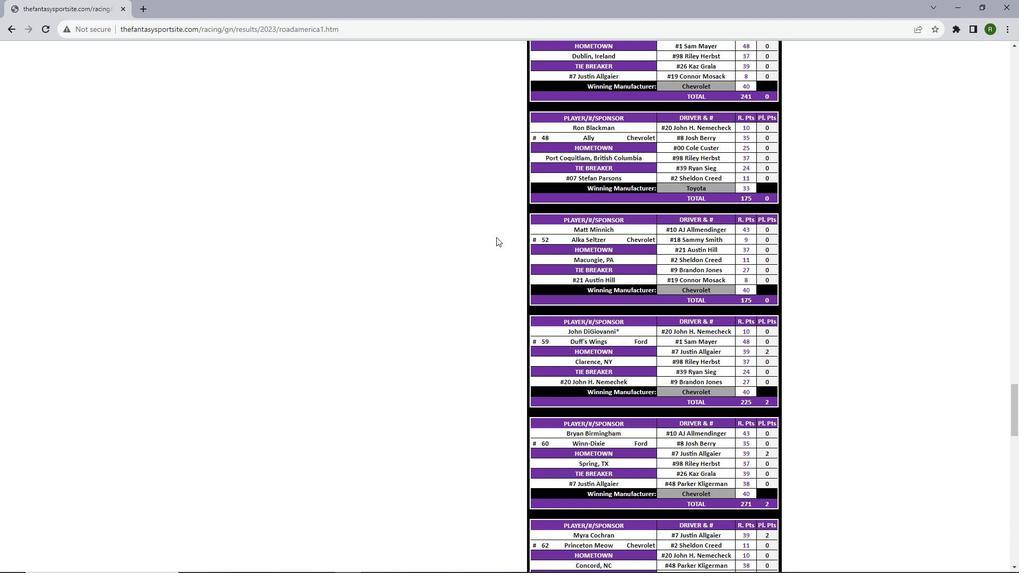 
Action: Mouse scrolled (487, 245) with delta (0, 0)
Screenshot: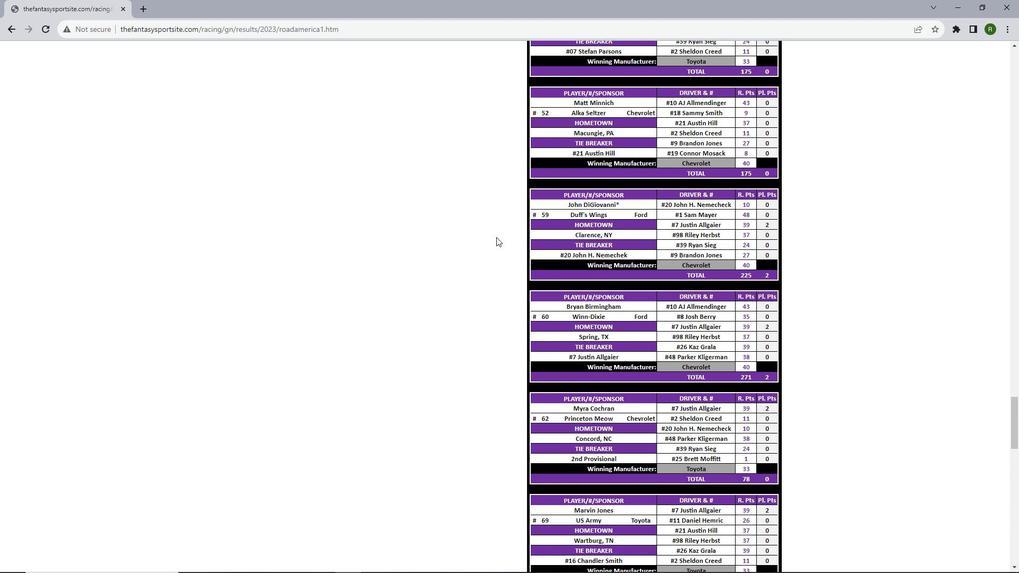 
Action: Mouse scrolled (487, 245) with delta (0, 0)
Screenshot: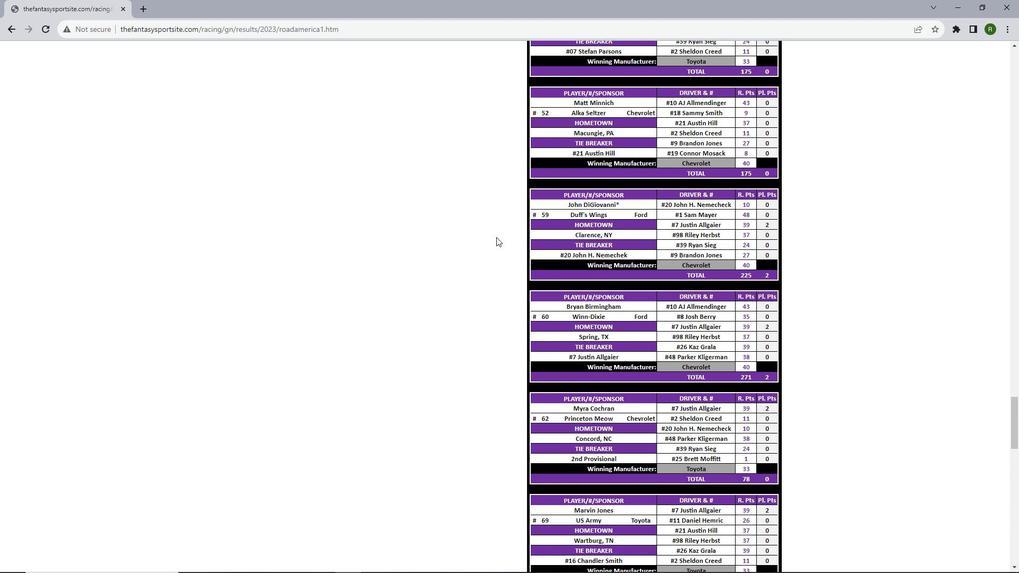 
Action: Mouse scrolled (487, 245) with delta (0, 0)
Screenshot: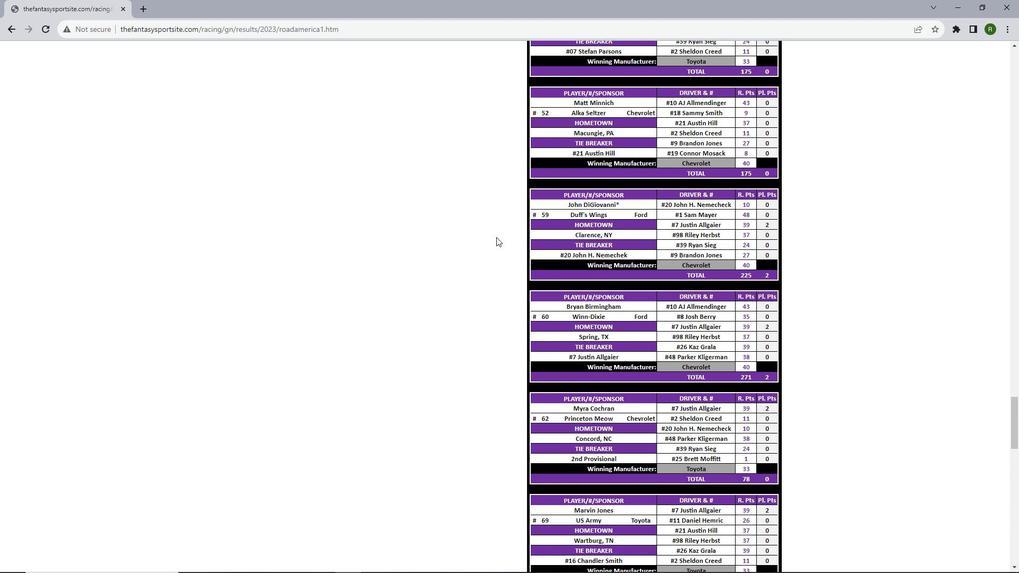 
Action: Mouse scrolled (487, 245) with delta (0, 0)
Screenshot: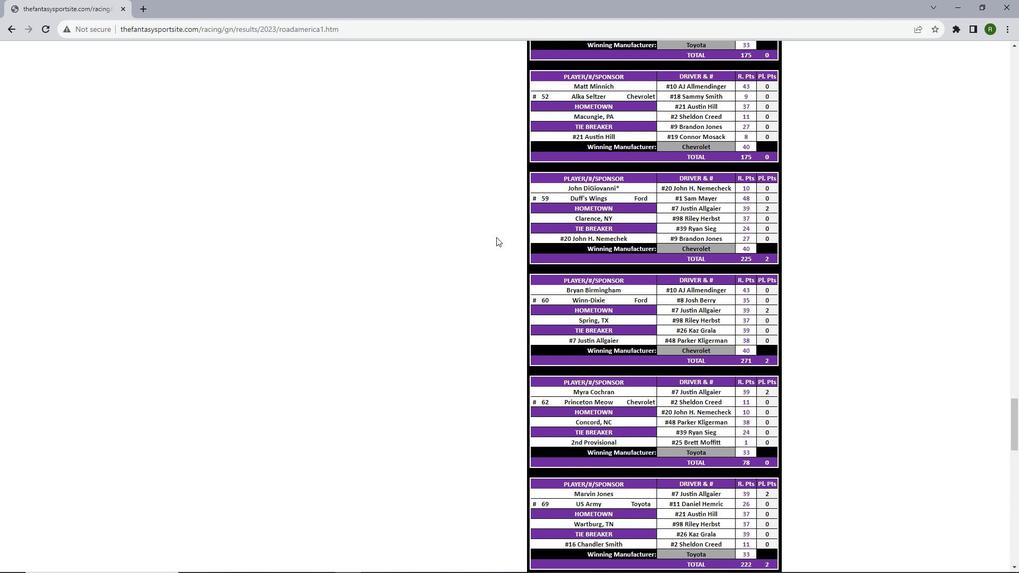 
Action: Mouse scrolled (487, 245) with delta (0, 0)
Screenshot: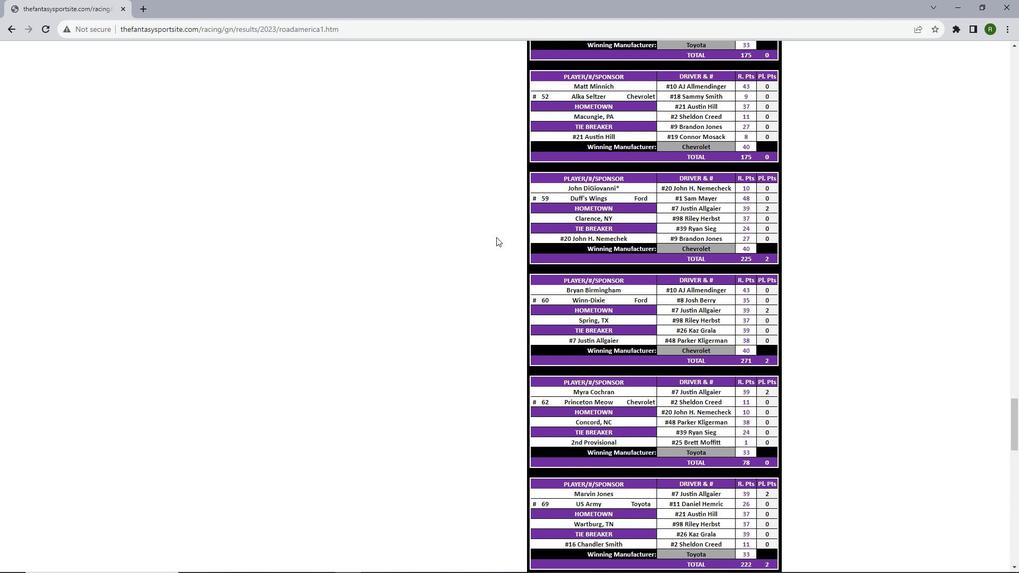 
Action: Mouse scrolled (487, 245) with delta (0, 0)
Screenshot: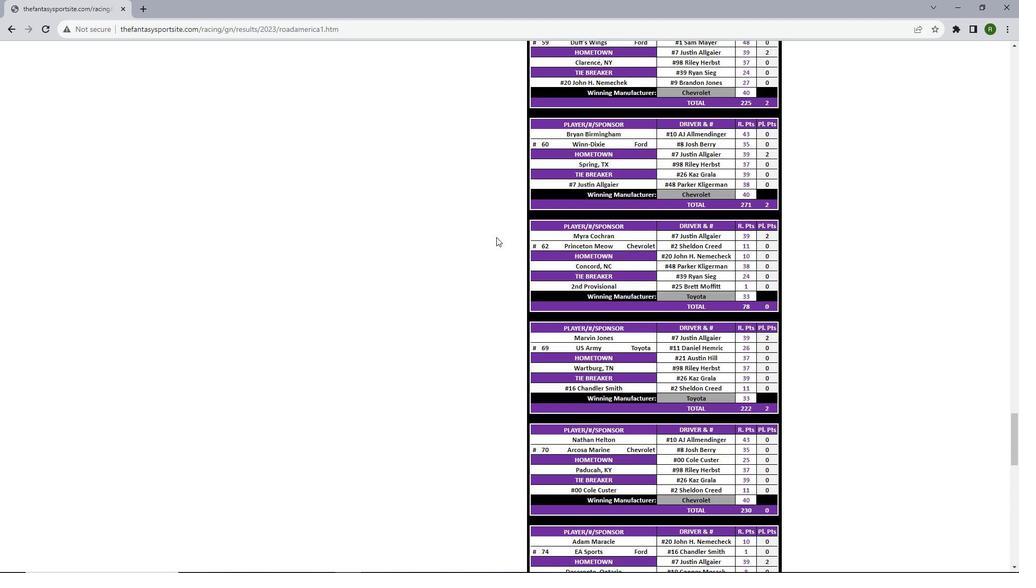 
Action: Mouse scrolled (487, 245) with delta (0, 0)
Screenshot: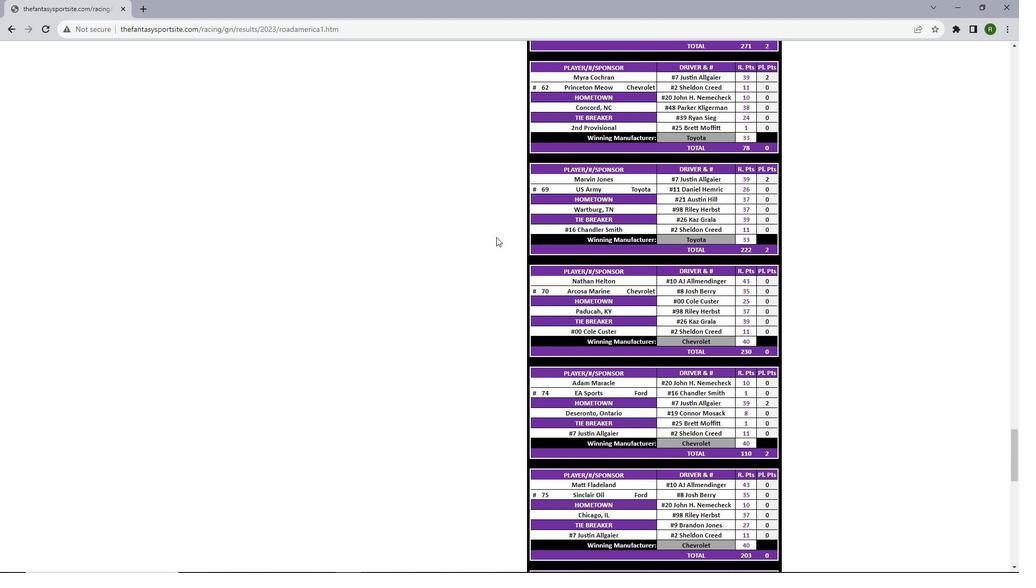 
Action: Mouse scrolled (487, 245) with delta (0, 0)
Screenshot: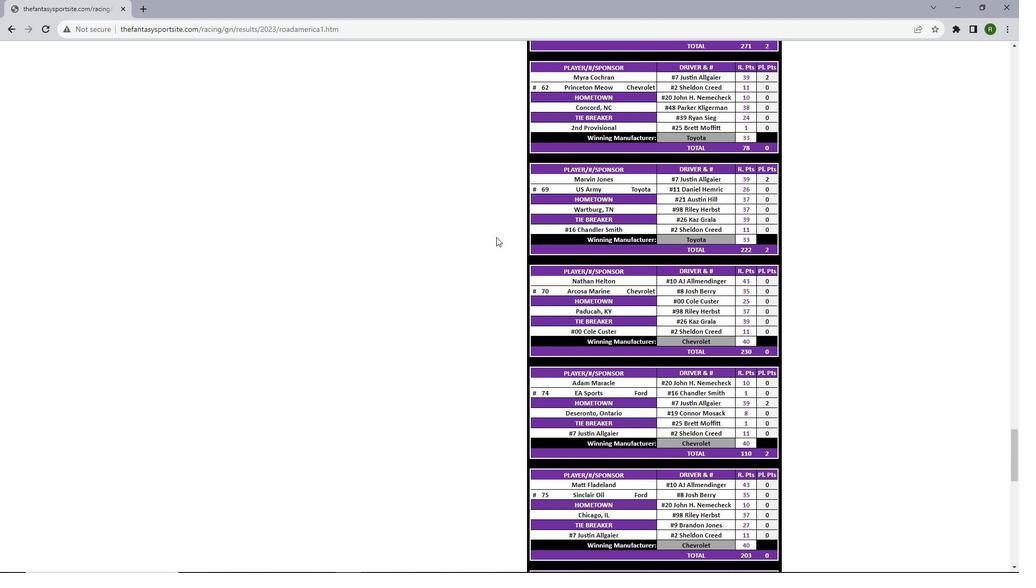 
Action: Mouse scrolled (487, 245) with delta (0, 0)
Screenshot: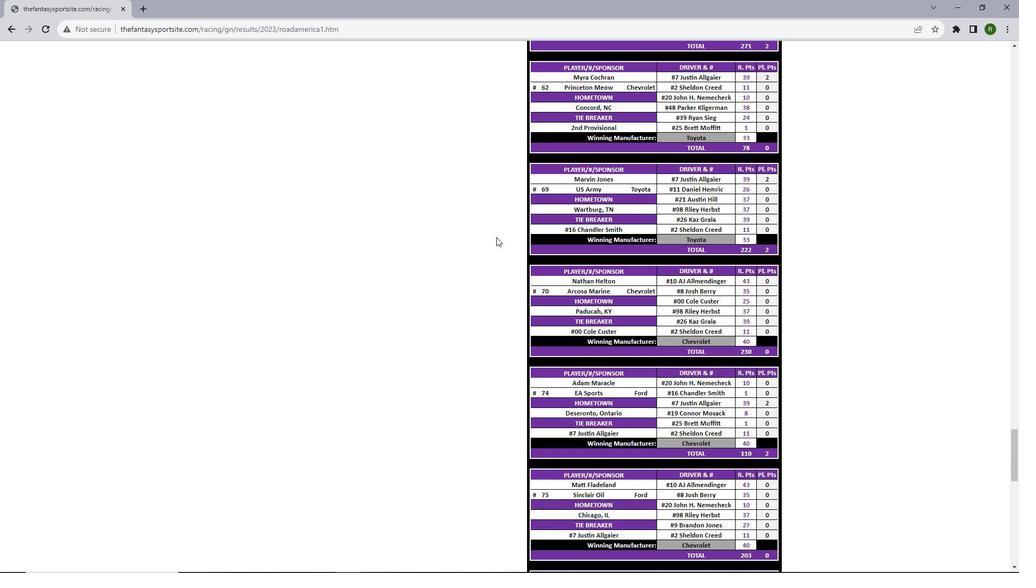 
Action: Mouse scrolled (487, 245) with delta (0, 0)
Screenshot: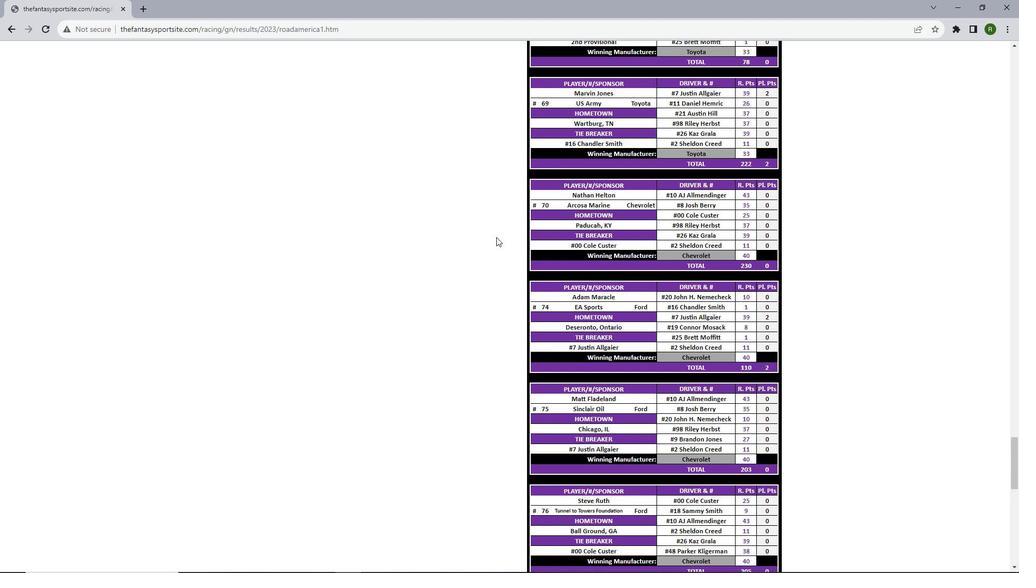 
Action: Mouse scrolled (487, 245) with delta (0, 0)
Screenshot: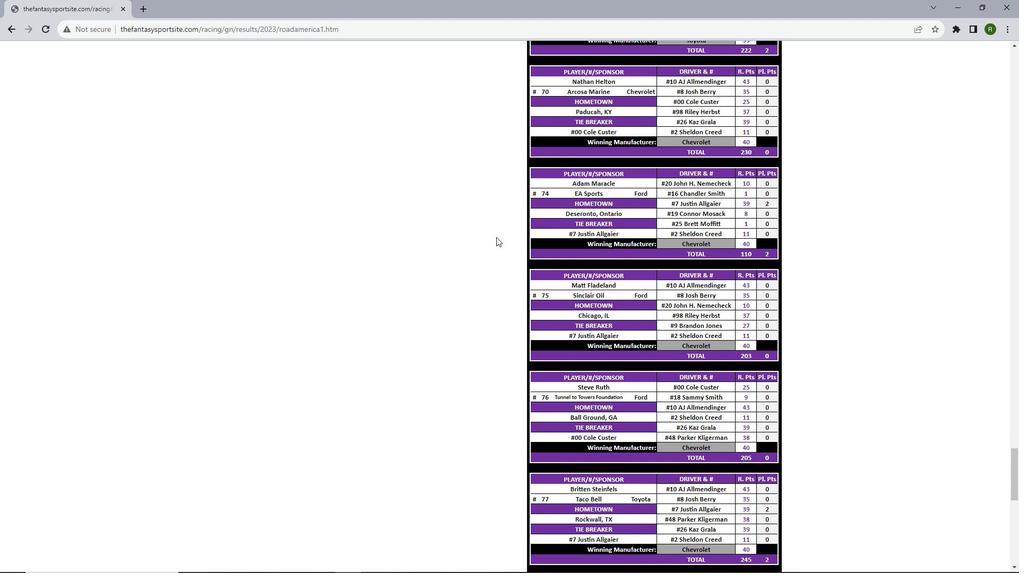 
Action: Mouse scrolled (487, 245) with delta (0, 0)
Screenshot: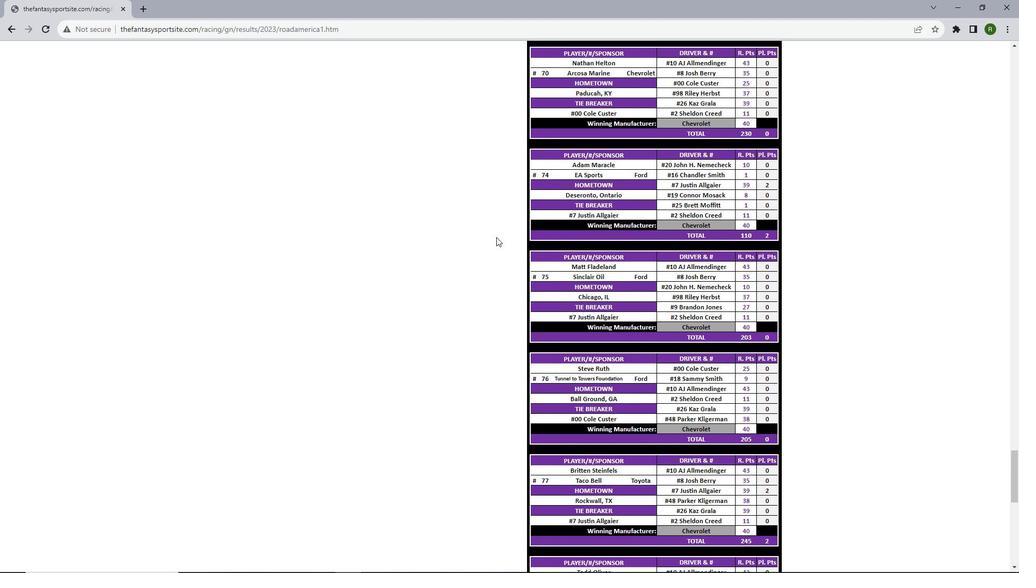 
Action: Mouse scrolled (487, 245) with delta (0, 0)
Screenshot: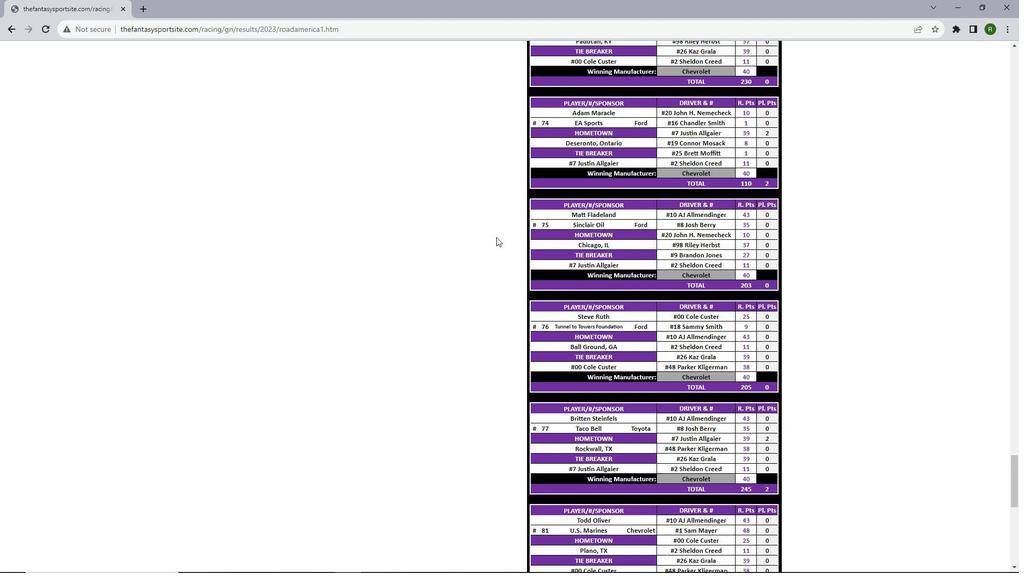 
Action: Mouse scrolled (487, 245) with delta (0, 0)
Screenshot: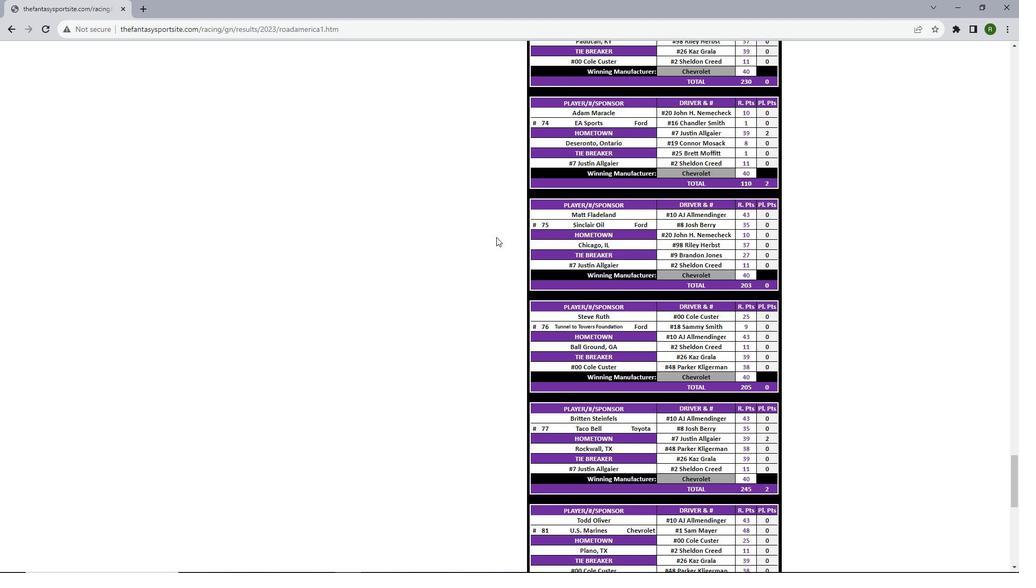 
Action: Mouse scrolled (487, 245) with delta (0, 0)
Screenshot: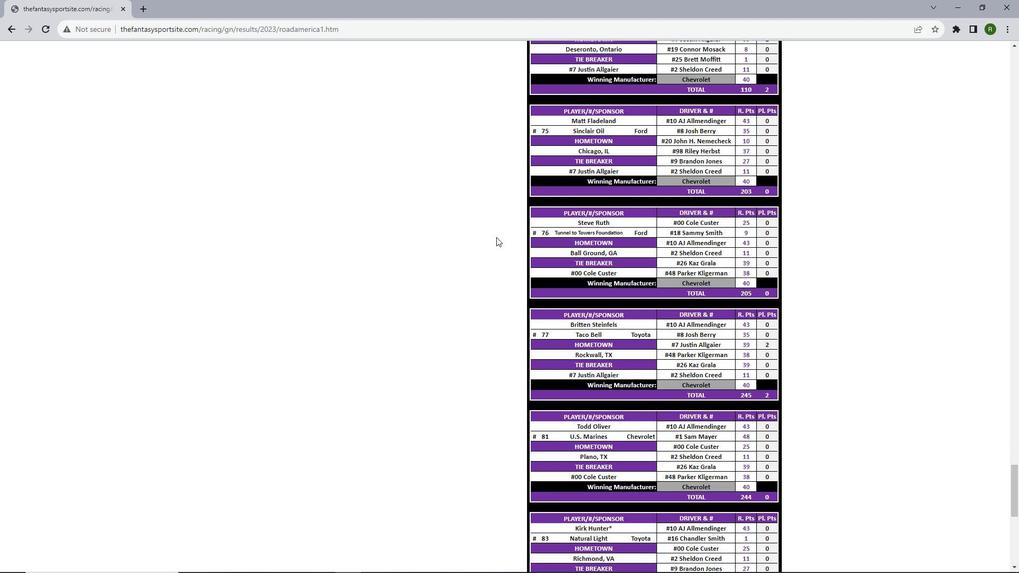 
Action: Mouse scrolled (487, 245) with delta (0, 0)
Screenshot: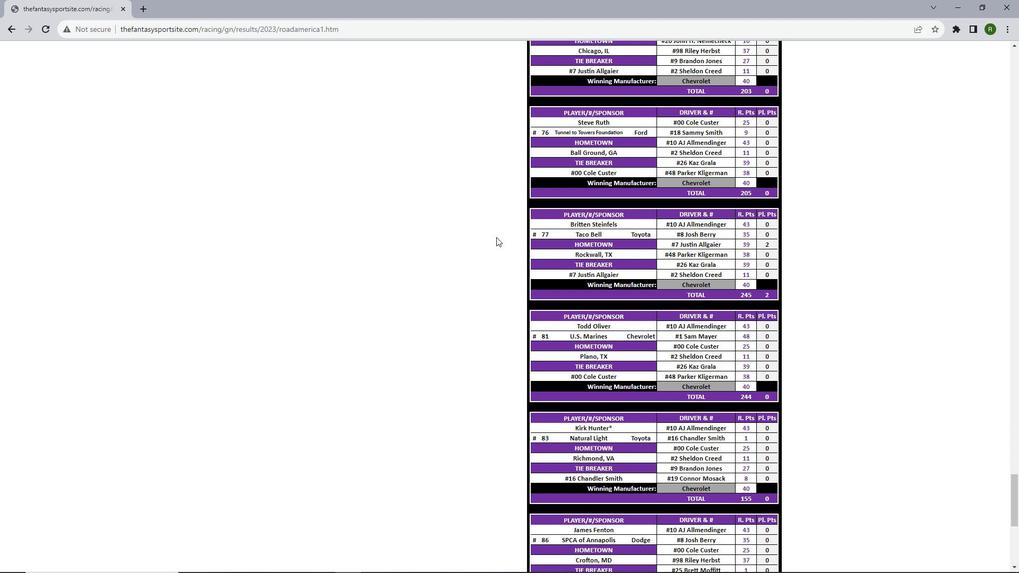 
Action: Mouse scrolled (487, 245) with delta (0, 0)
Screenshot: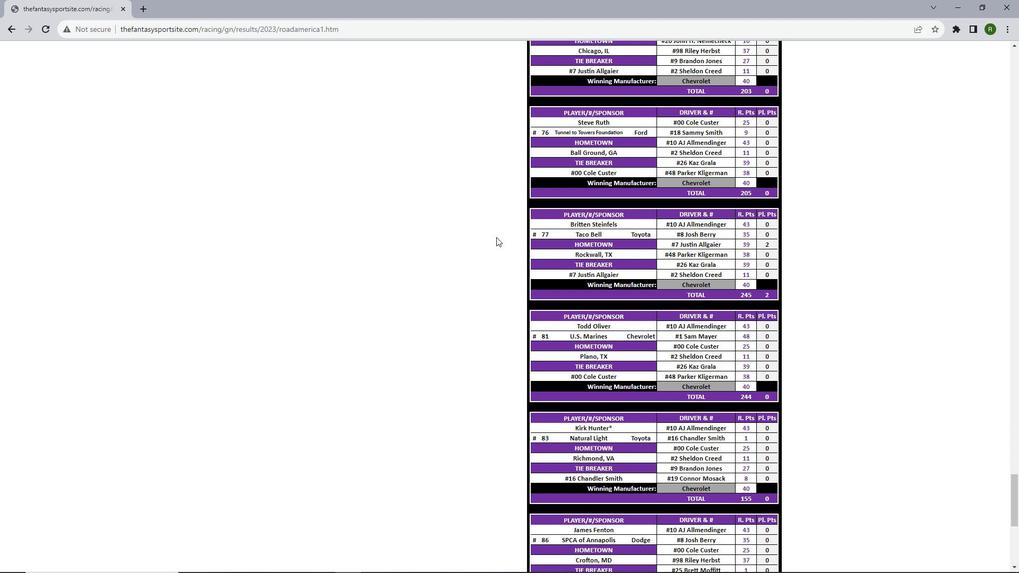 
Action: Mouse scrolled (487, 245) with delta (0, 0)
Screenshot: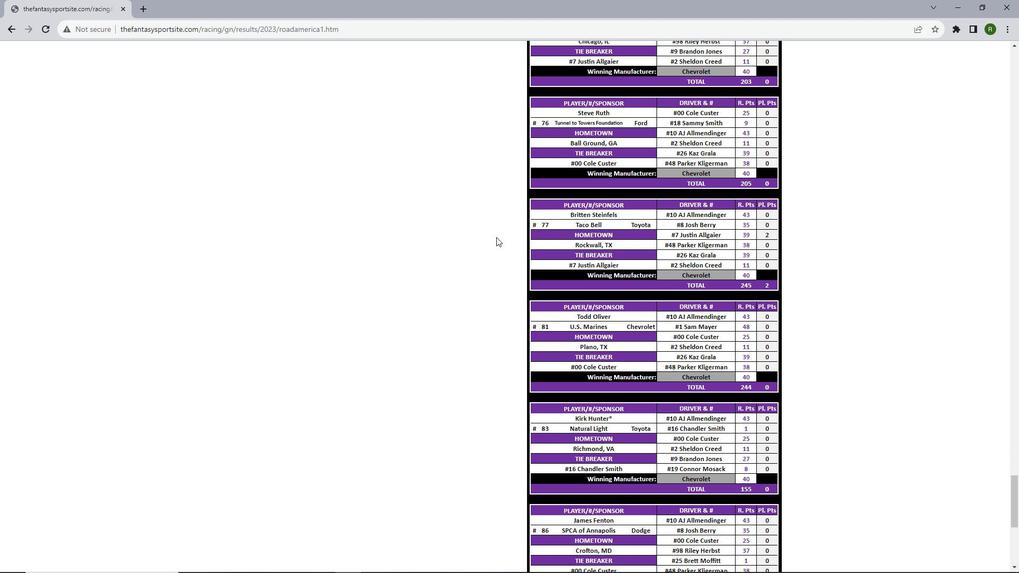 
Action: Mouse scrolled (487, 245) with delta (0, 0)
Screenshot: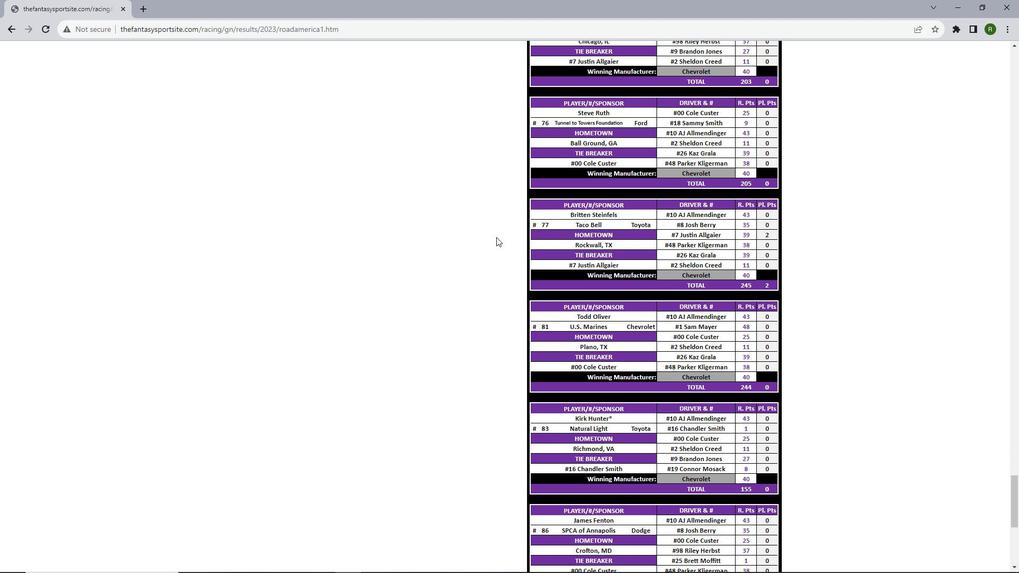 
Action: Mouse scrolled (487, 245) with delta (0, 0)
Screenshot: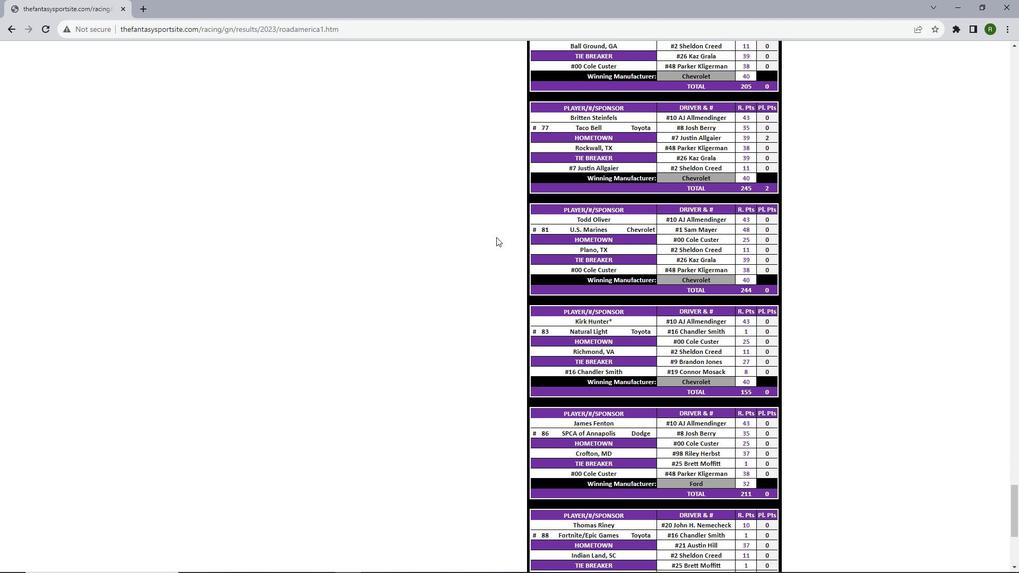 
Action: Mouse scrolled (487, 245) with delta (0, 0)
Screenshot: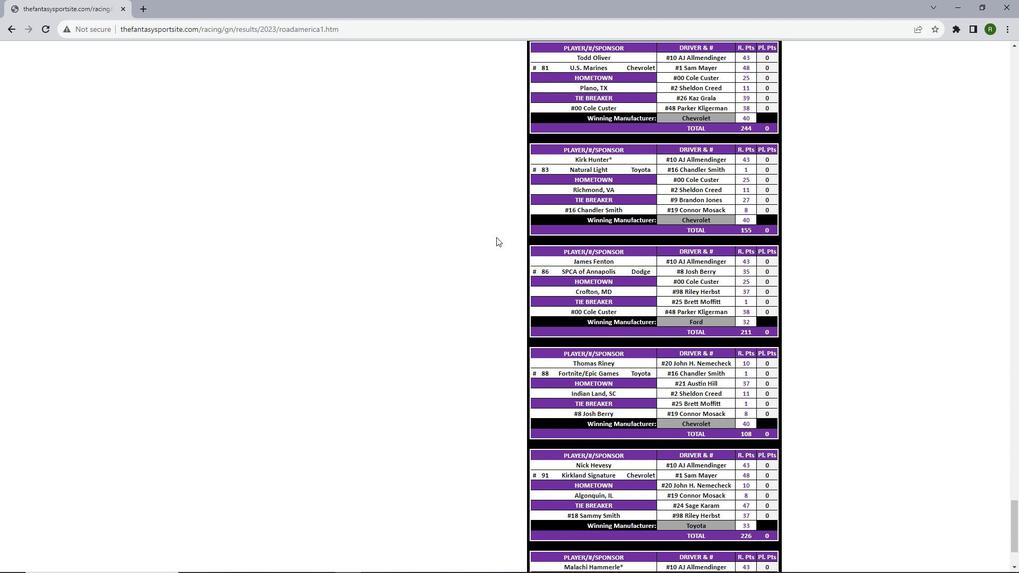 
Action: Mouse scrolled (487, 245) with delta (0, 0)
Screenshot: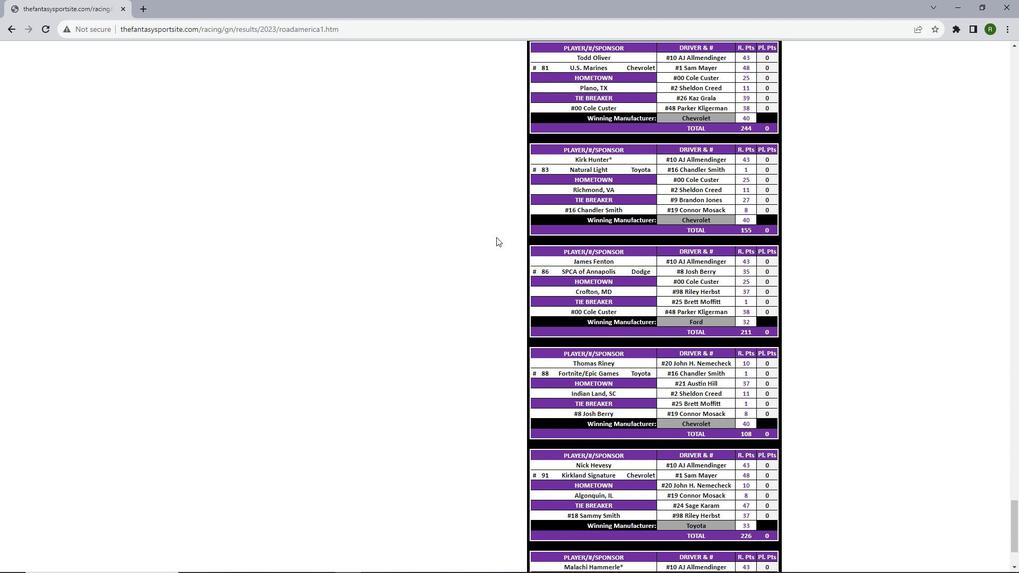 
Action: Mouse scrolled (487, 245) with delta (0, 0)
Screenshot: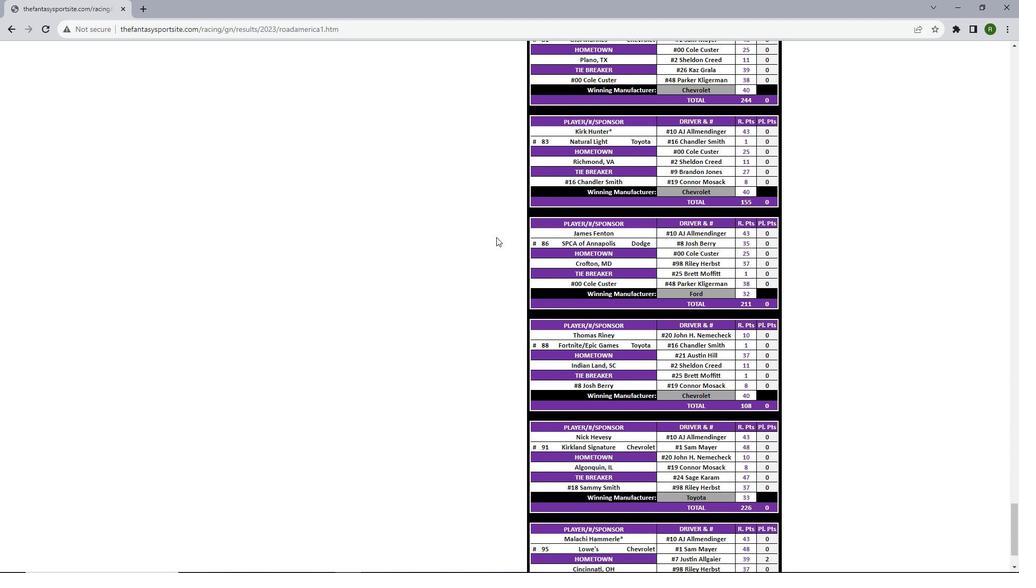 
Action: Mouse scrolled (487, 245) with delta (0, 0)
Screenshot: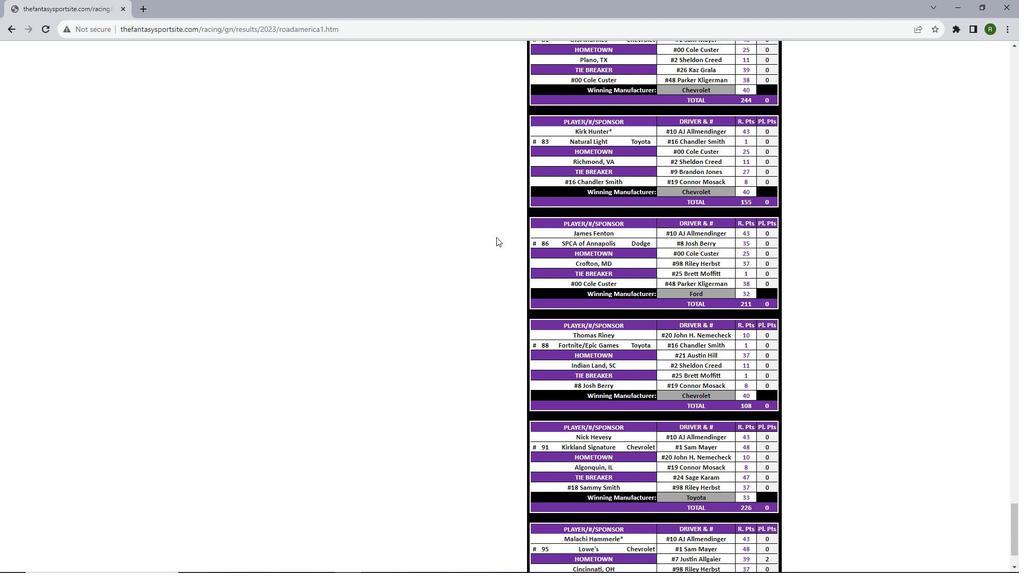 
Action: Mouse scrolled (487, 245) with delta (0, 0)
Screenshot: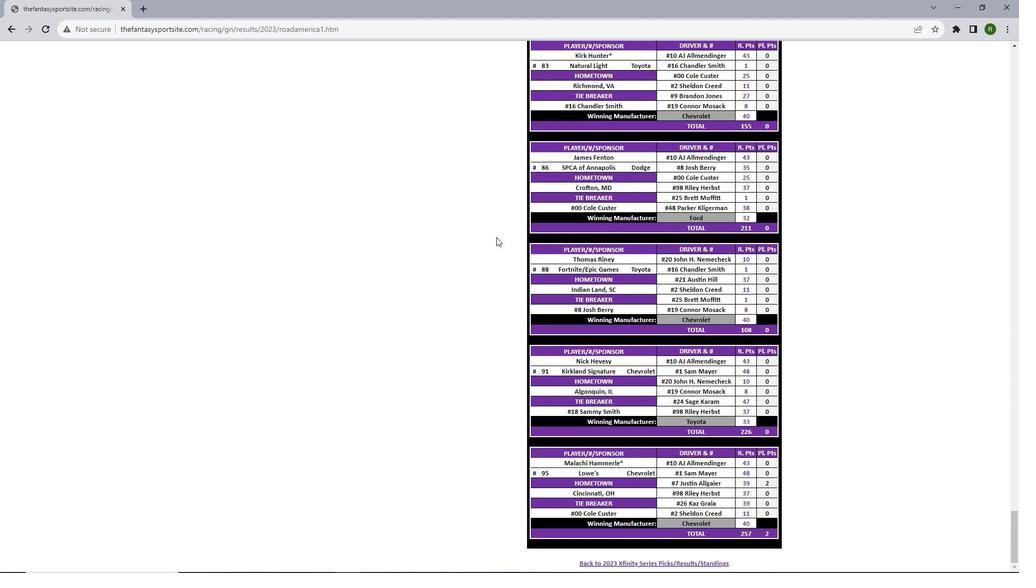 
Action: Mouse scrolled (487, 245) with delta (0, 0)
Screenshot: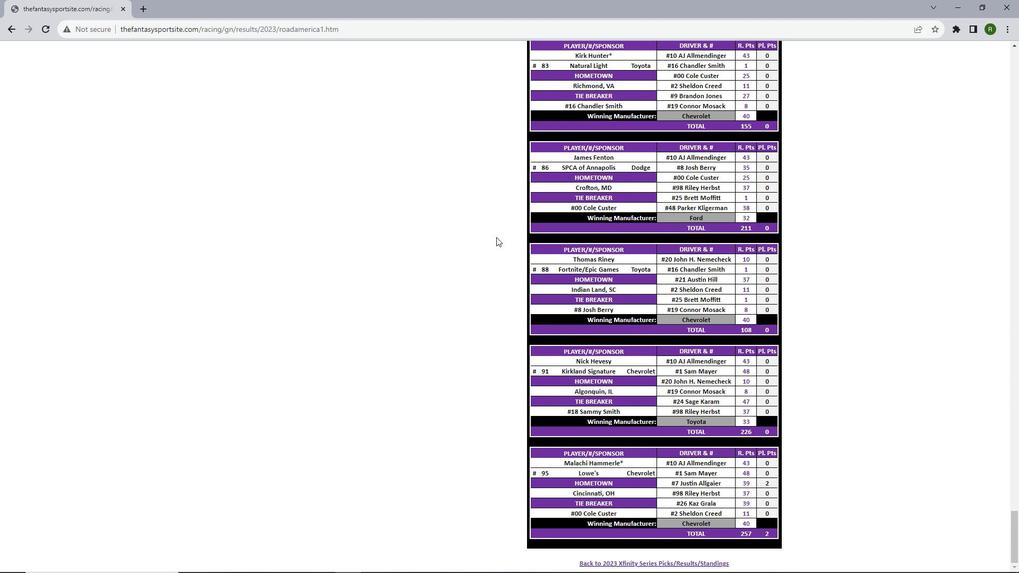 
Action: Mouse scrolled (487, 245) with delta (0, 0)
Screenshot: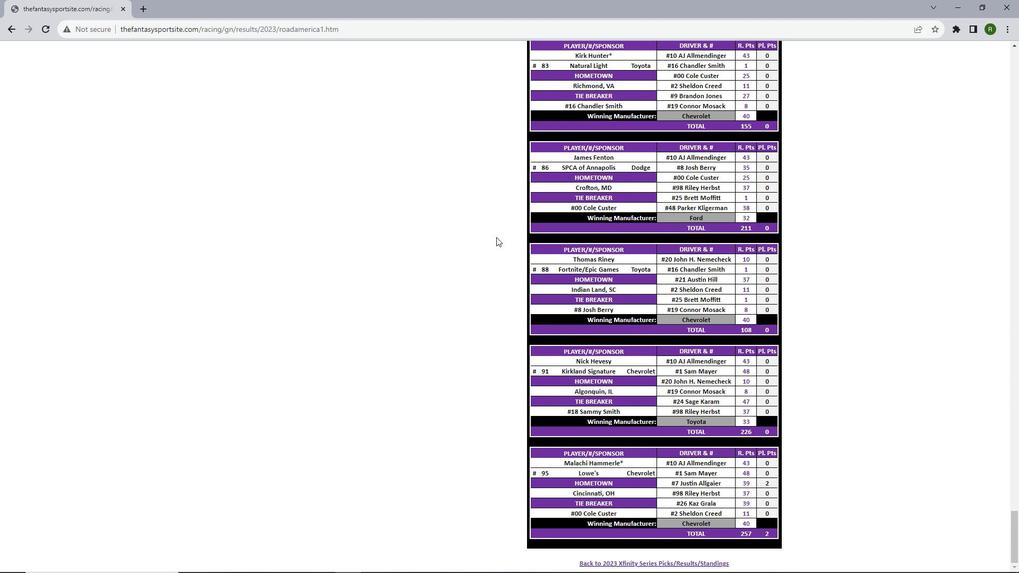 
